 Task: Open Card Product Shipping and Delivery in Board Content Marketing Podcast Strategy and Execution to Workspace Acquisitions and Mergers and add a team member Softage.2@softage.net, a label Orange, a checklist User Testing, an attachment from Trello, a color Orange and finally, add a card description 'Create and send out employee engagement survey on company communication' and a comment 'We should approach this task with a sense of humility and a willingness to seek feedback and guidance from others.'. Add a start date 'Jan 06, 1900' with a due date 'Jan 13, 1900'
Action: Mouse moved to (116, 426)
Screenshot: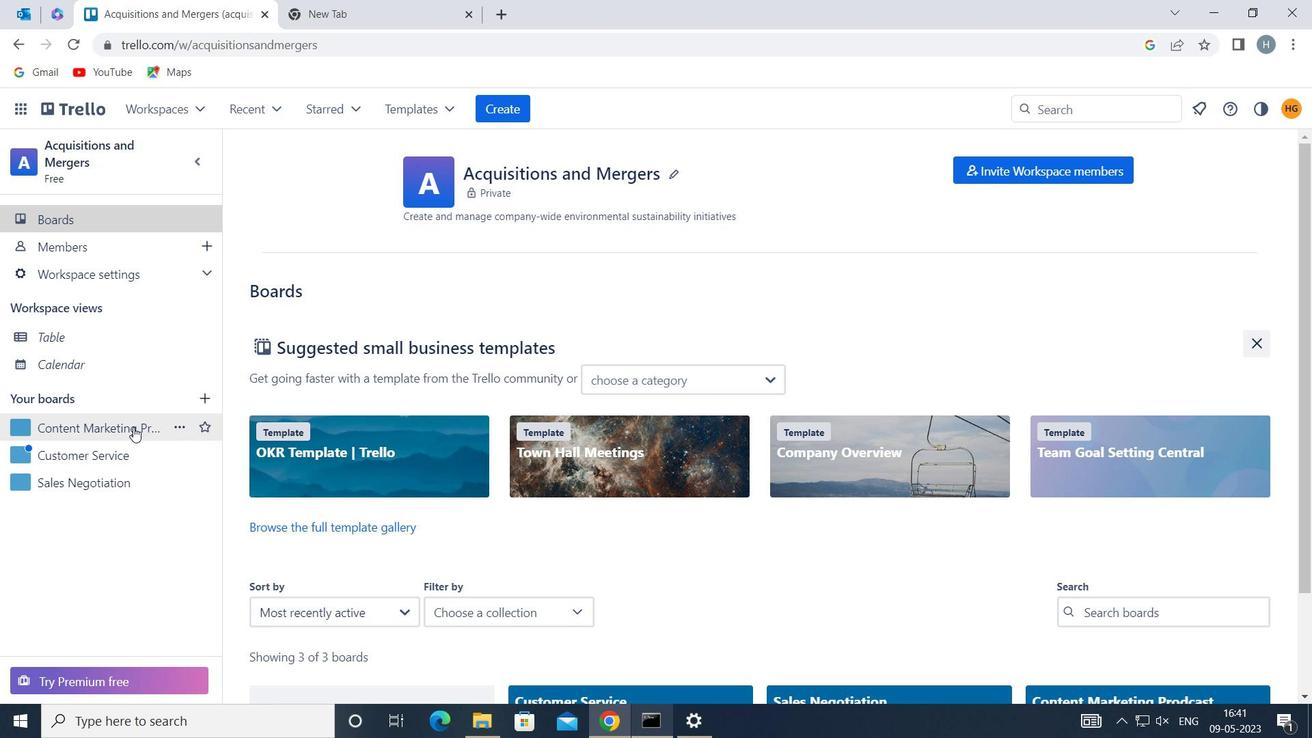 
Action: Mouse pressed left at (116, 426)
Screenshot: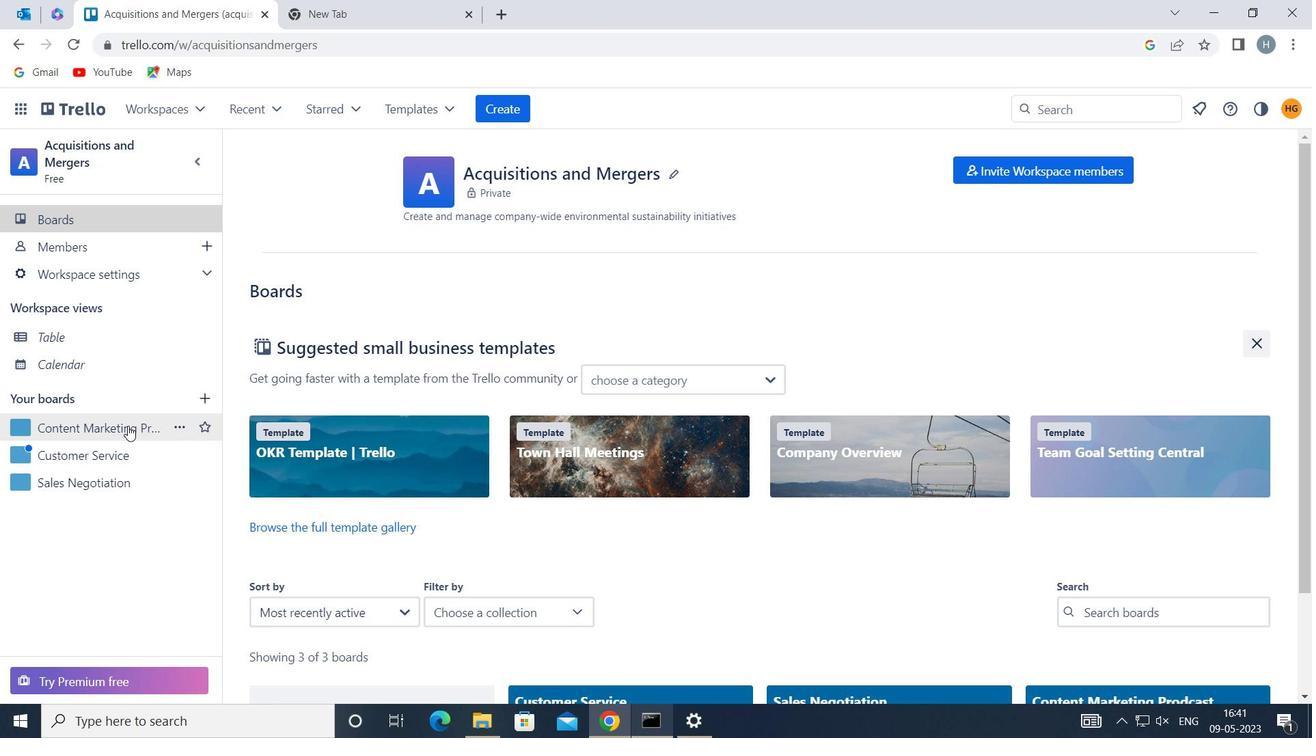 
Action: Mouse moved to (579, 244)
Screenshot: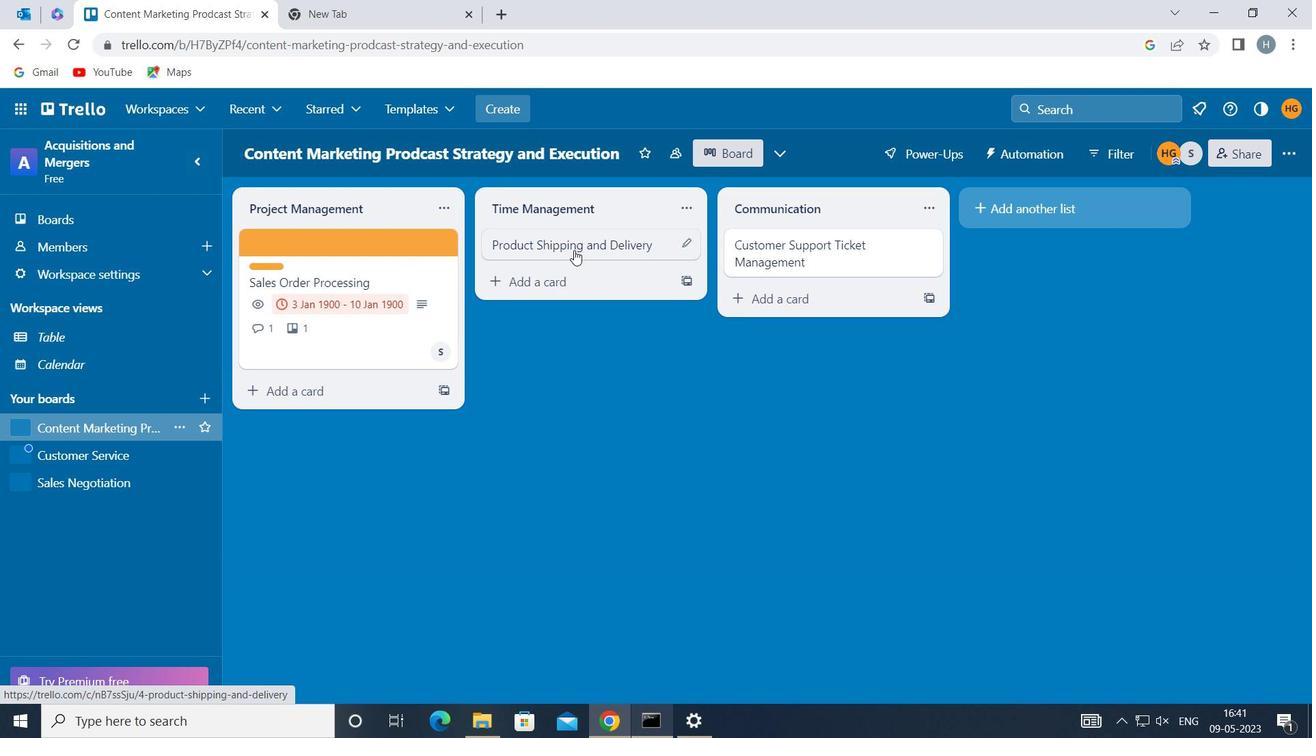 
Action: Mouse pressed left at (579, 244)
Screenshot: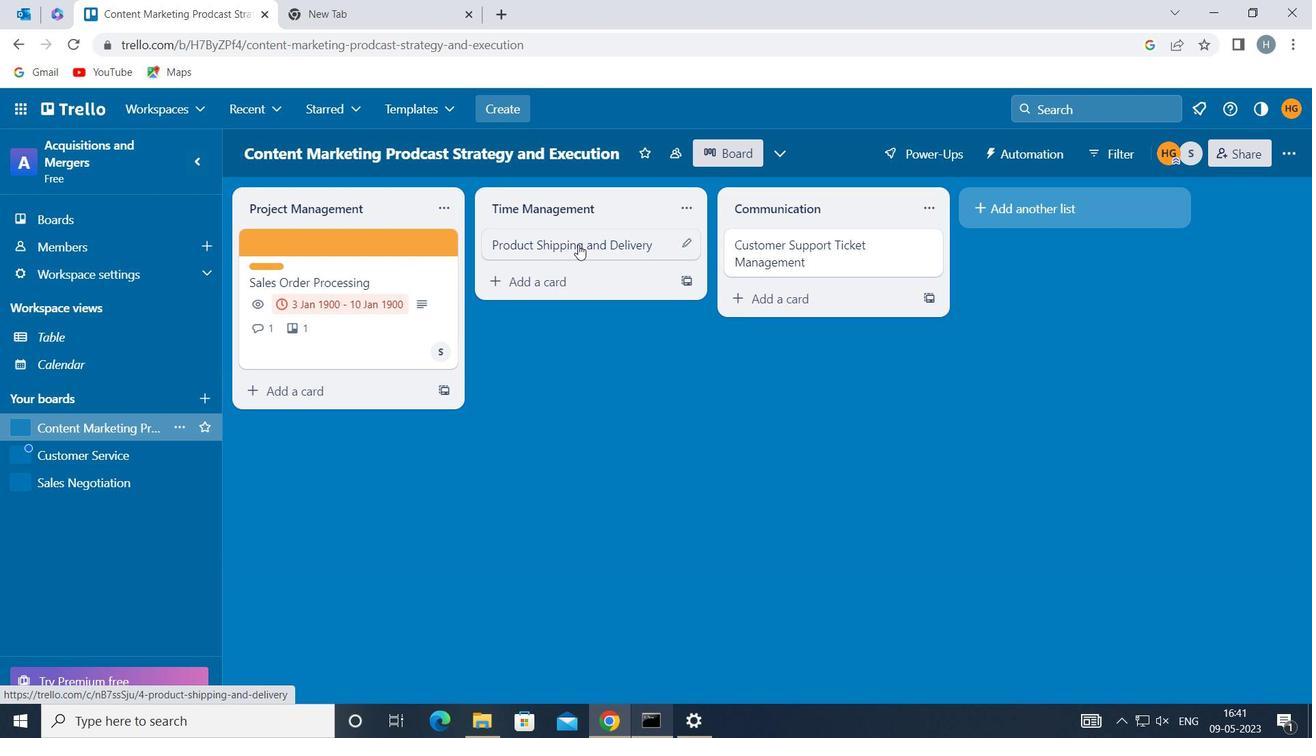 
Action: Mouse moved to (873, 302)
Screenshot: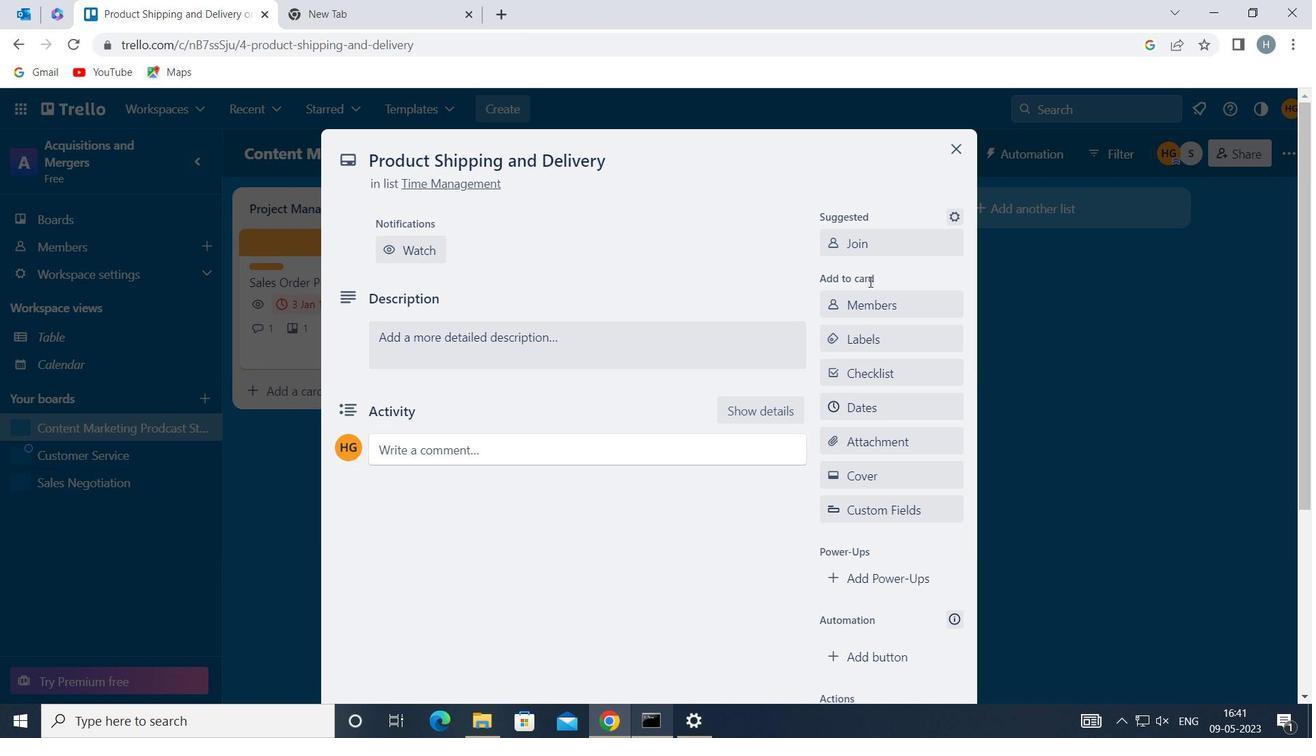 
Action: Mouse pressed left at (873, 302)
Screenshot: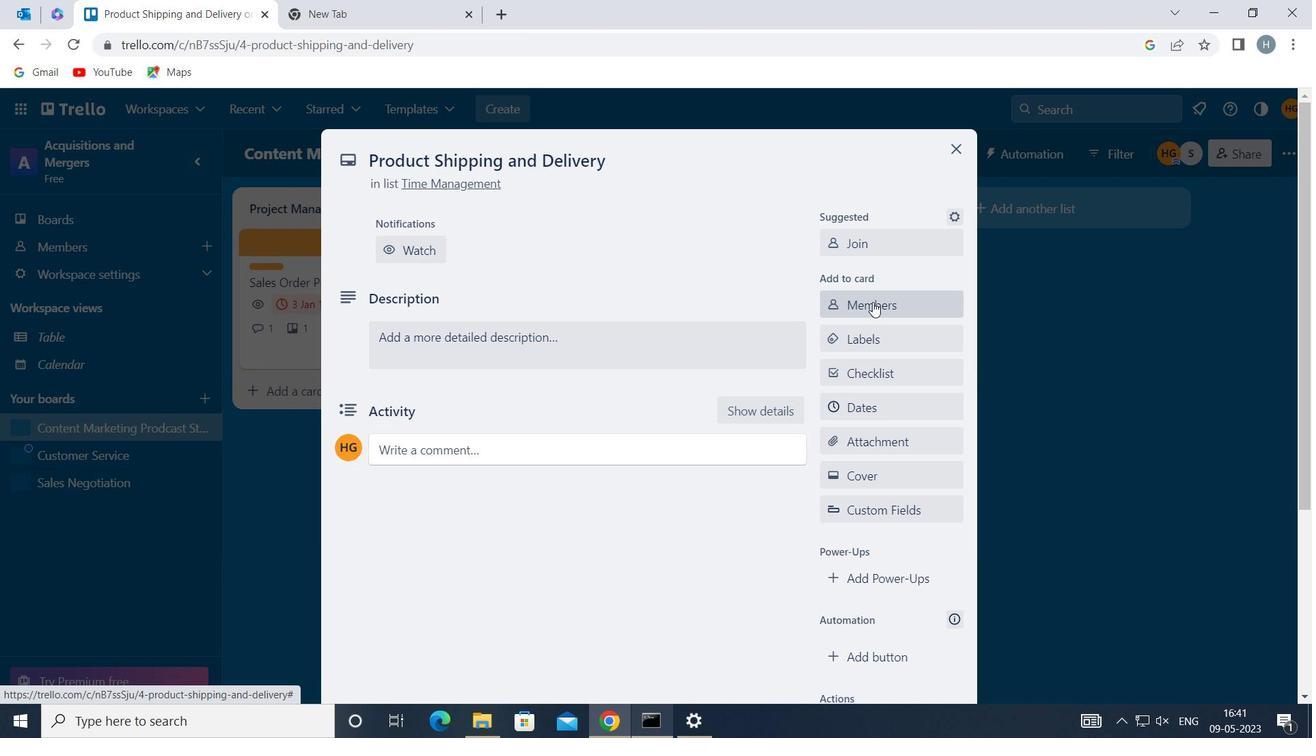 
Action: Key pressed sof
Screenshot: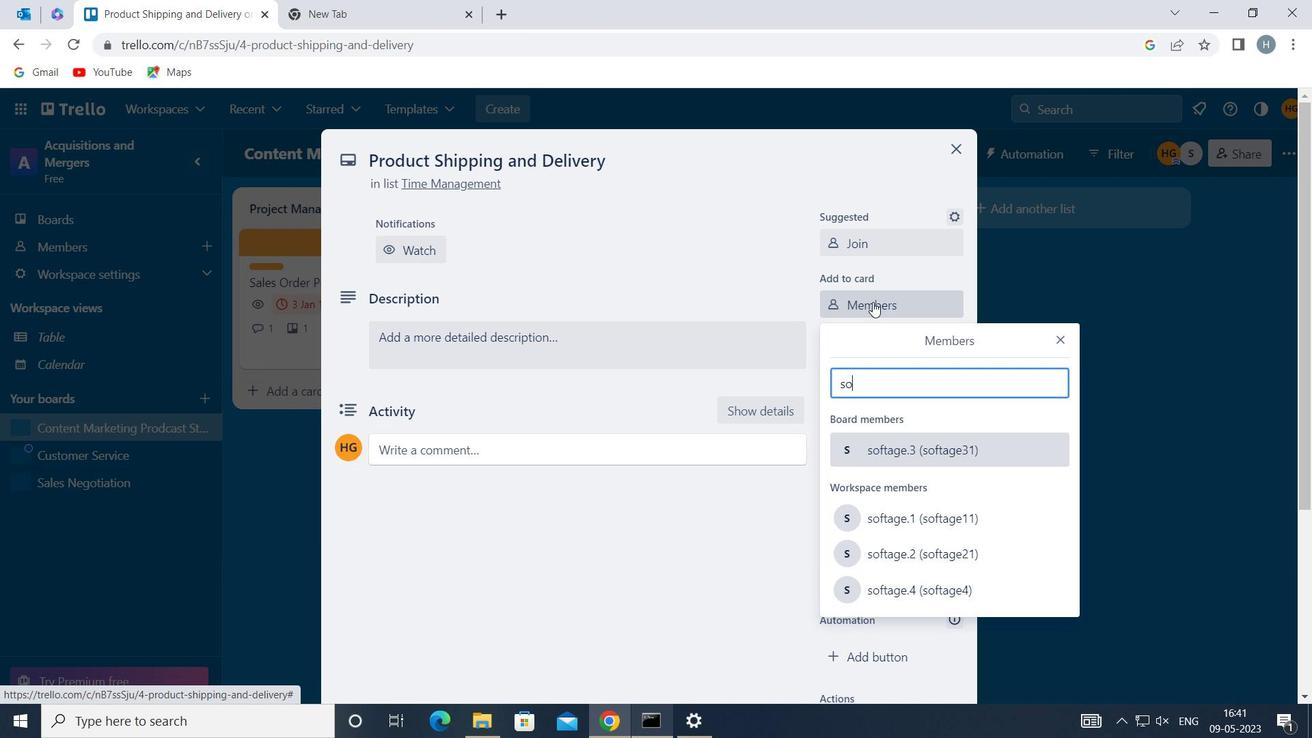 
Action: Mouse moved to (873, 302)
Screenshot: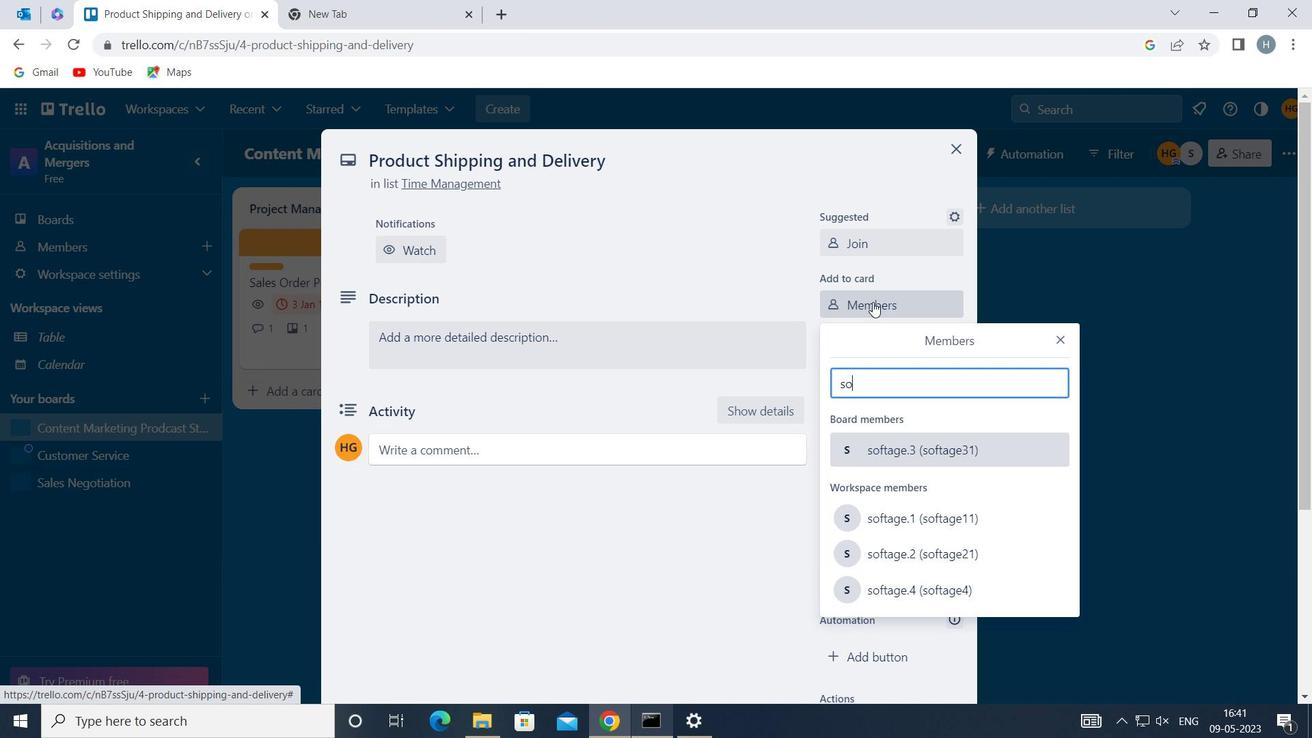 
Action: Key pressed tag
Screenshot: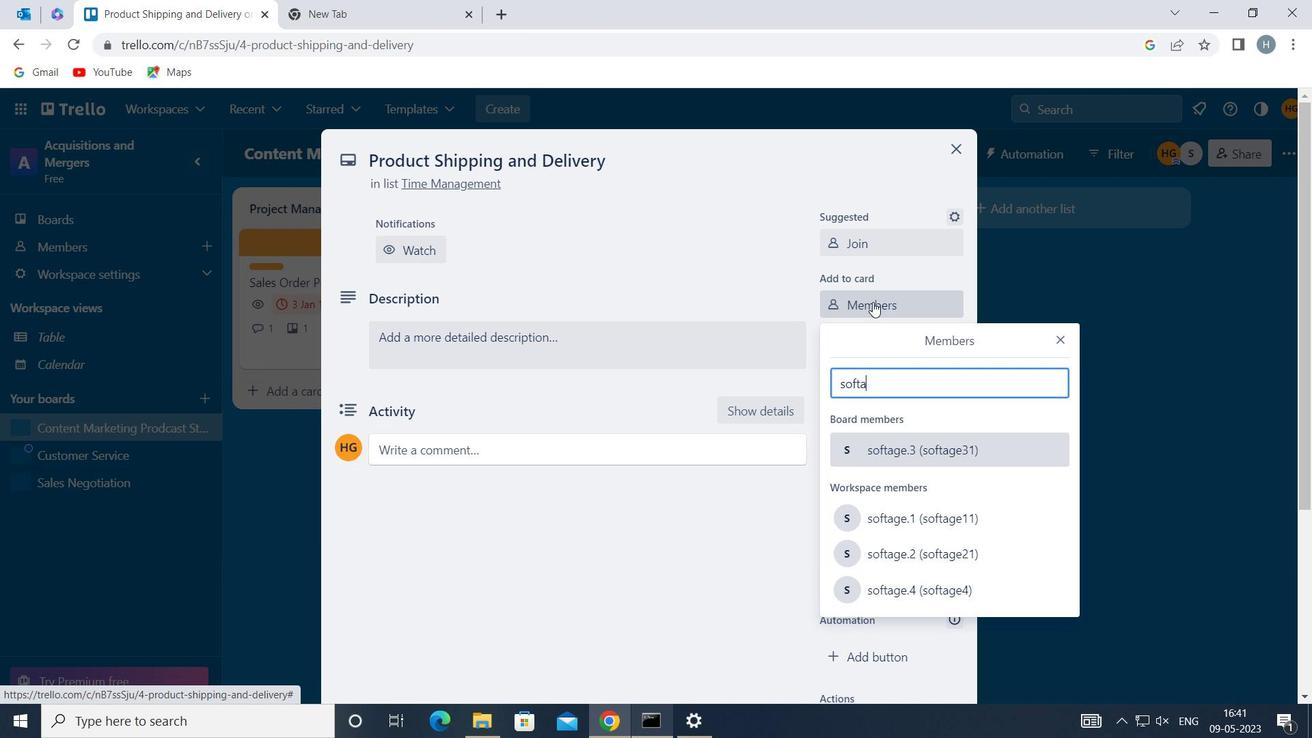 
Action: Mouse moved to (873, 304)
Screenshot: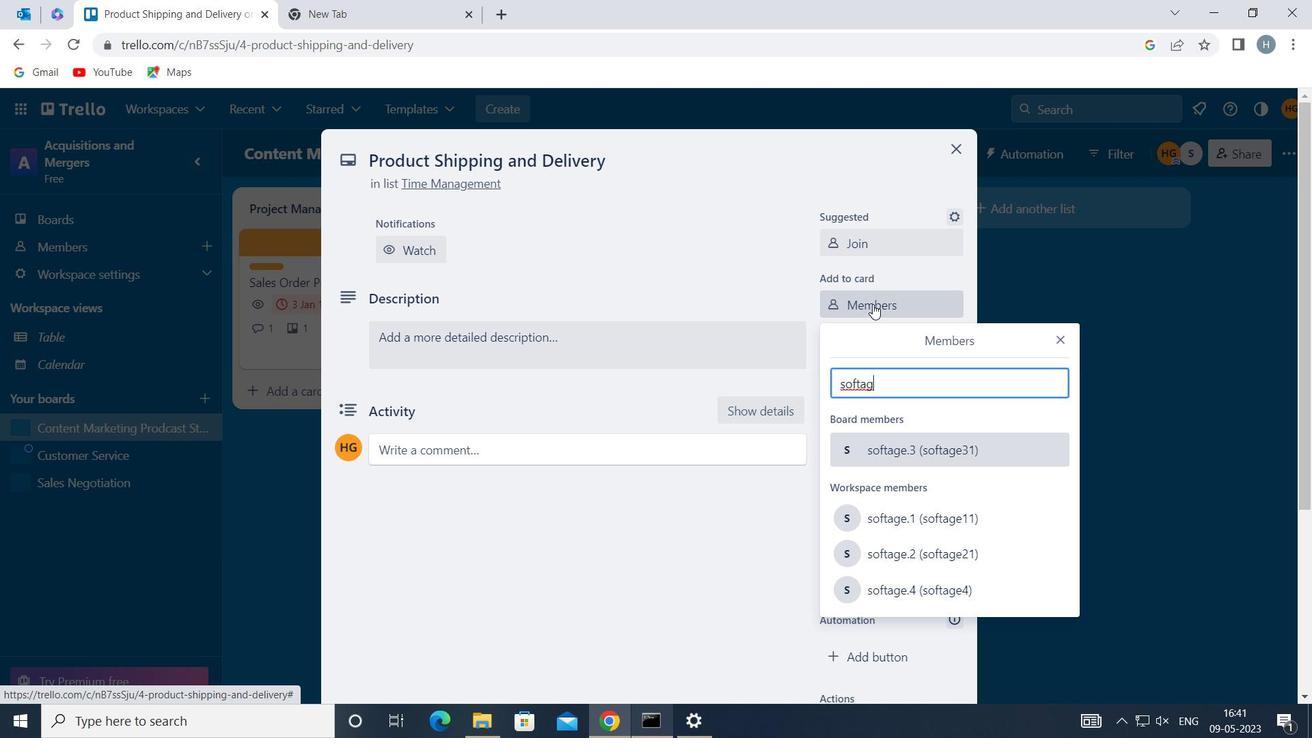 
Action: Key pressed e
Screenshot: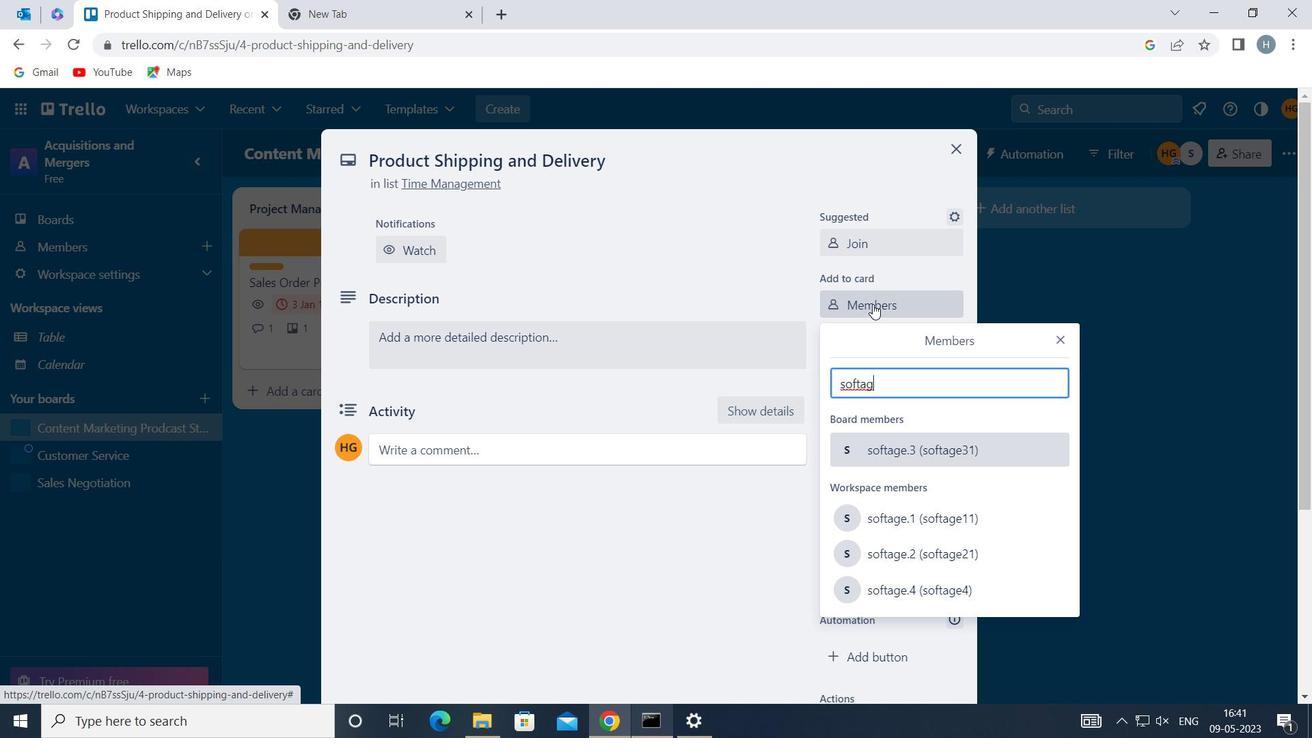 
Action: Mouse moved to (951, 542)
Screenshot: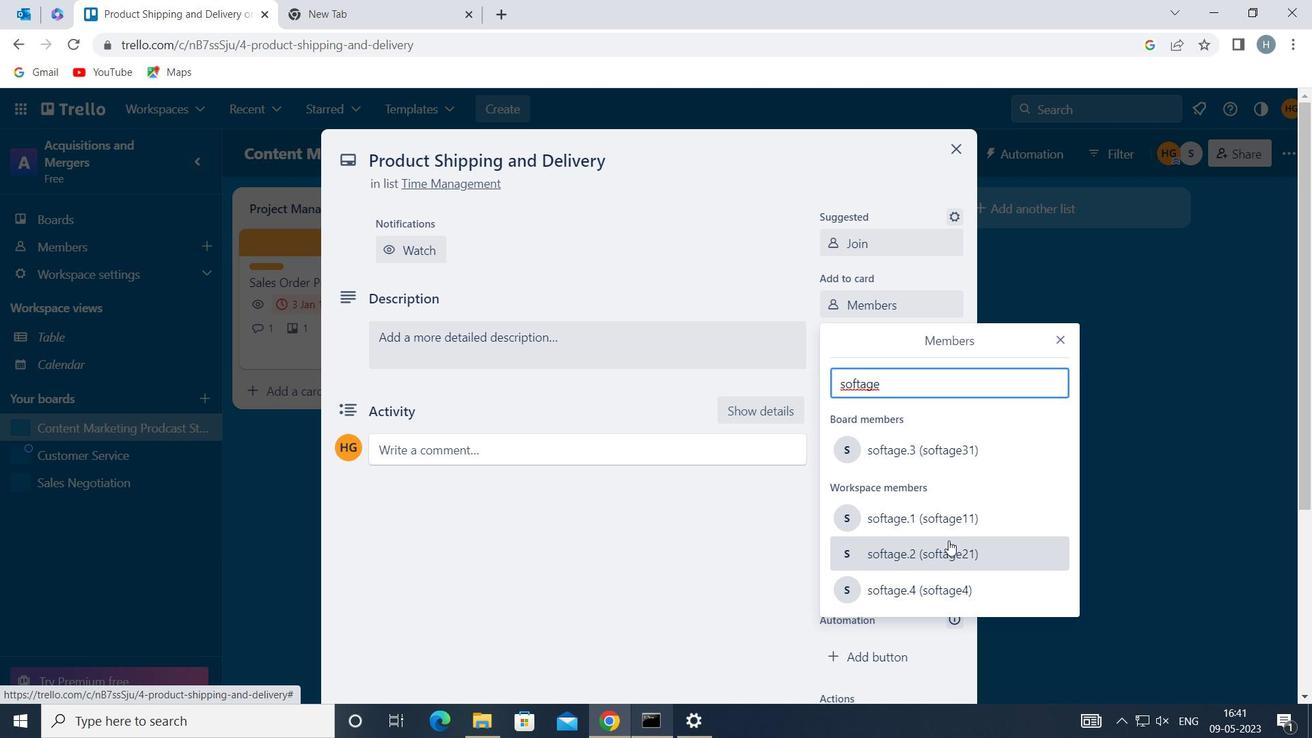 
Action: Mouse pressed left at (951, 542)
Screenshot: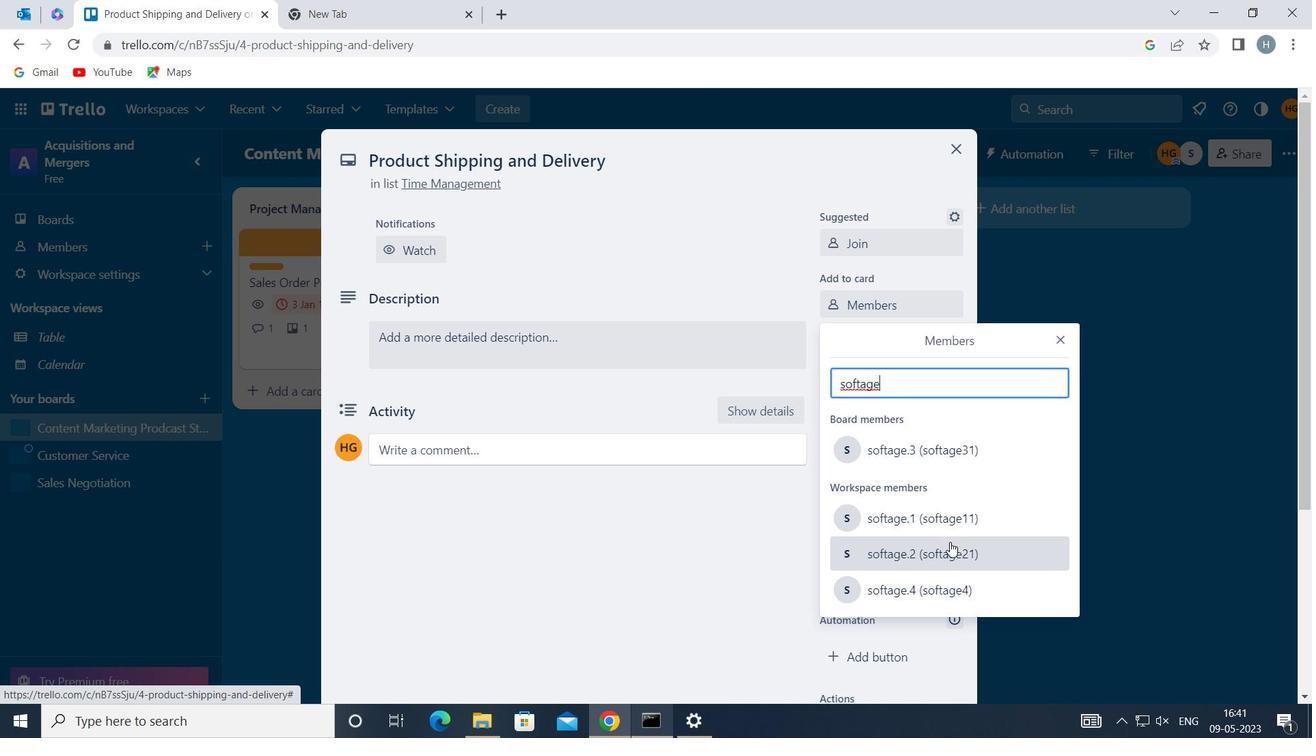 
Action: Mouse moved to (1063, 339)
Screenshot: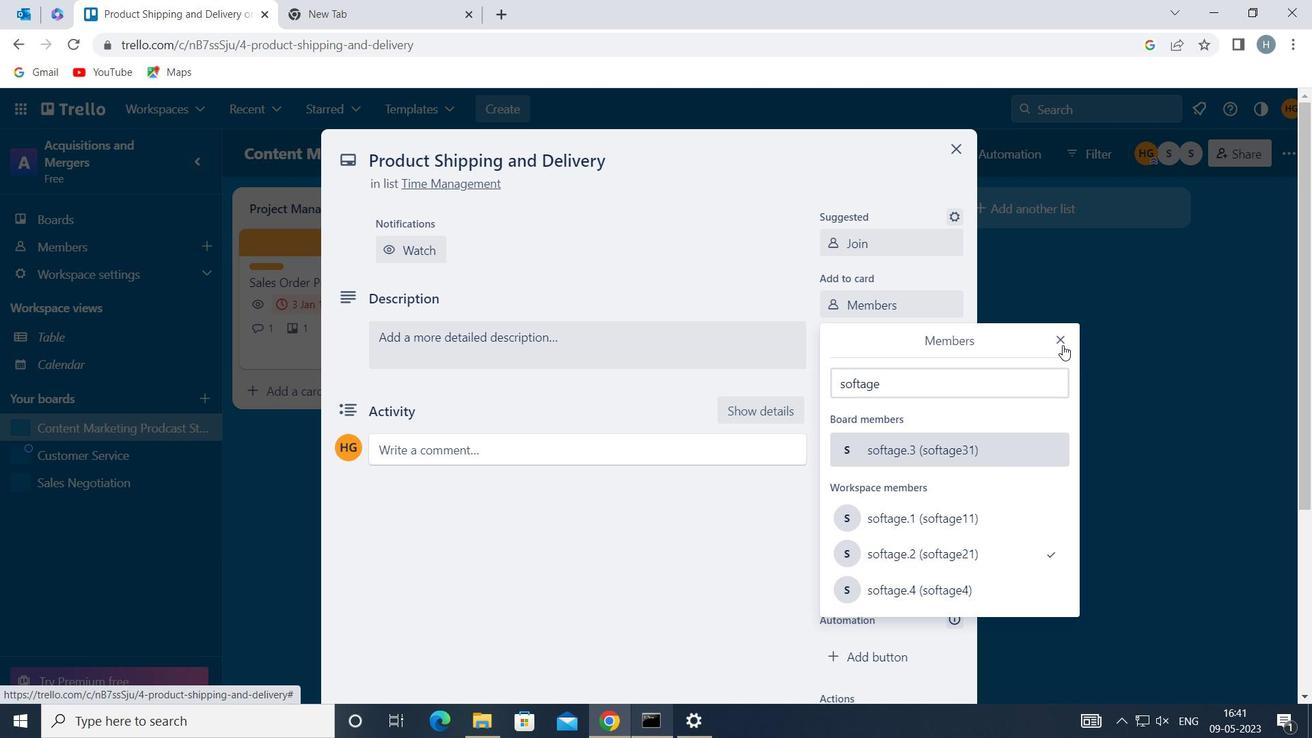 
Action: Mouse pressed left at (1063, 339)
Screenshot: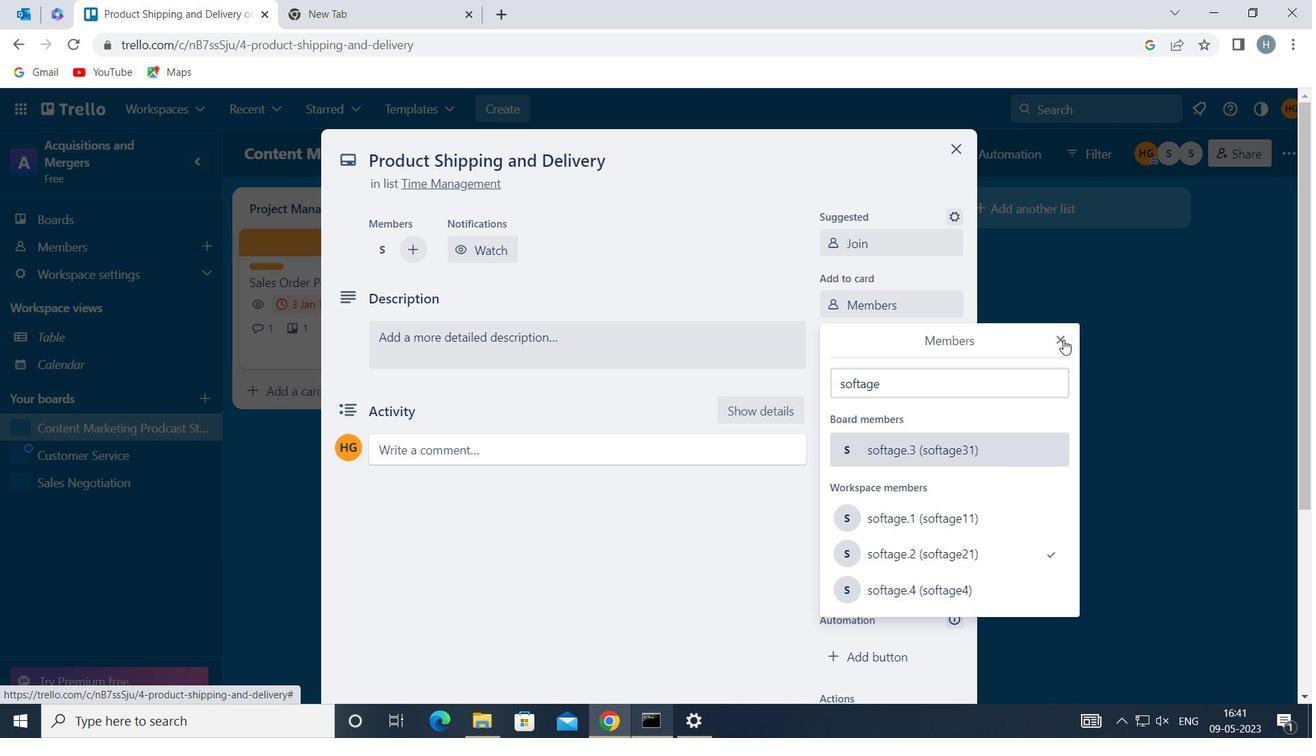 
Action: Mouse moved to (931, 334)
Screenshot: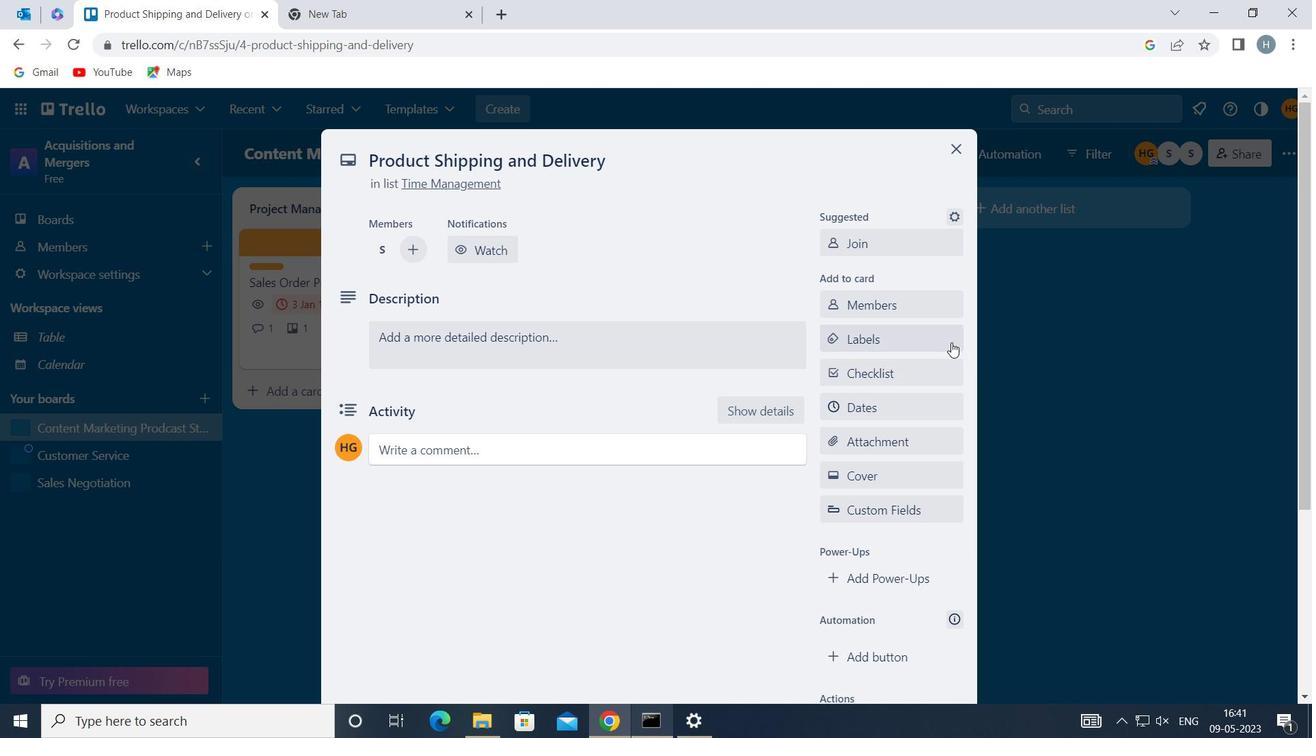 
Action: Mouse pressed left at (931, 334)
Screenshot: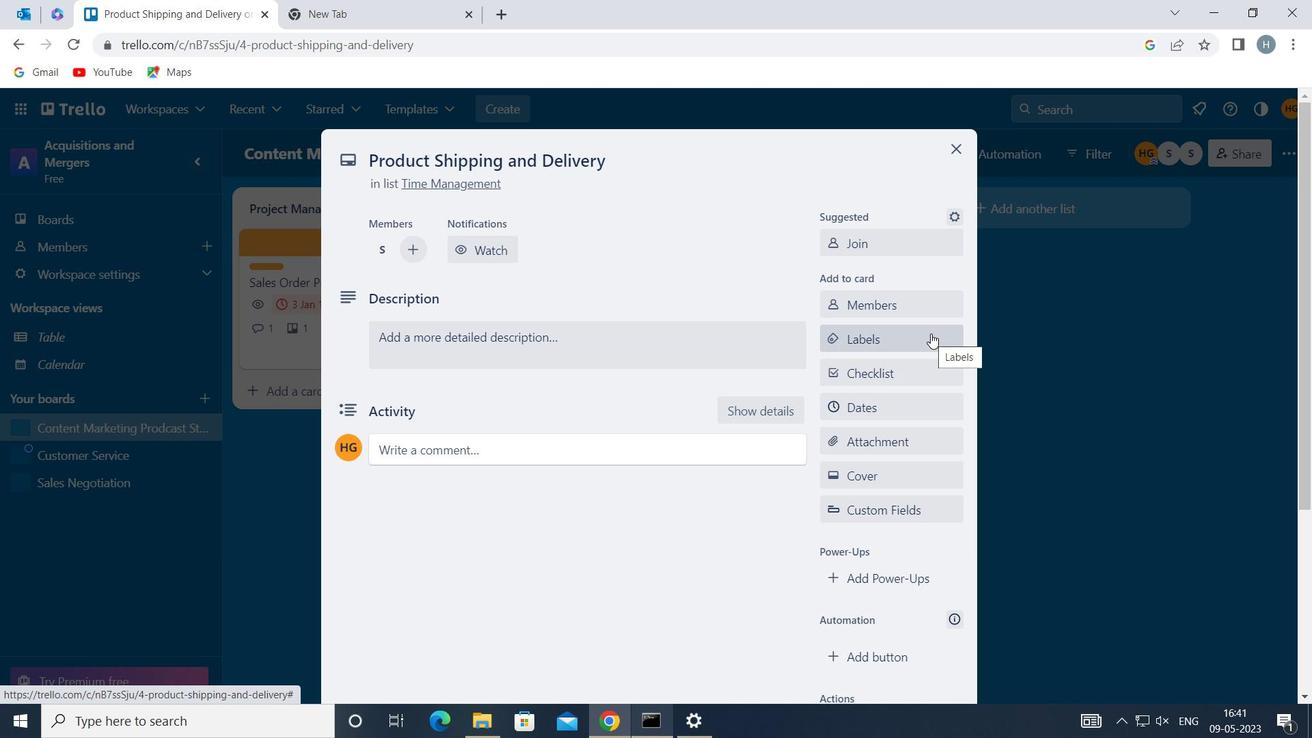 
Action: Mouse moved to (937, 311)
Screenshot: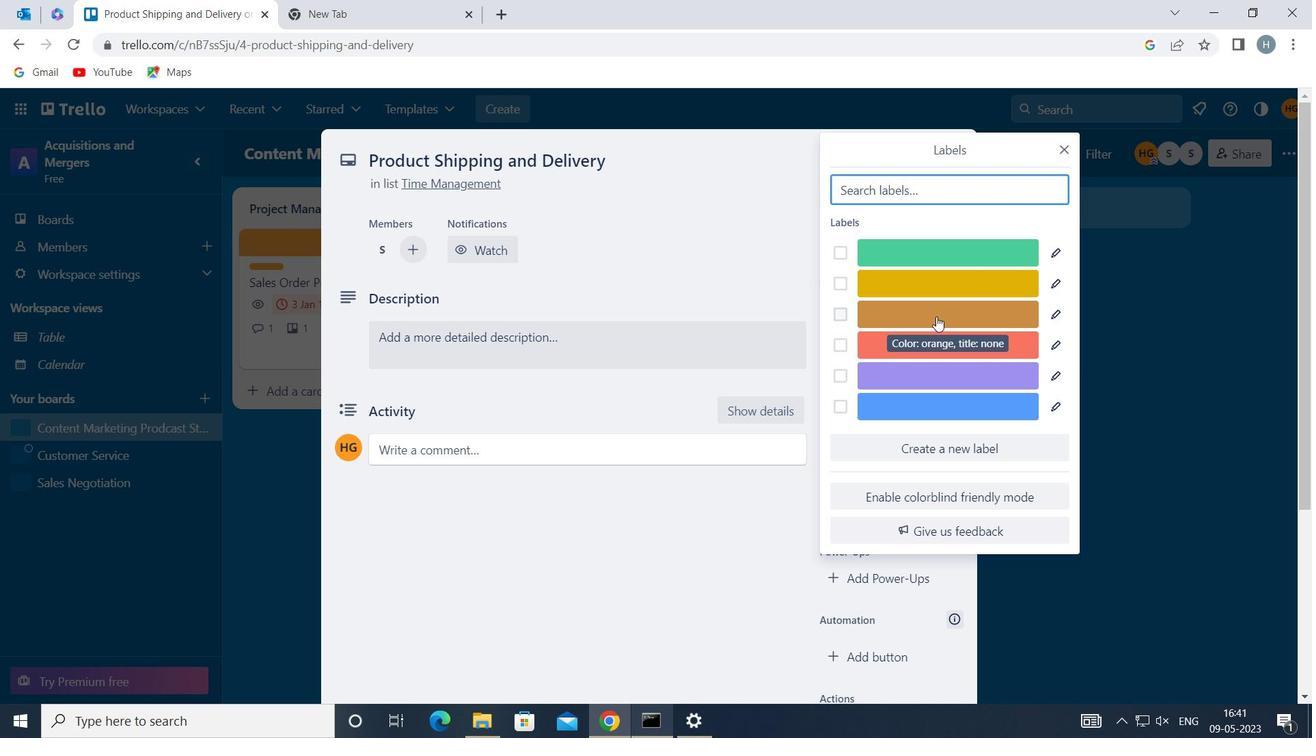 
Action: Mouse pressed left at (937, 311)
Screenshot: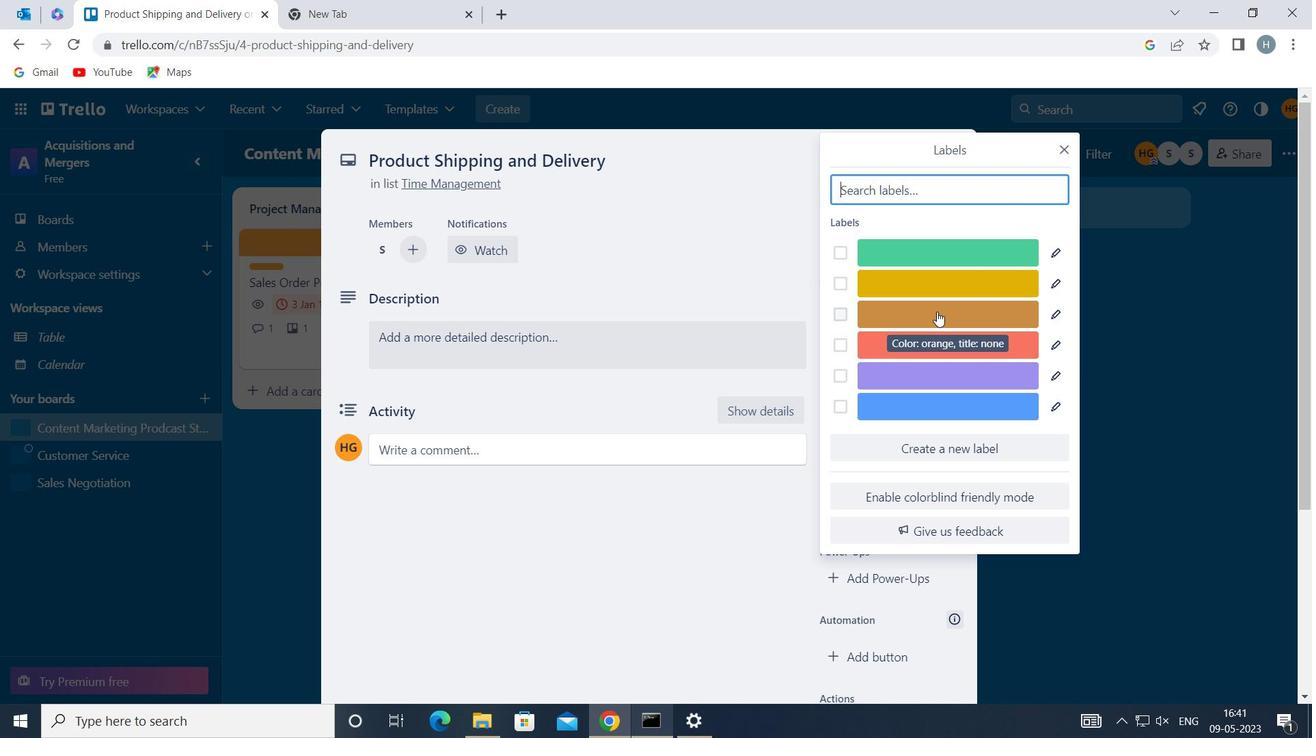 
Action: Mouse moved to (1066, 153)
Screenshot: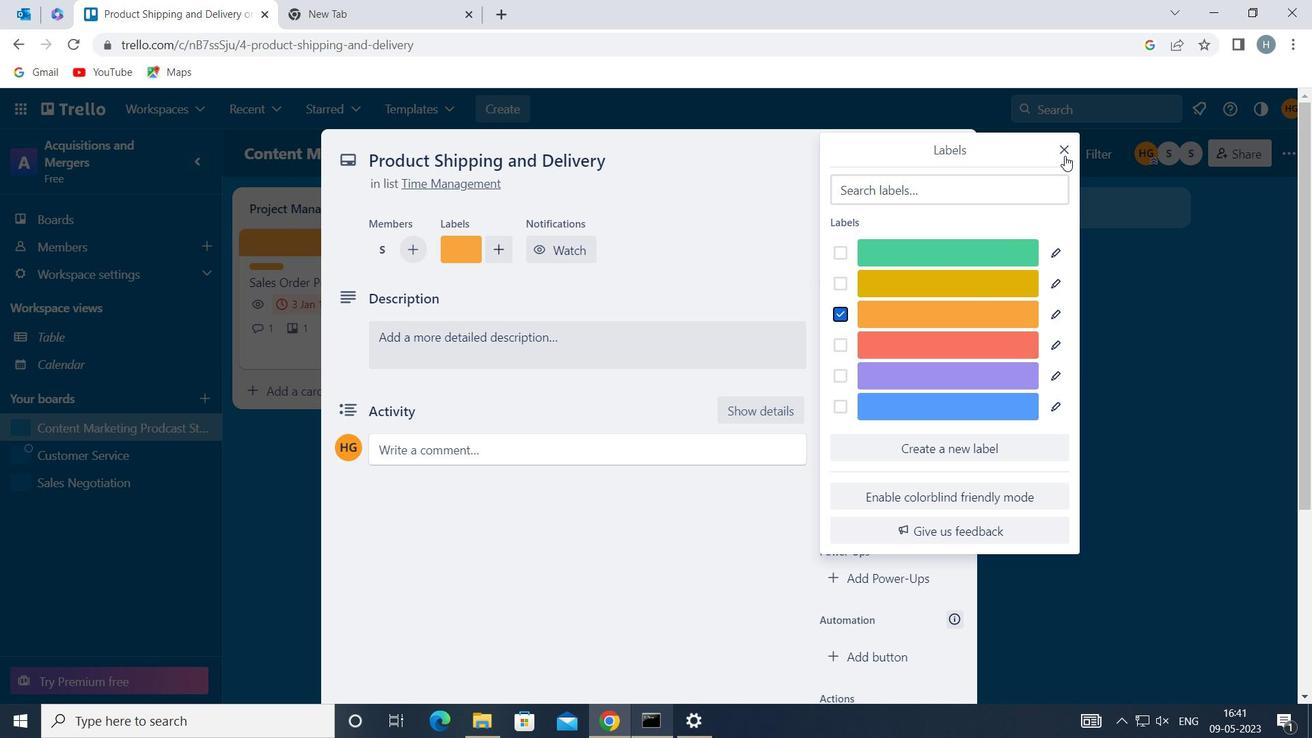 
Action: Mouse pressed left at (1066, 153)
Screenshot: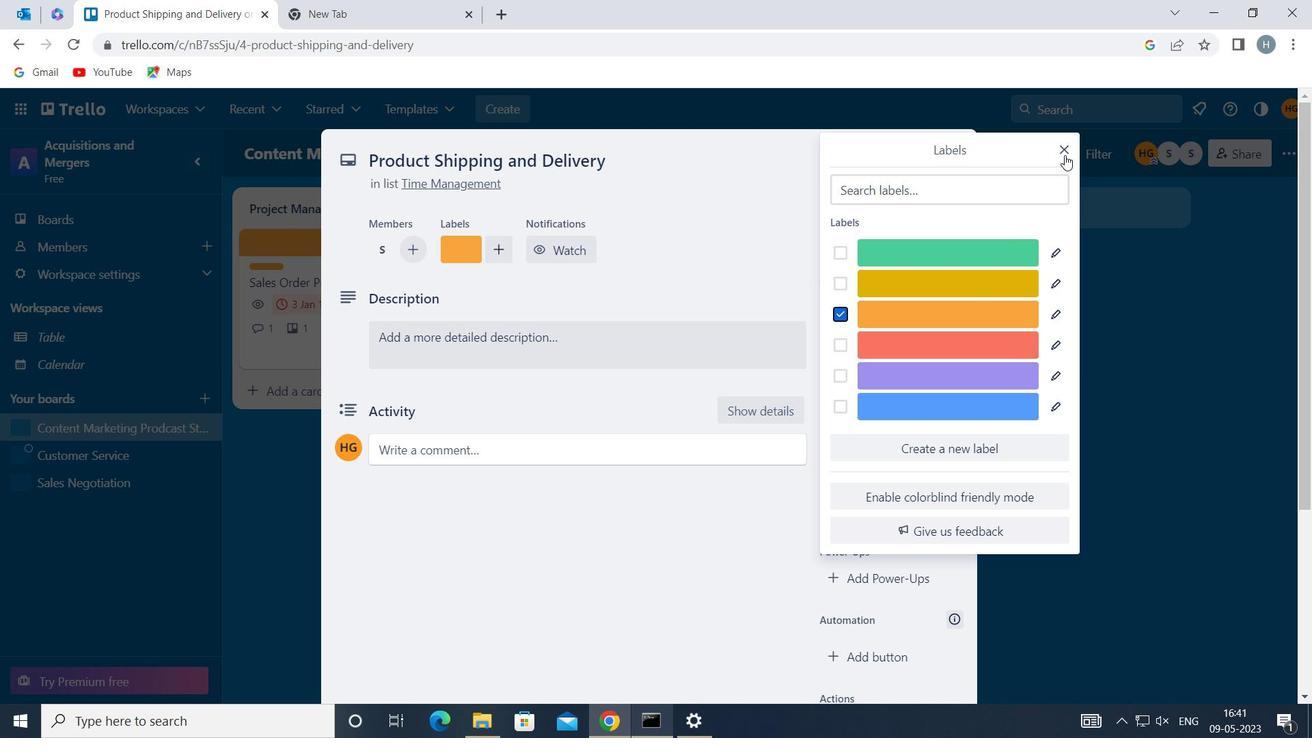 
Action: Mouse moved to (899, 365)
Screenshot: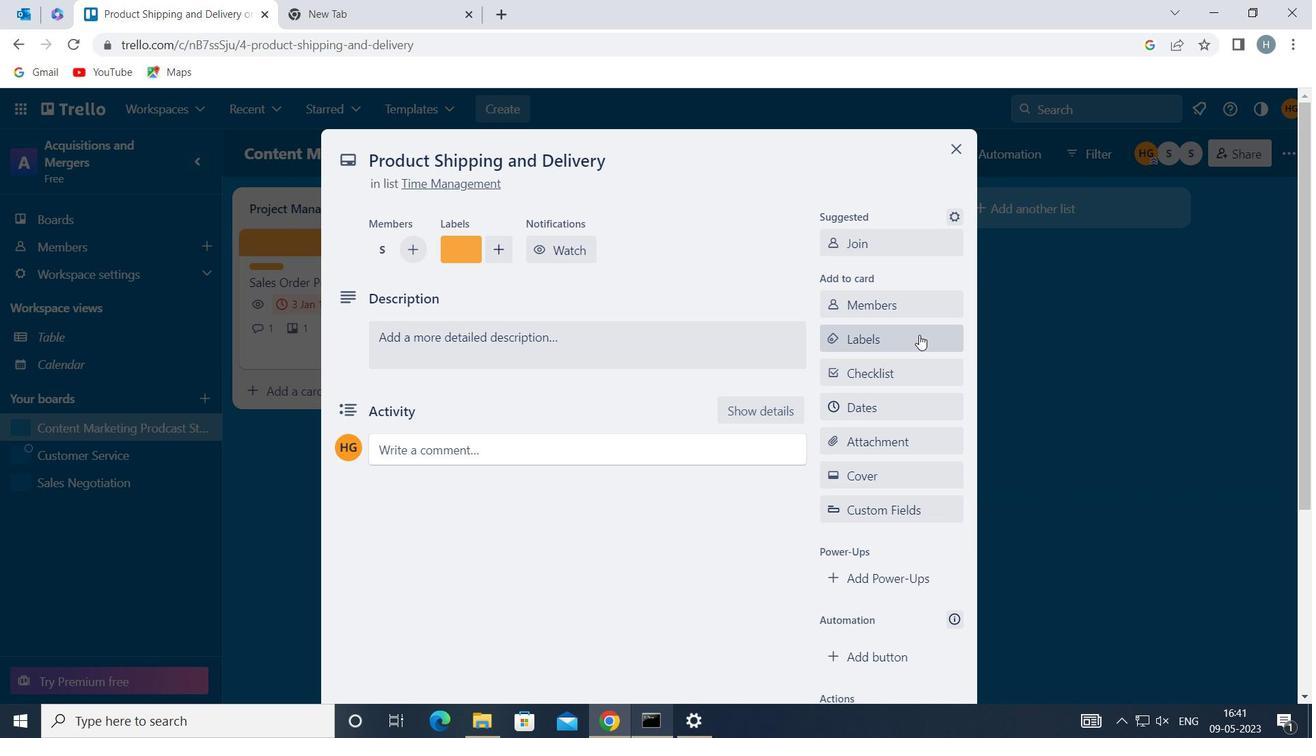 
Action: Mouse pressed left at (899, 365)
Screenshot: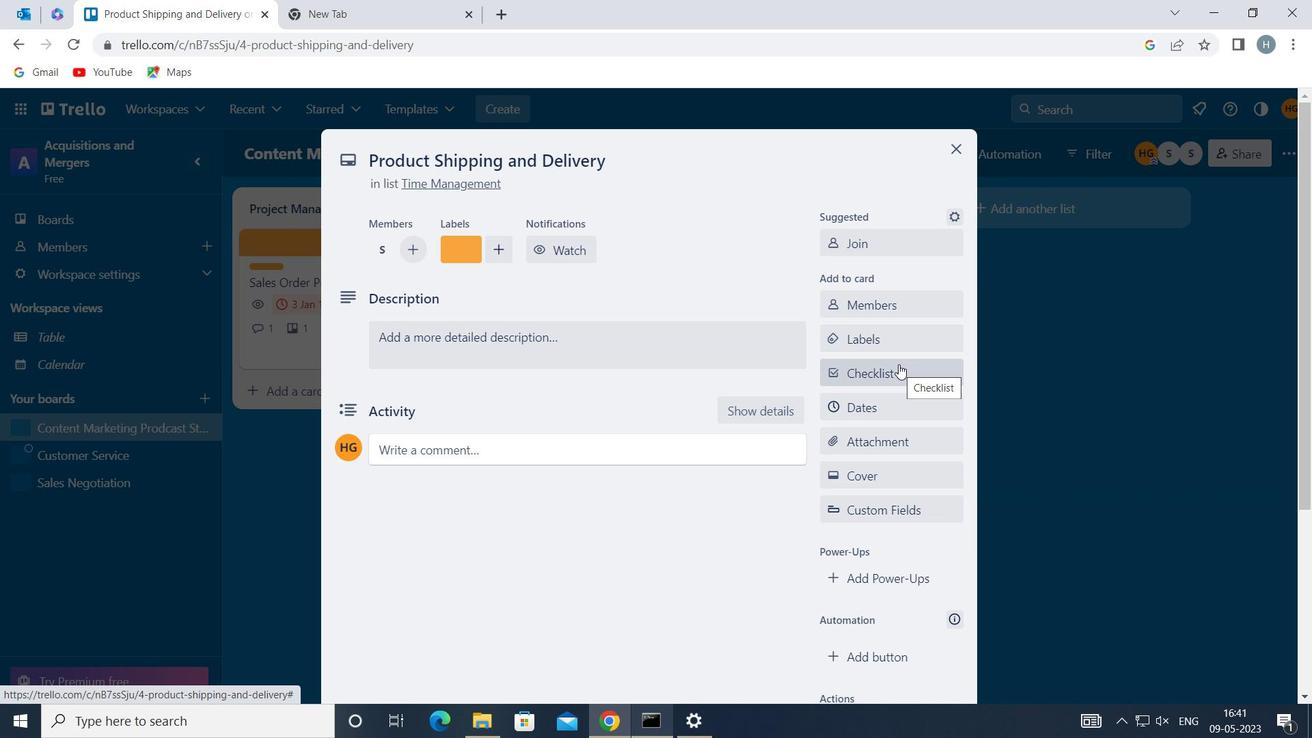 
Action: Mouse moved to (893, 443)
Screenshot: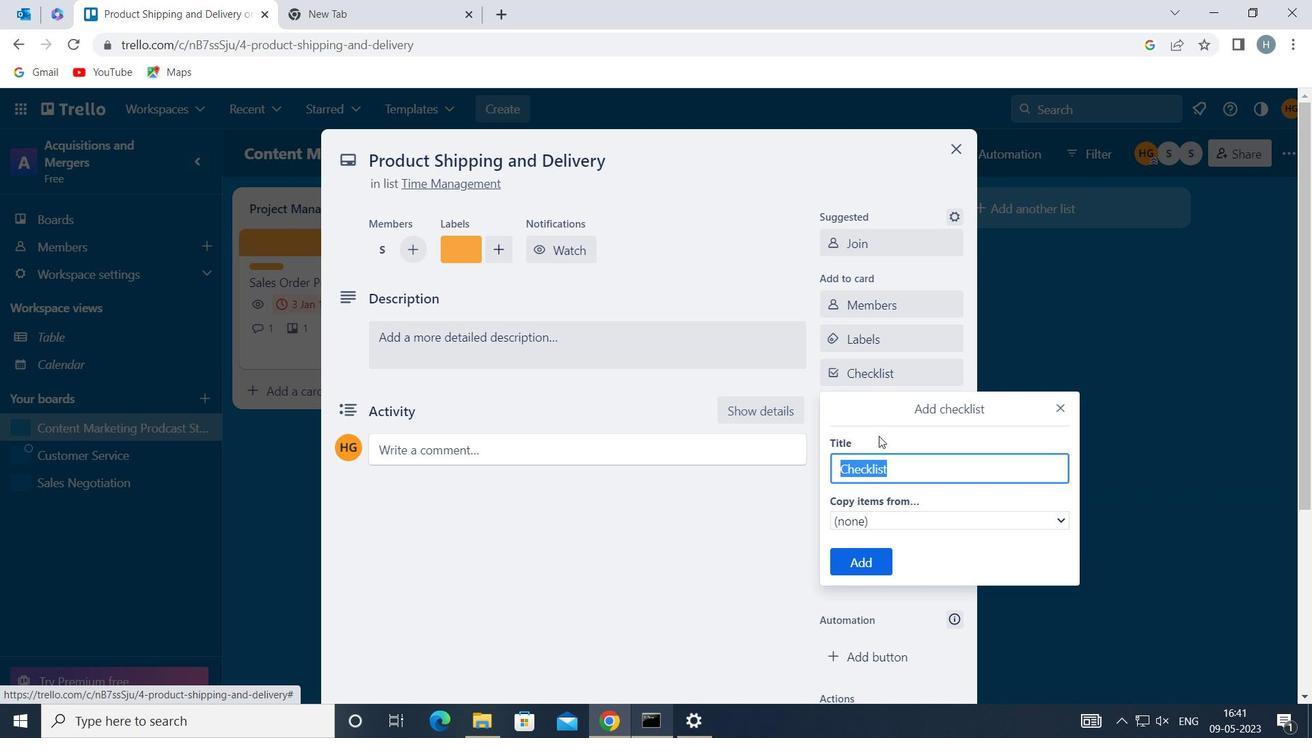 
Action: Key pressed <Key.shift>USER<Key.space><Key.shift>TESTING
Screenshot: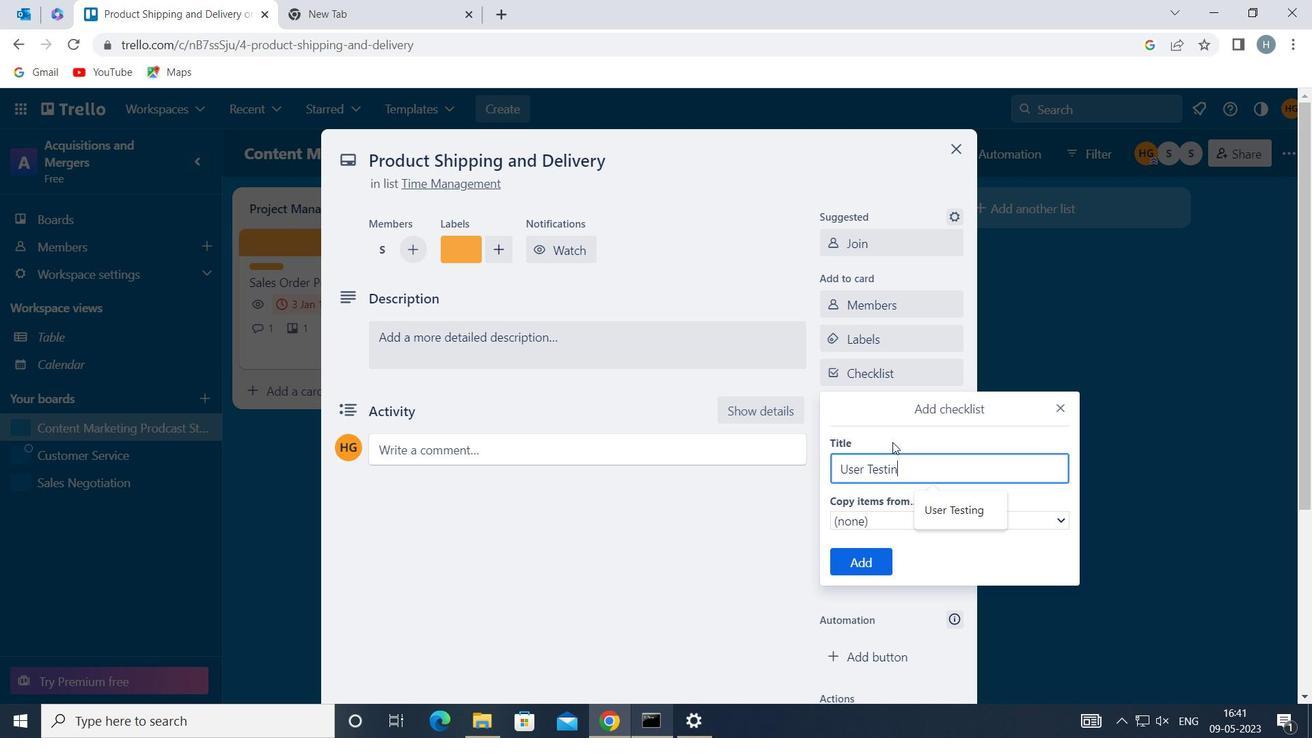 
Action: Mouse moved to (868, 557)
Screenshot: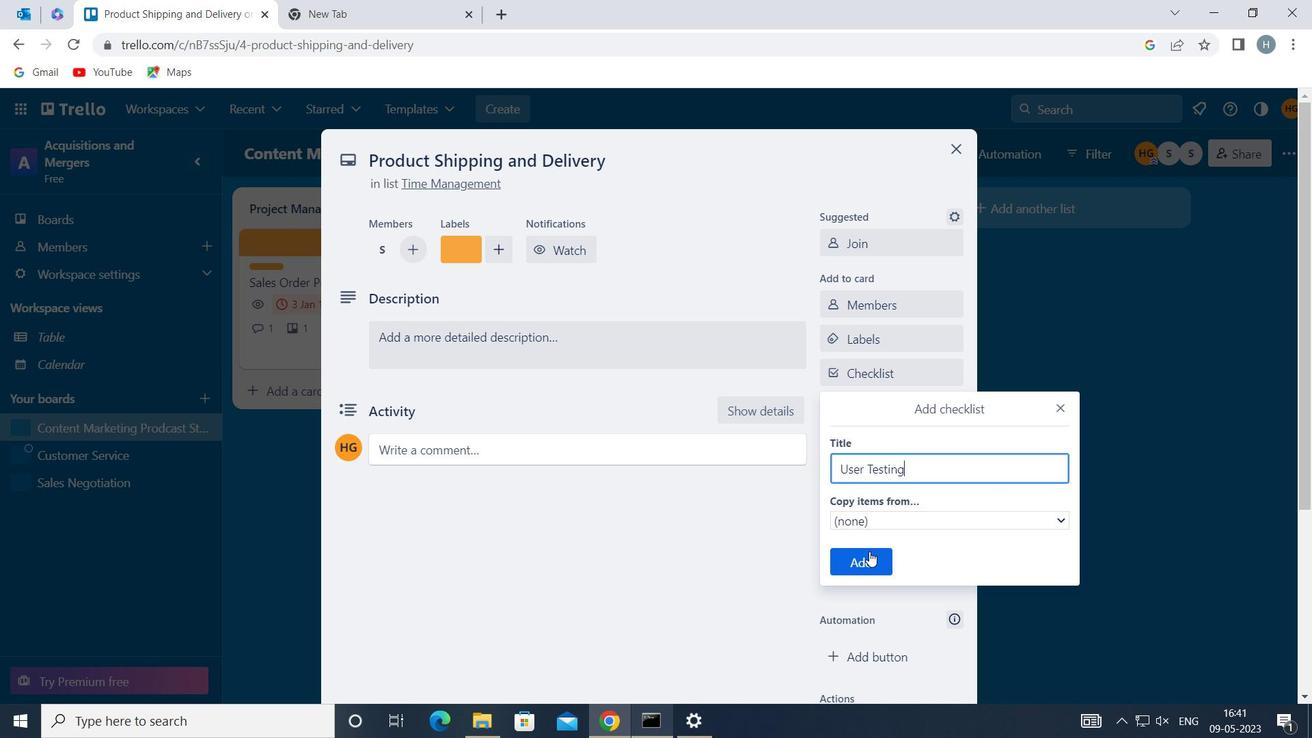 
Action: Mouse pressed left at (868, 557)
Screenshot: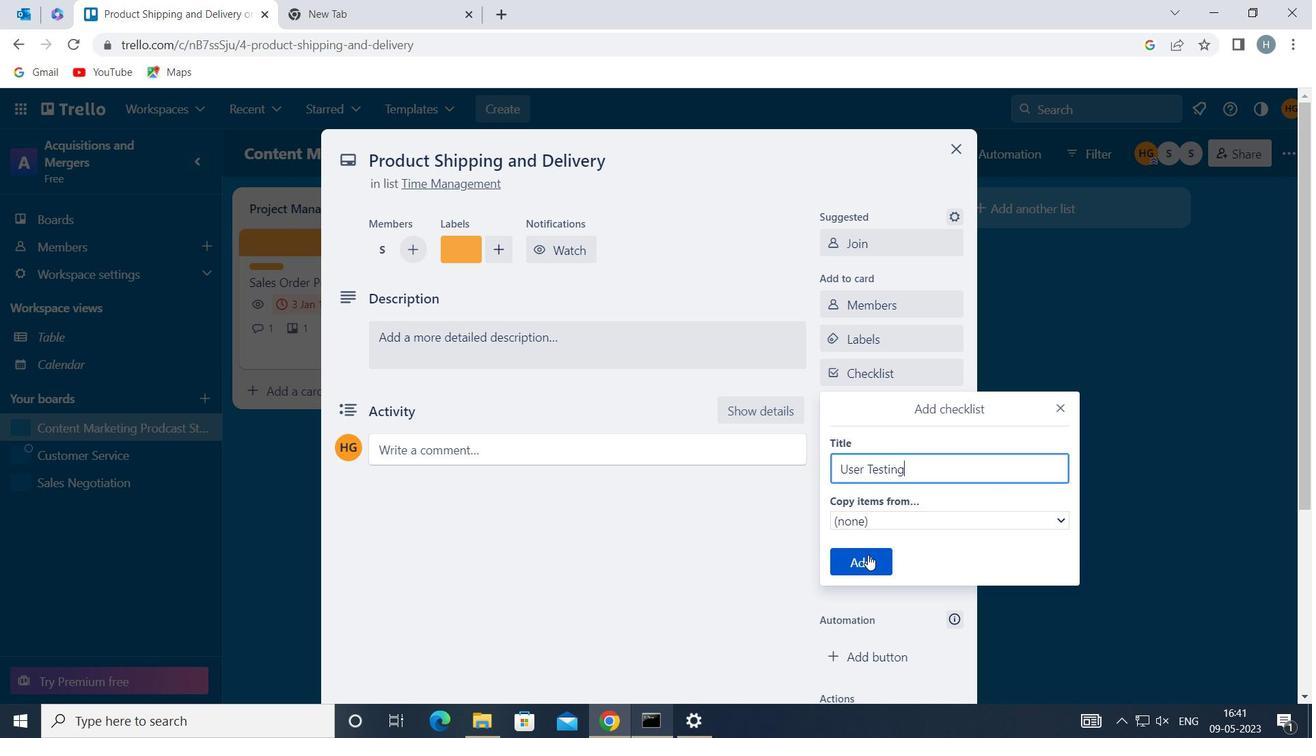 
Action: Mouse moved to (895, 432)
Screenshot: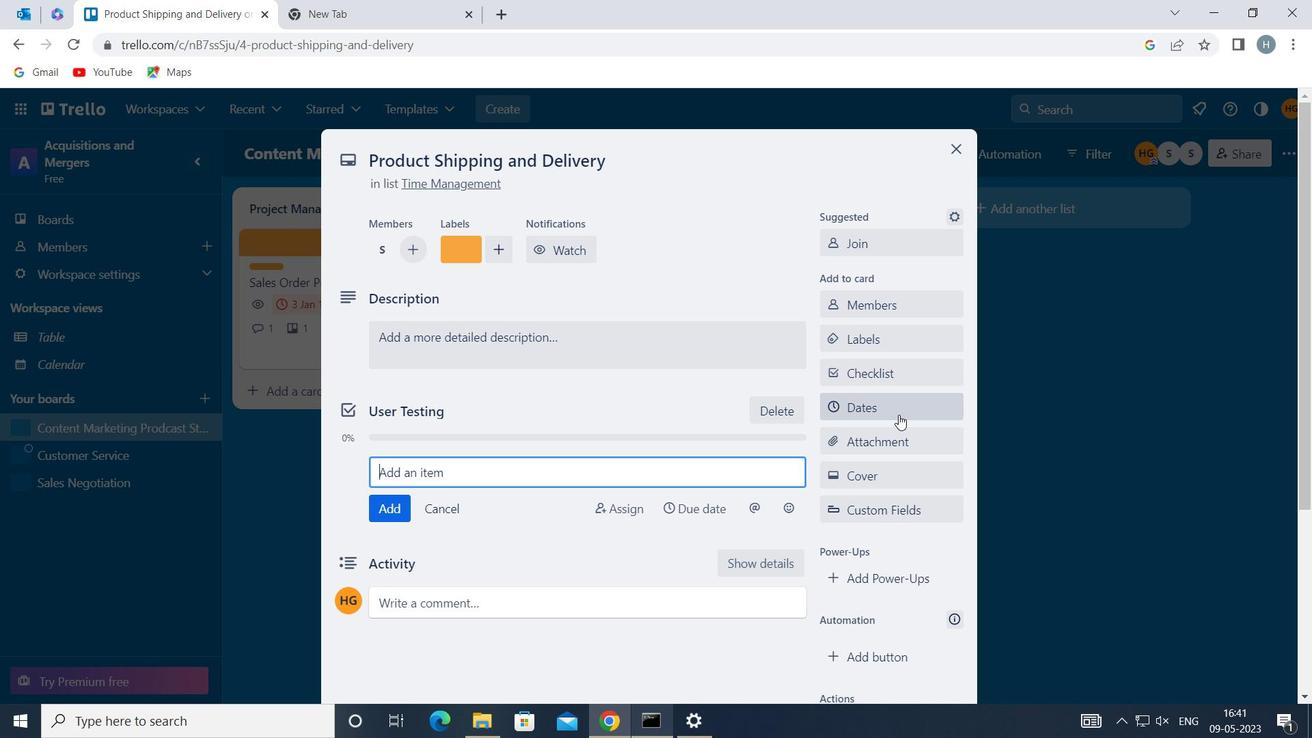 
Action: Mouse pressed left at (895, 432)
Screenshot: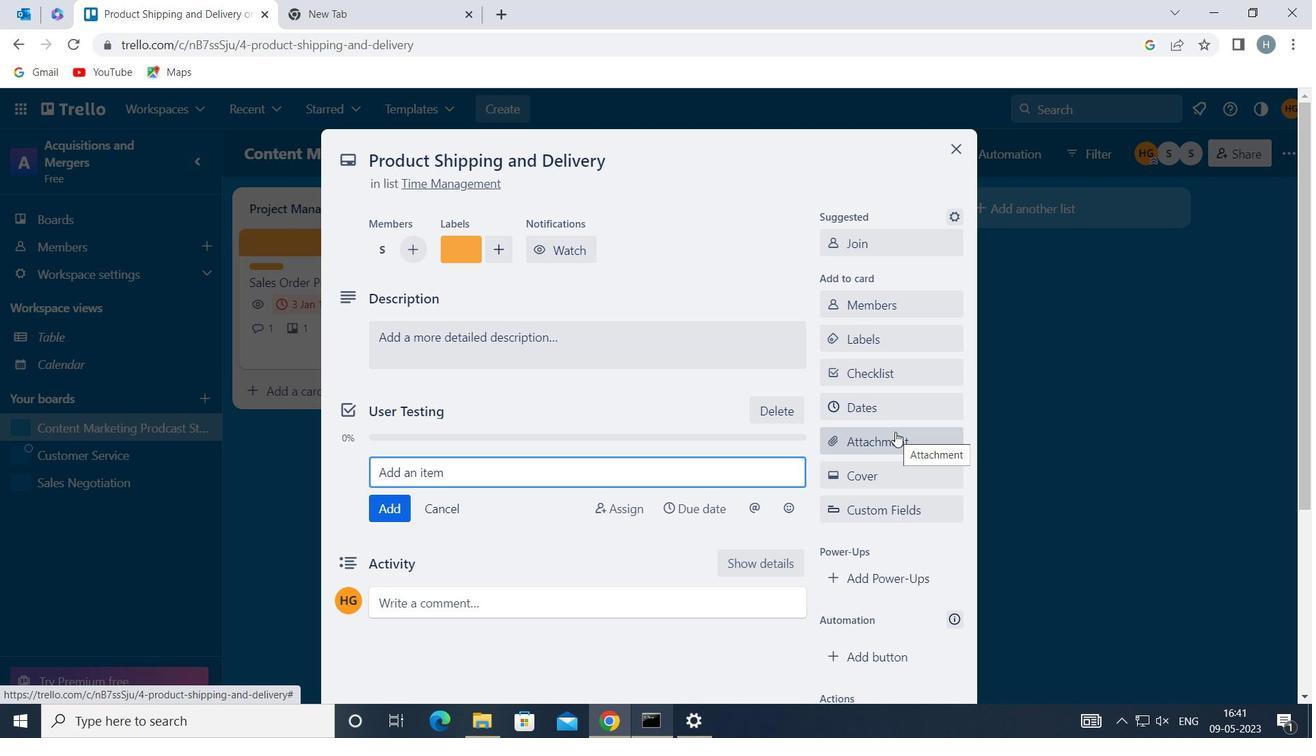 
Action: Mouse moved to (894, 214)
Screenshot: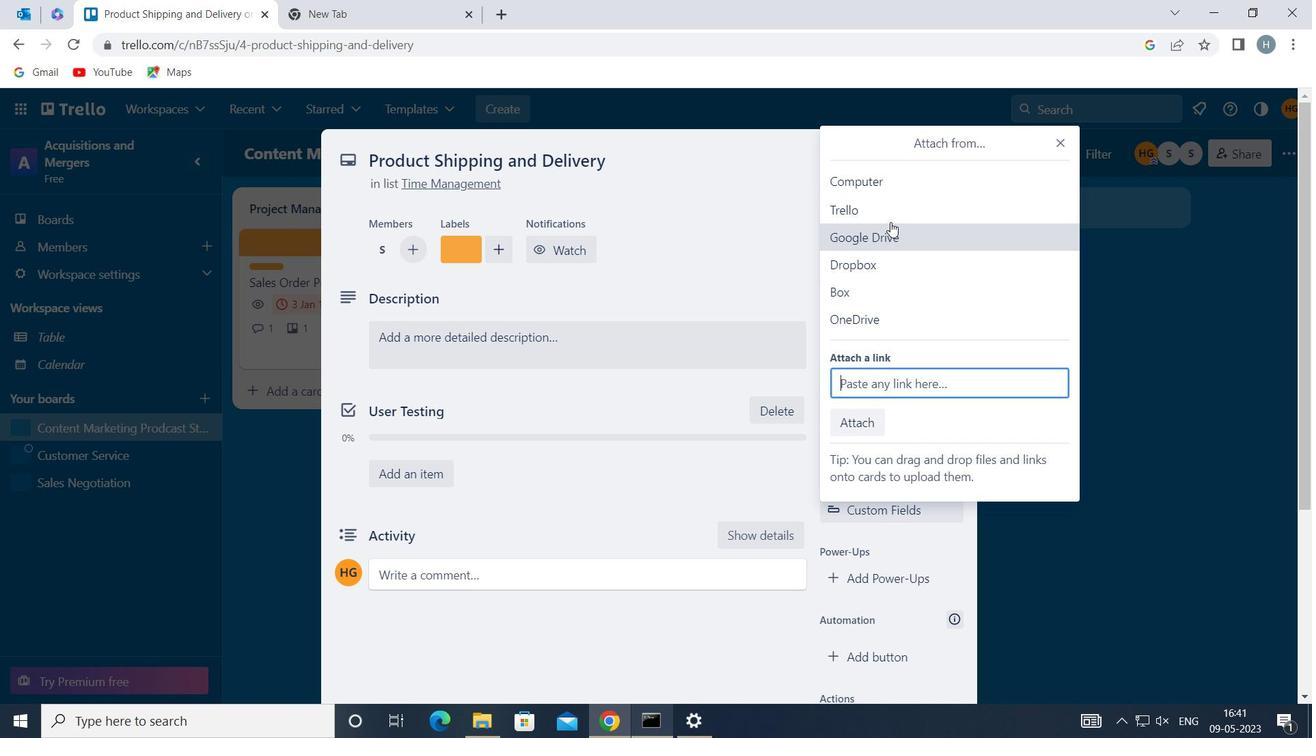 
Action: Mouse pressed left at (894, 214)
Screenshot: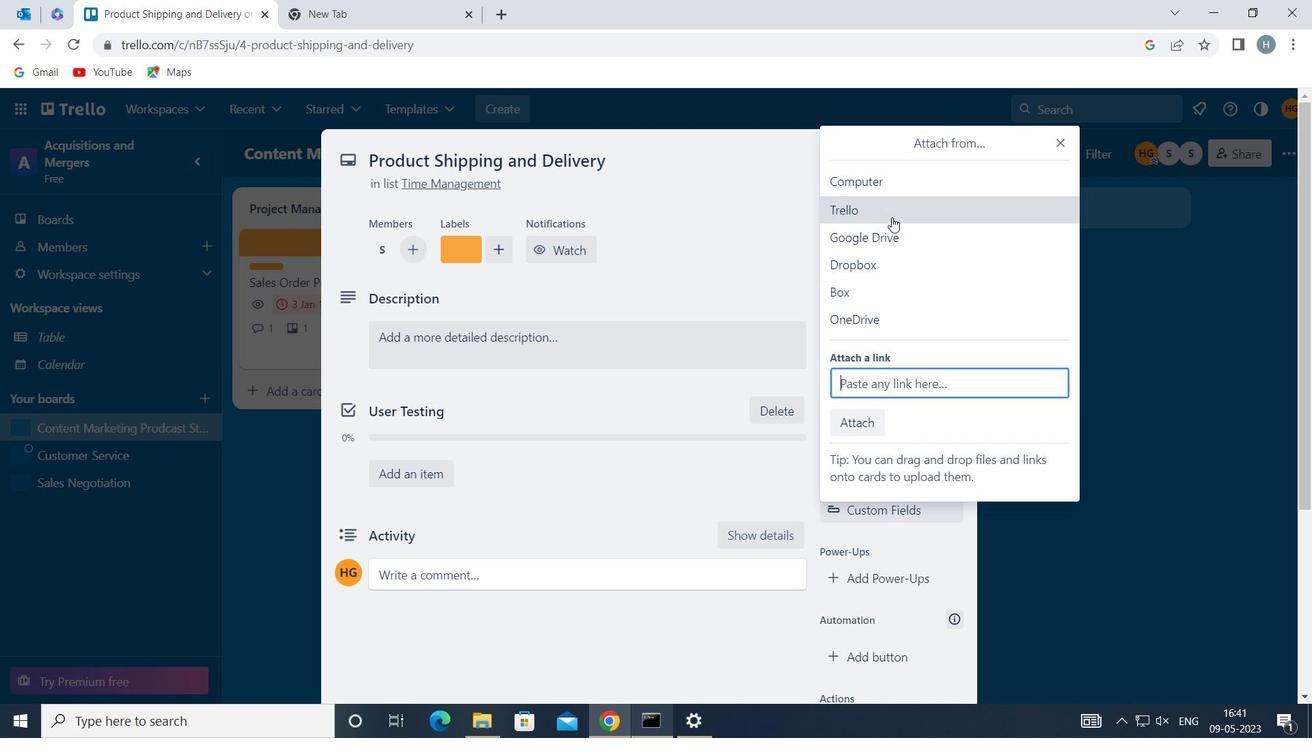 
Action: Mouse moved to (913, 309)
Screenshot: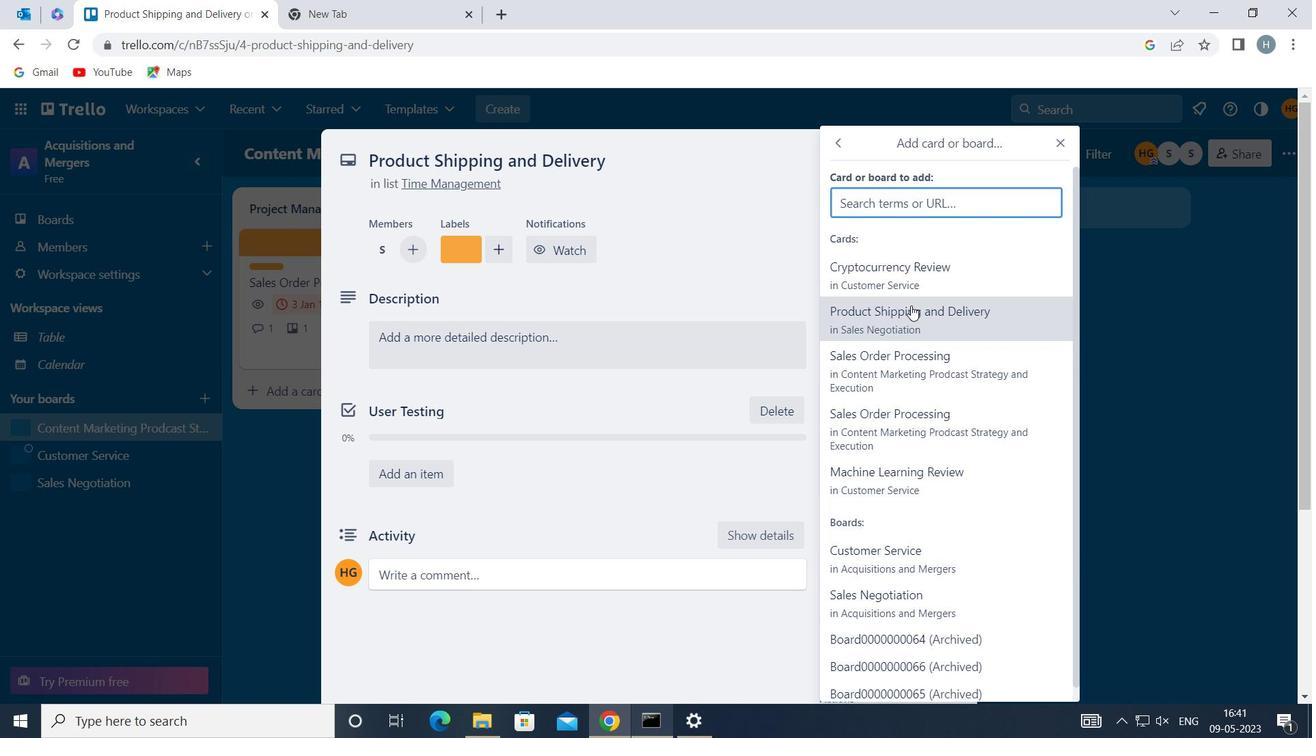 
Action: Mouse pressed left at (913, 309)
Screenshot: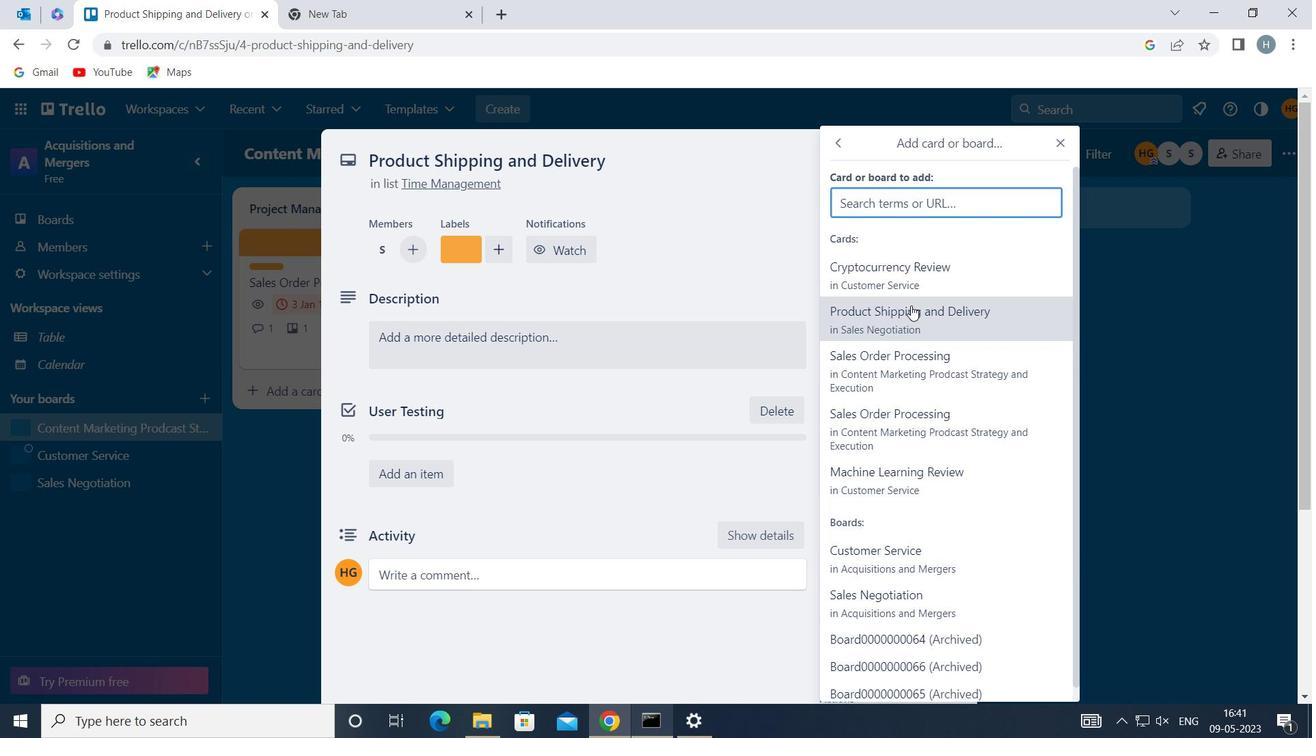 
Action: Mouse moved to (908, 335)
Screenshot: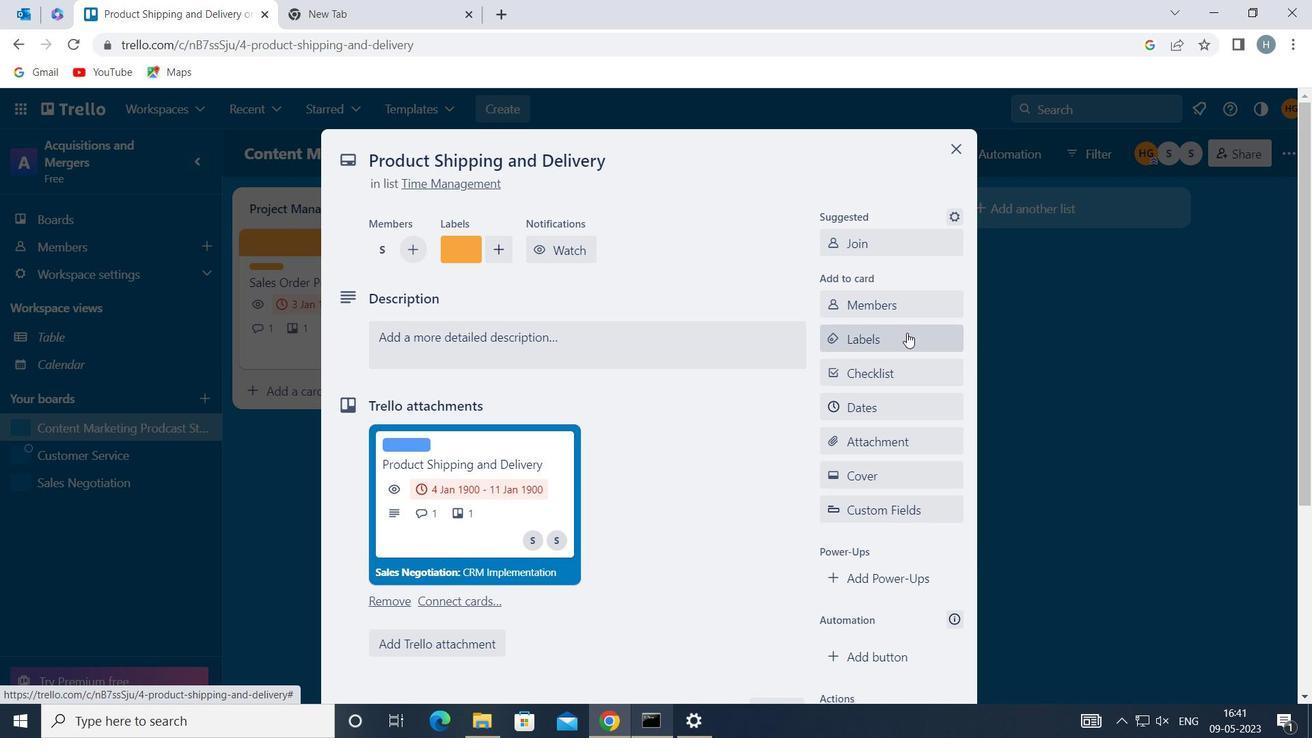 
Action: Mouse scrolled (908, 335) with delta (0, 0)
Screenshot: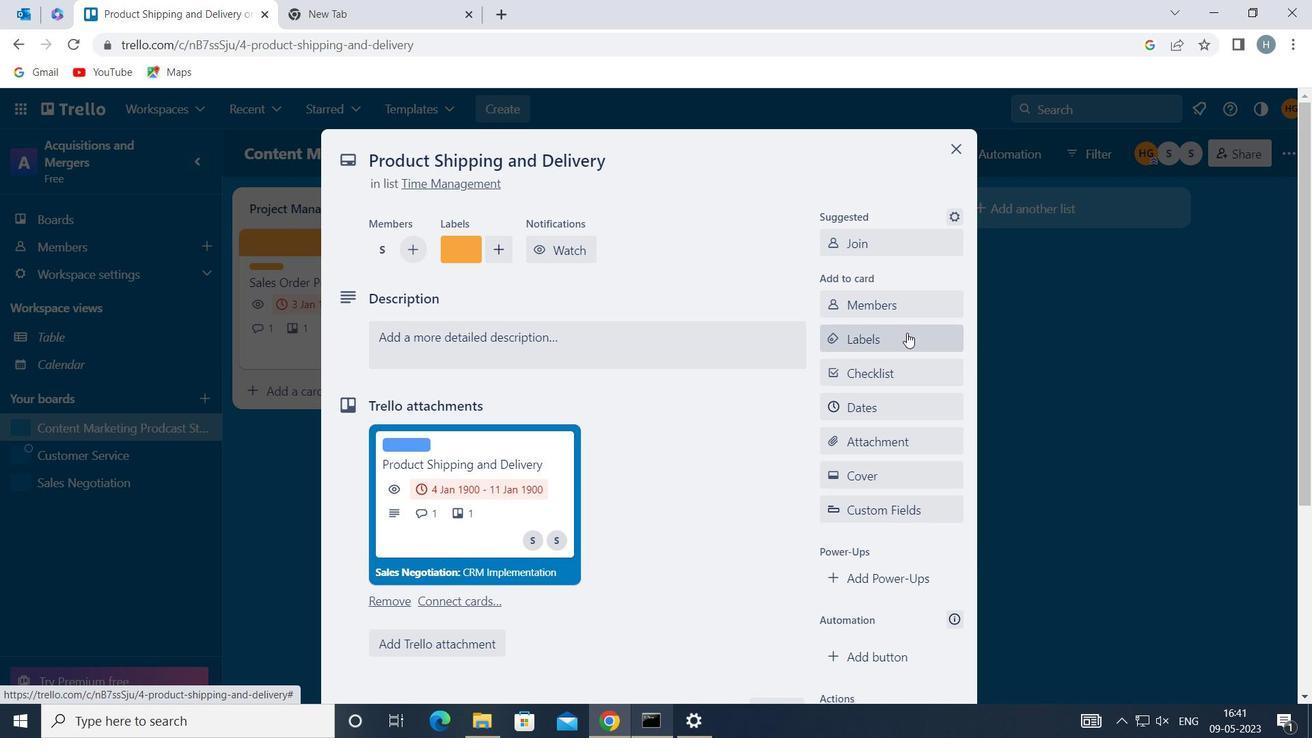 
Action: Mouse moved to (910, 378)
Screenshot: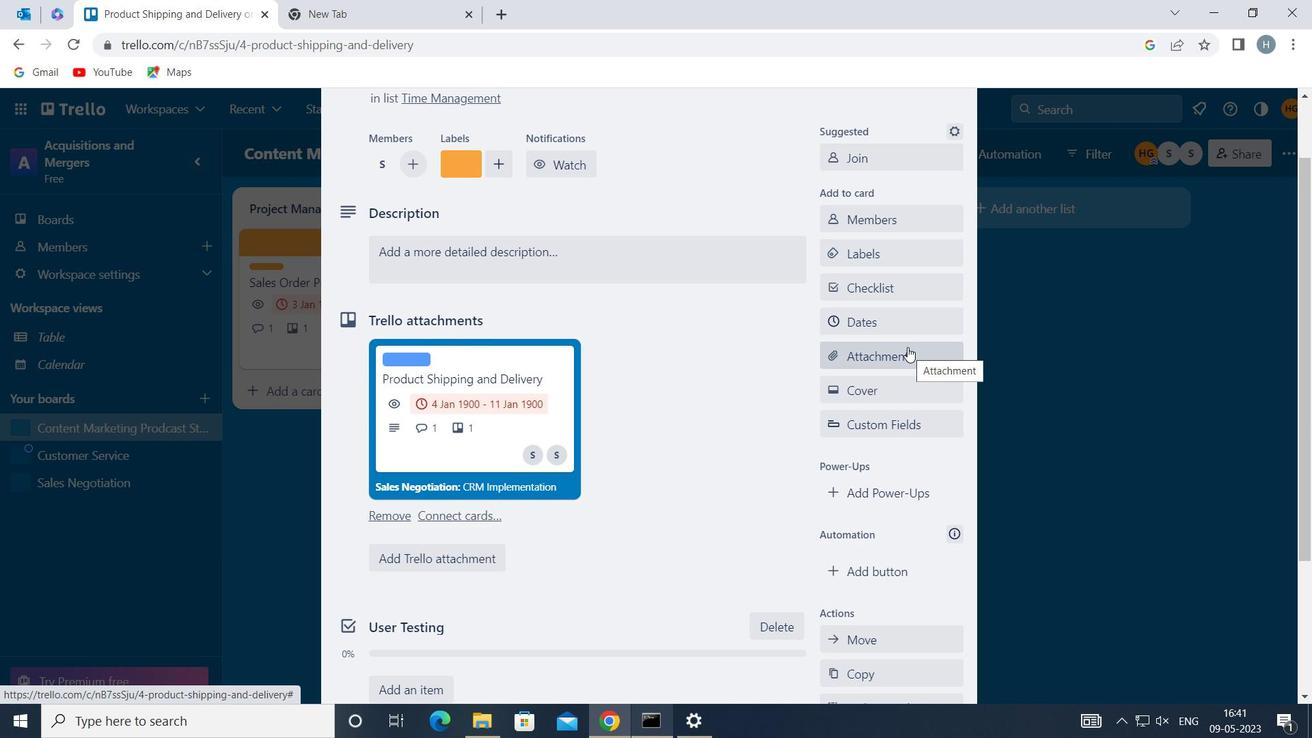 
Action: Mouse pressed left at (910, 378)
Screenshot: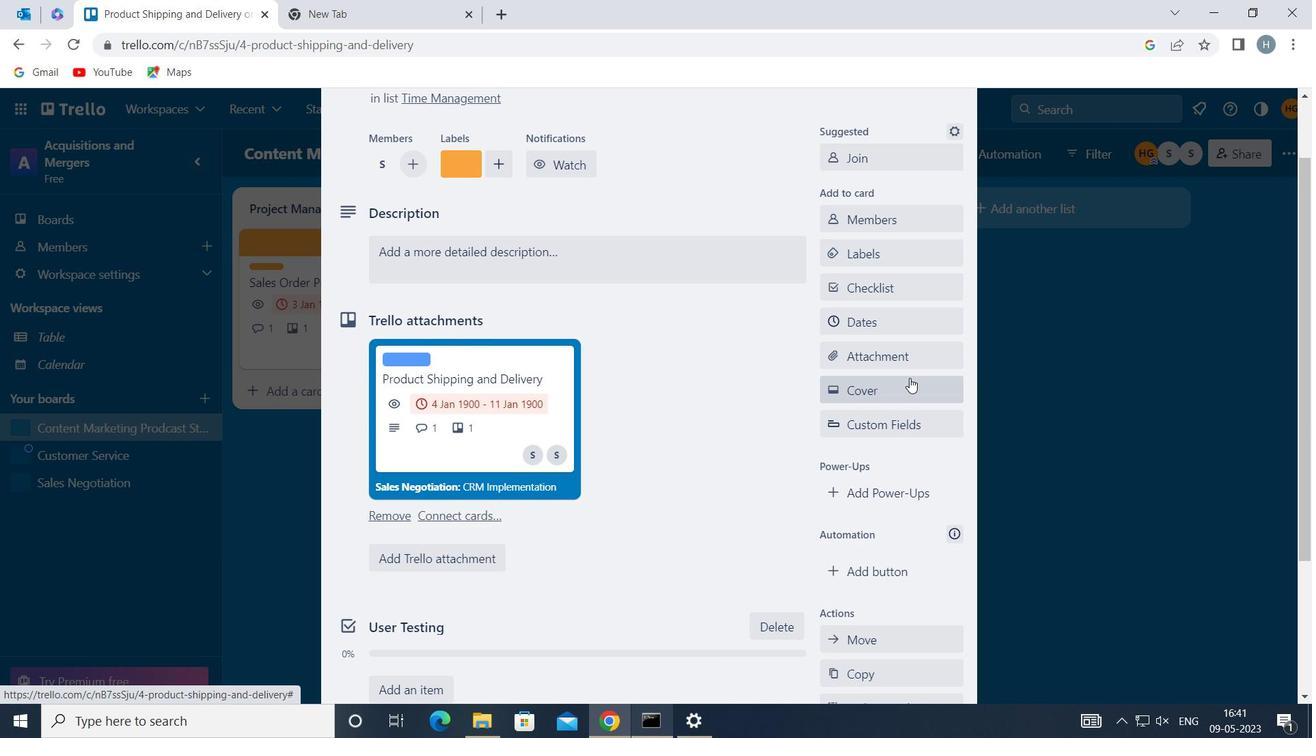 
Action: Mouse moved to (957, 358)
Screenshot: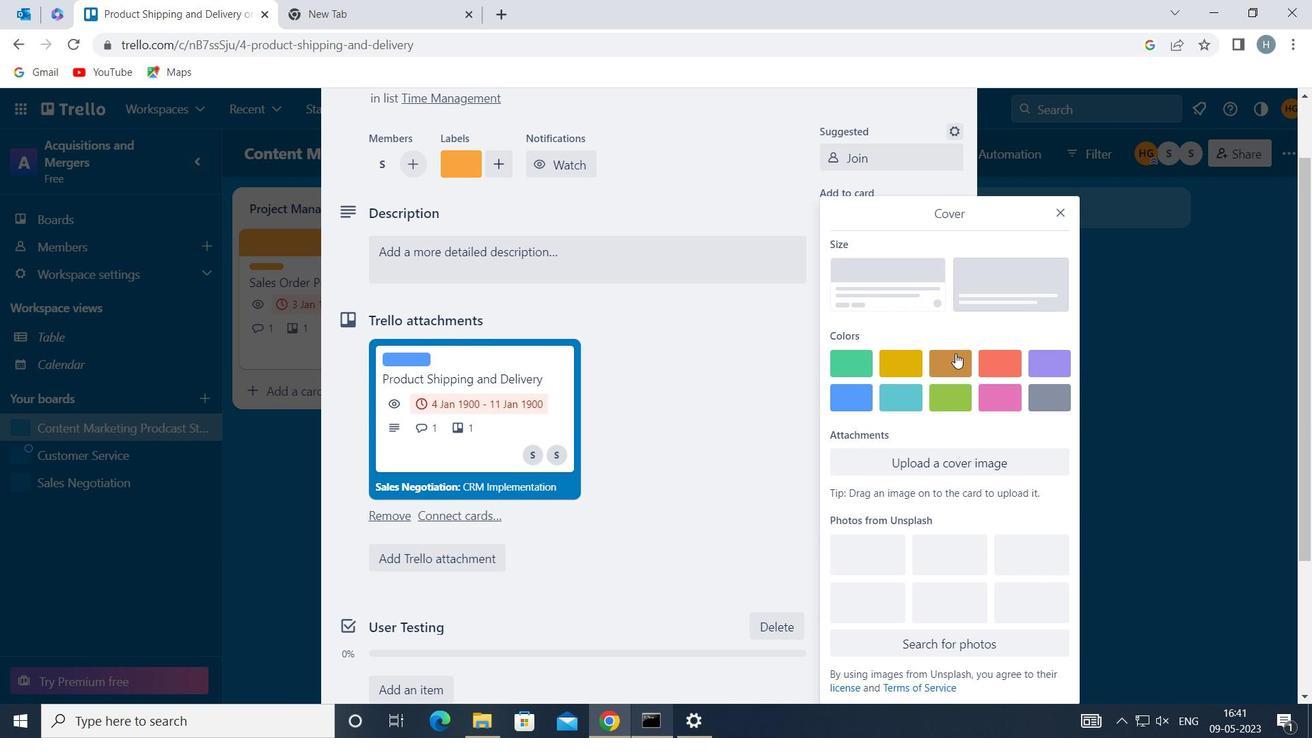 
Action: Mouse pressed left at (957, 358)
Screenshot: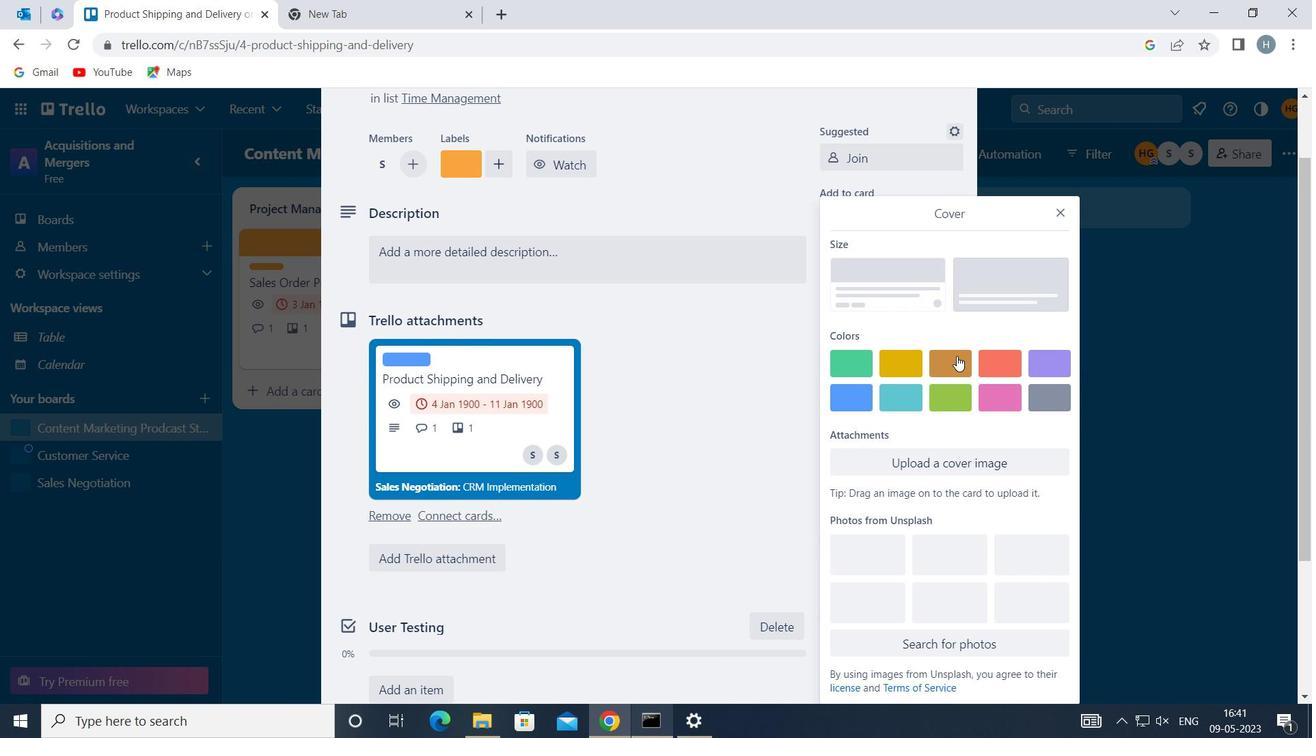 
Action: Mouse moved to (1059, 180)
Screenshot: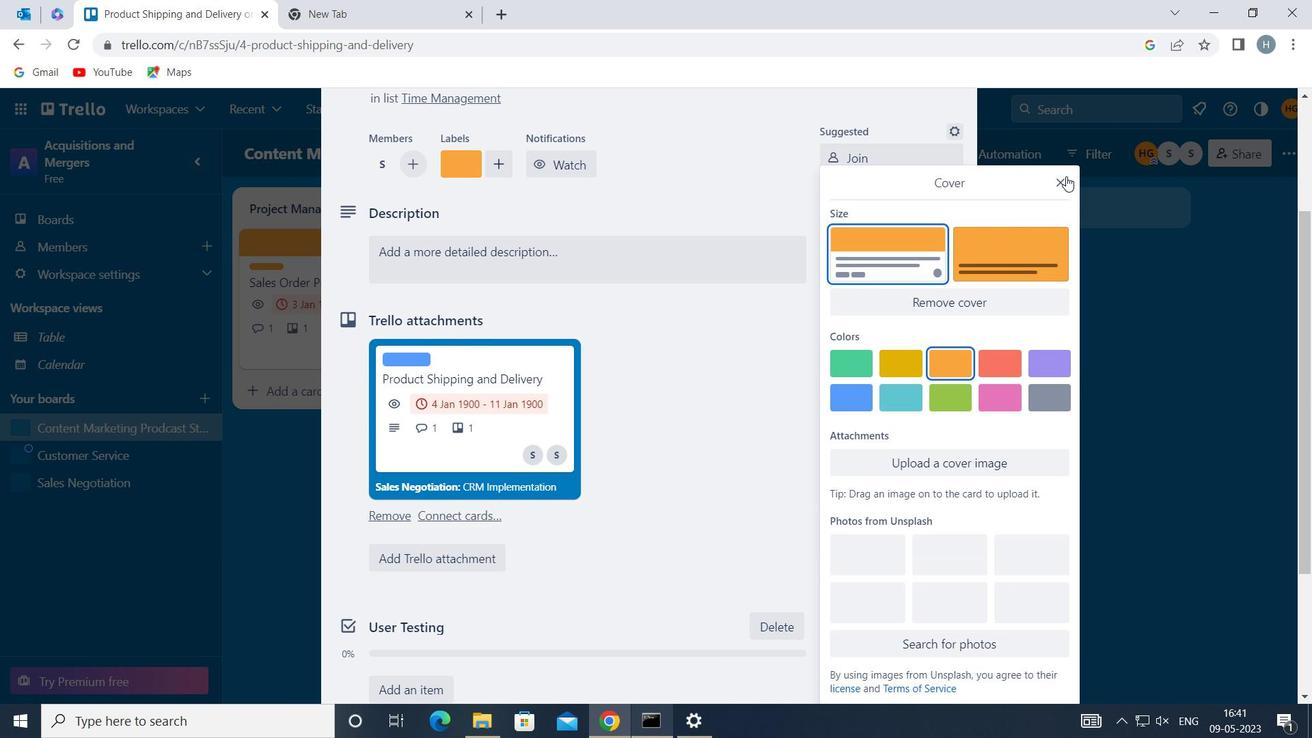 
Action: Mouse pressed left at (1059, 180)
Screenshot: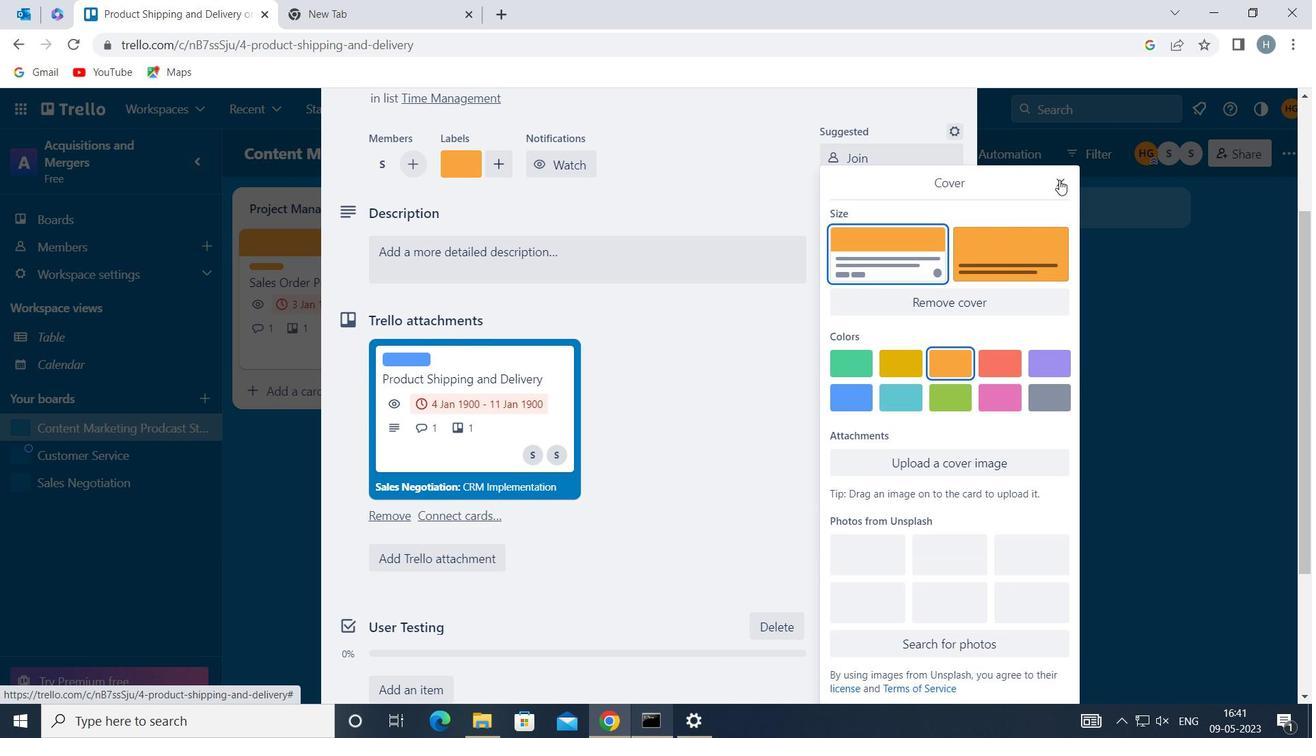 
Action: Mouse moved to (733, 258)
Screenshot: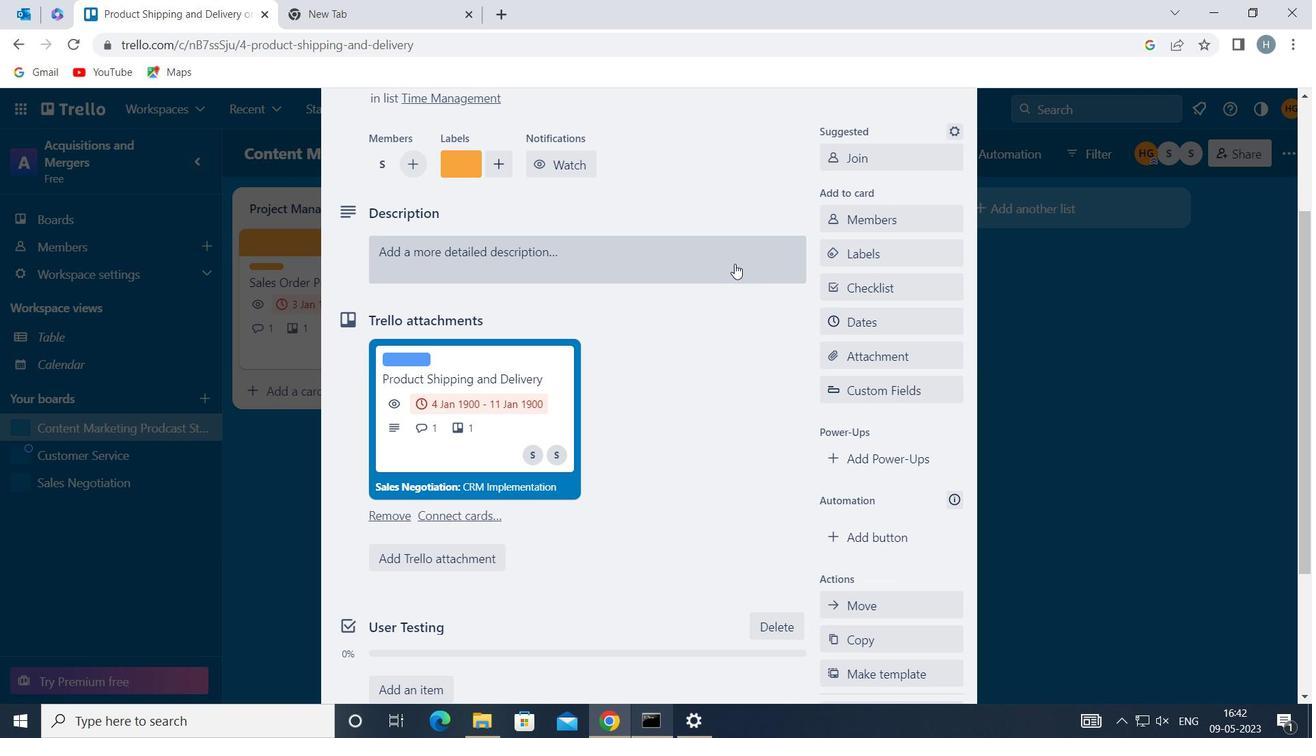 
Action: Mouse pressed left at (733, 258)
Screenshot: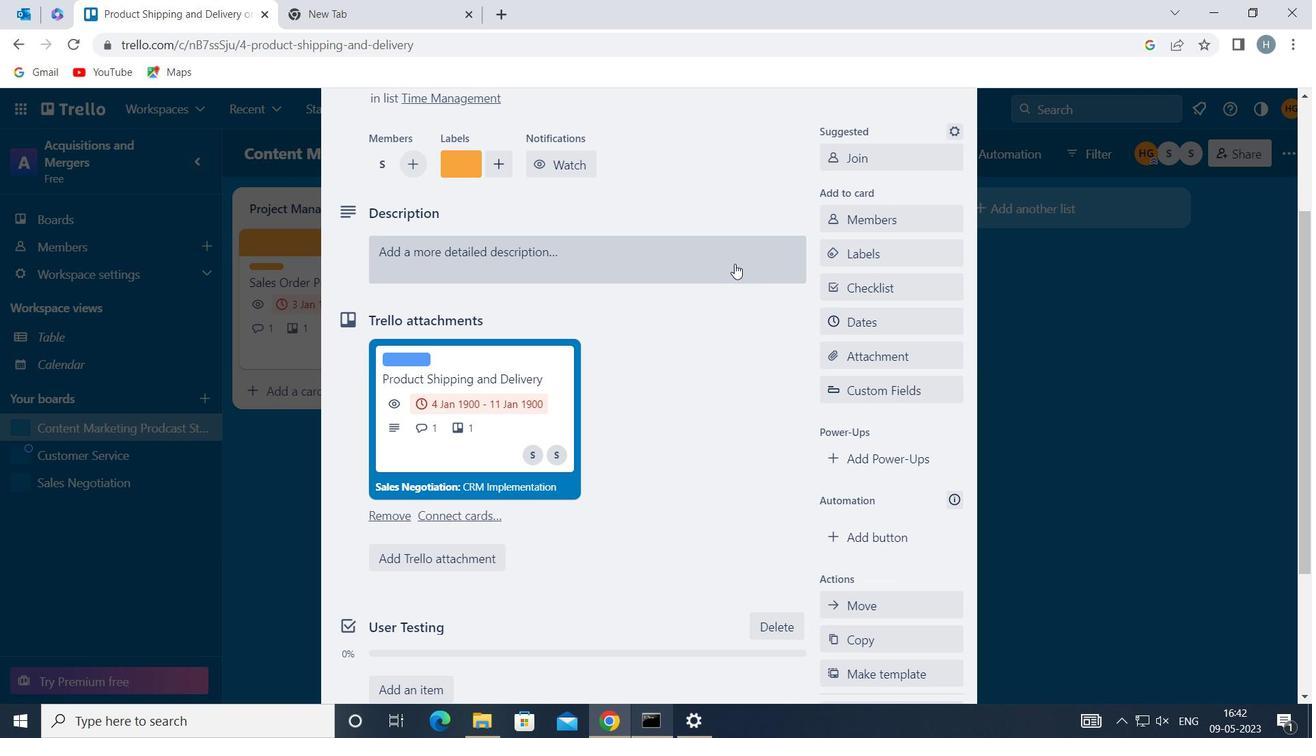 
Action: Mouse moved to (652, 317)
Screenshot: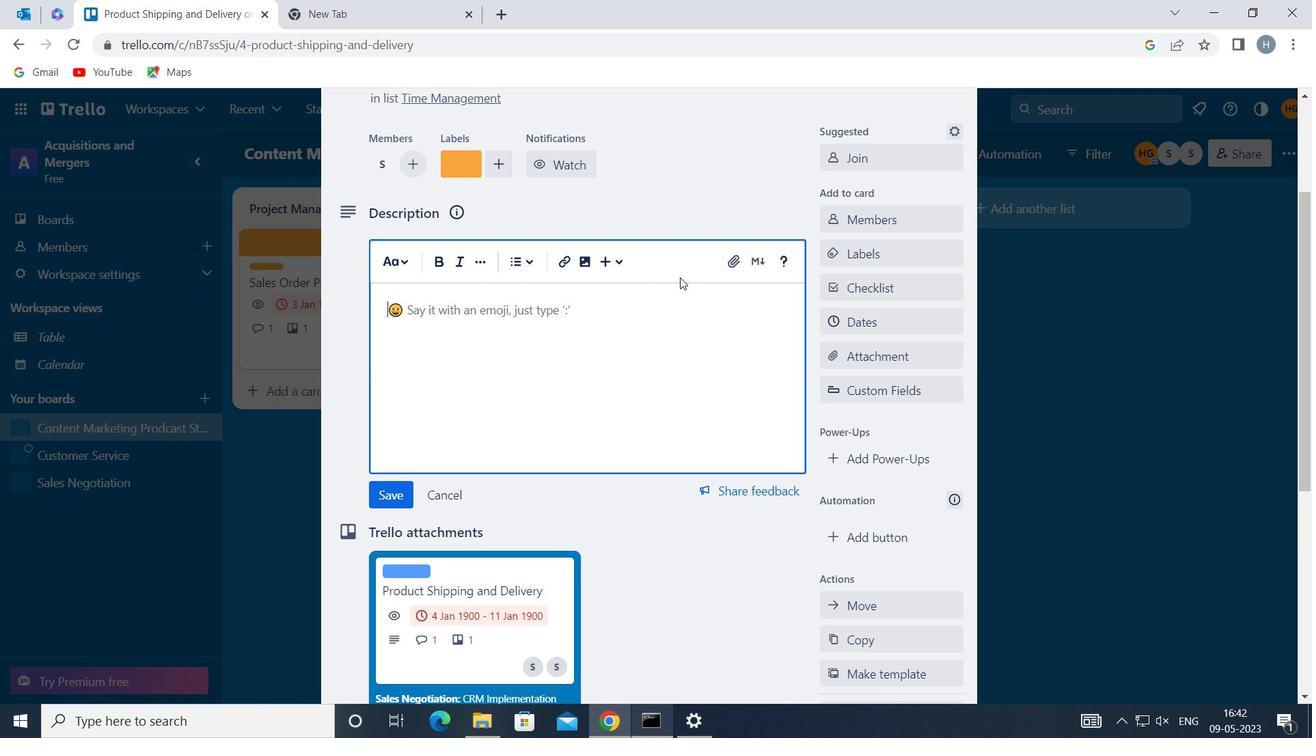 
Action: Mouse pressed left at (652, 317)
Screenshot: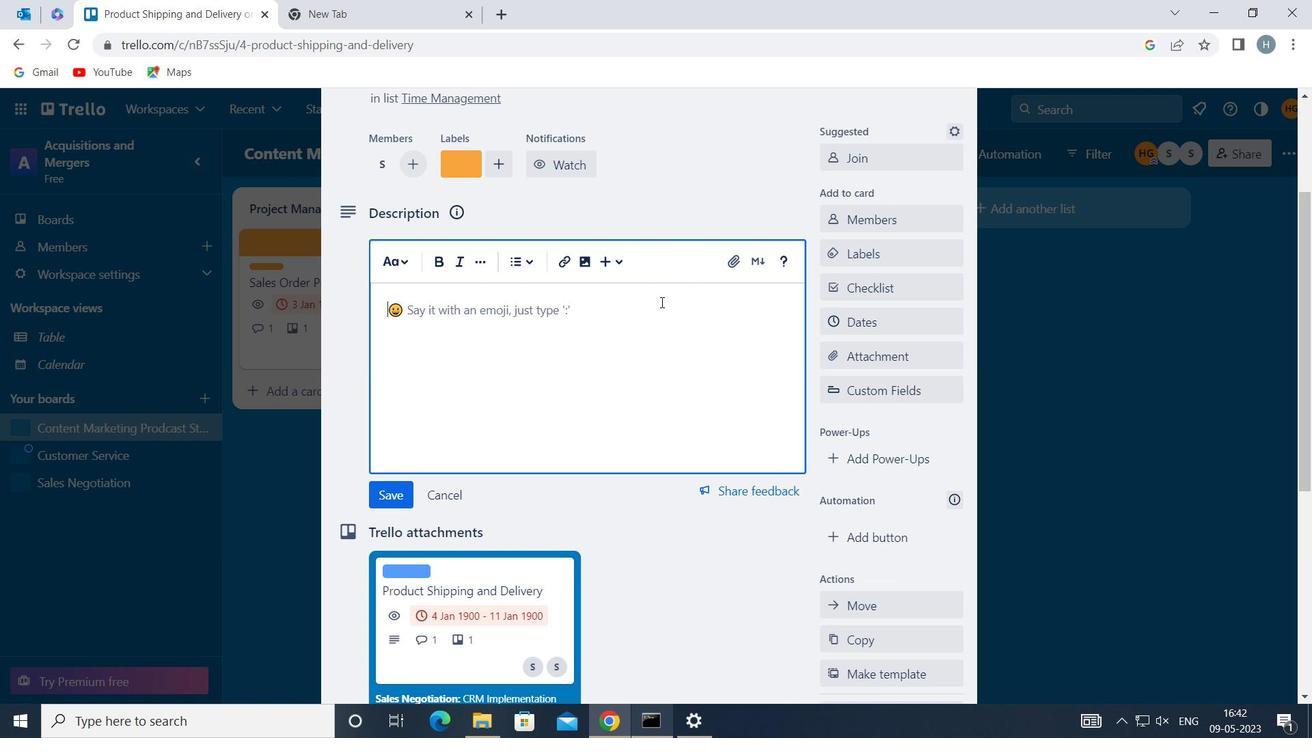 
Action: Mouse moved to (693, 305)
Screenshot: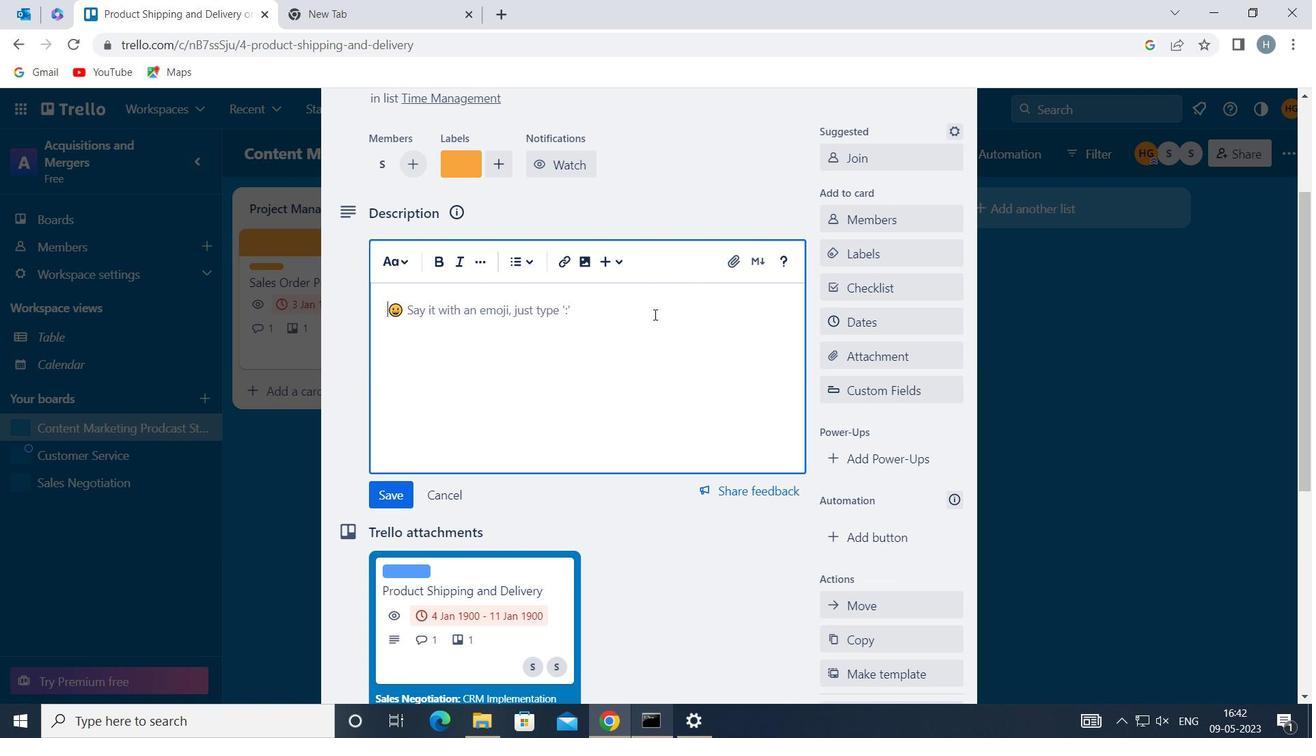 
Action: Key pressed <Key.shift>CREATE<Key.space>AND<Key.space>SEND<Key.space>OUT<Key.space>EMPLOYEE<Key.space>ENGAGEMENT<Key.space>SURVEY<Key.space>ON<Key.space>COMPANY<Key.space>COMMUNICATION
Screenshot: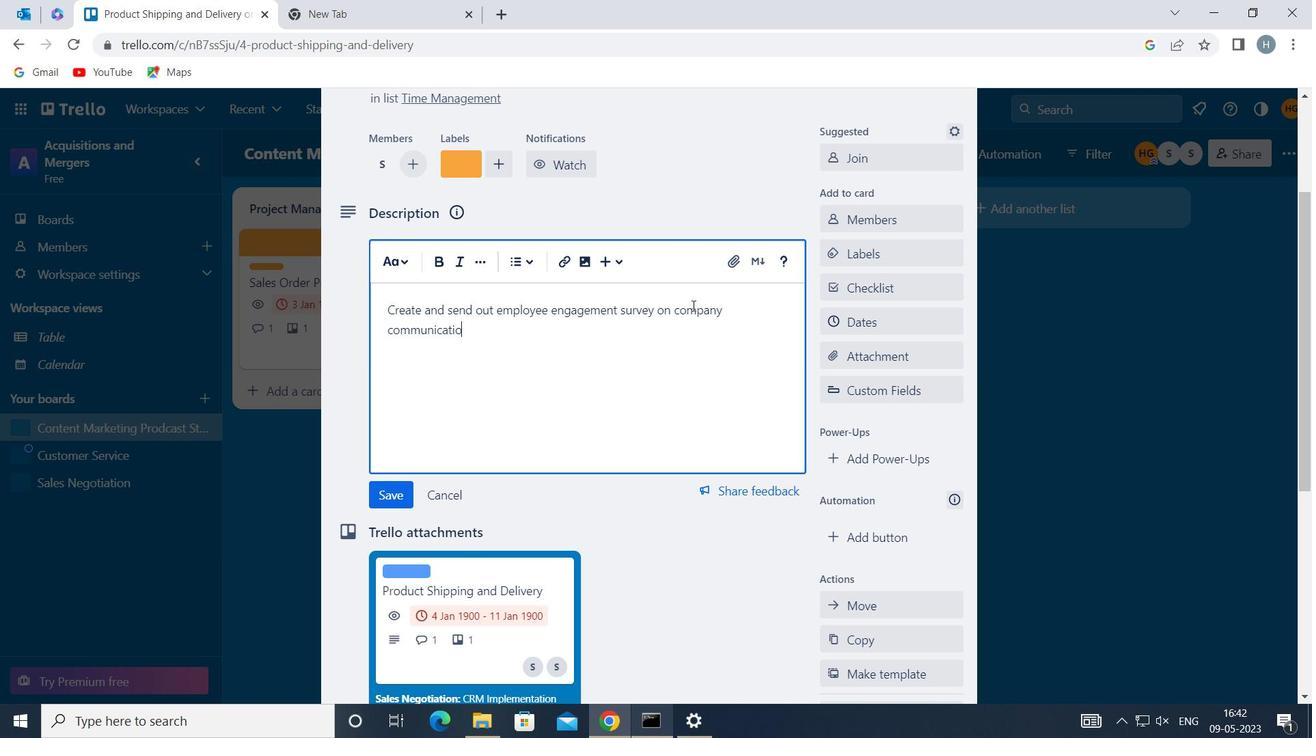 
Action: Mouse moved to (395, 495)
Screenshot: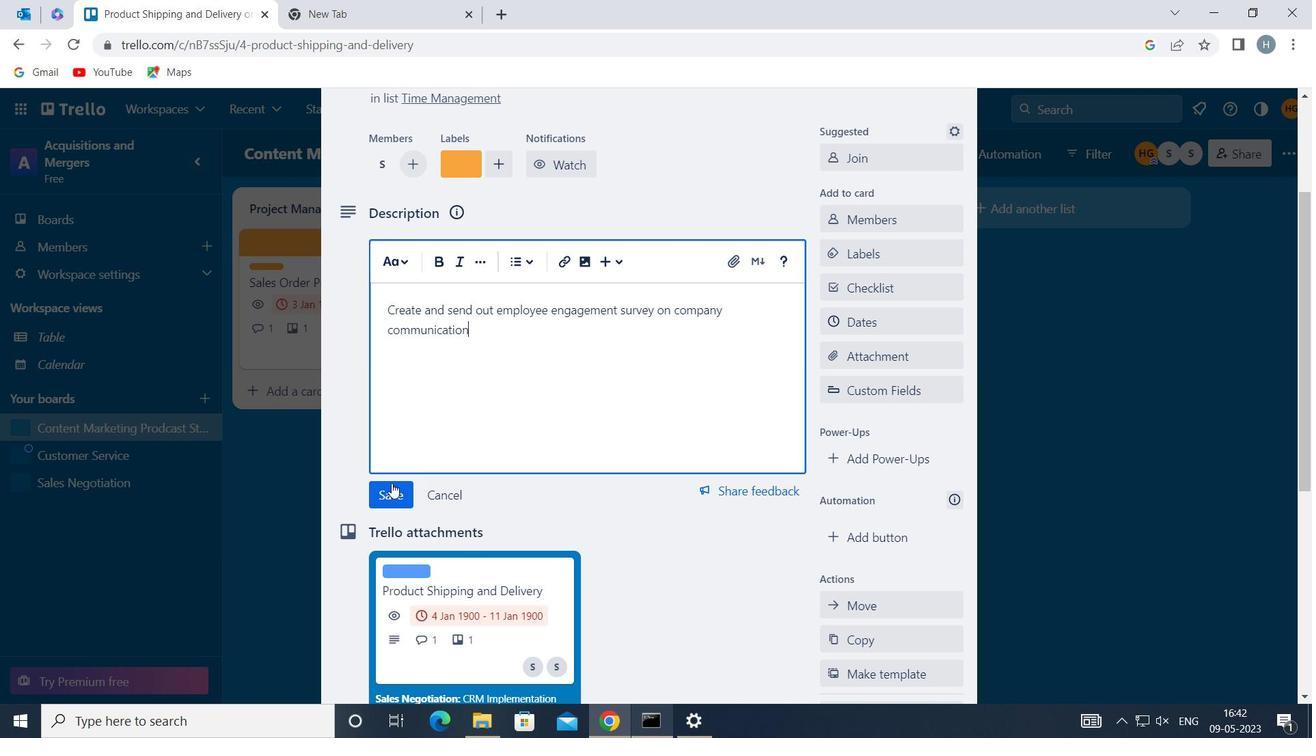 
Action: Mouse pressed left at (395, 495)
Screenshot: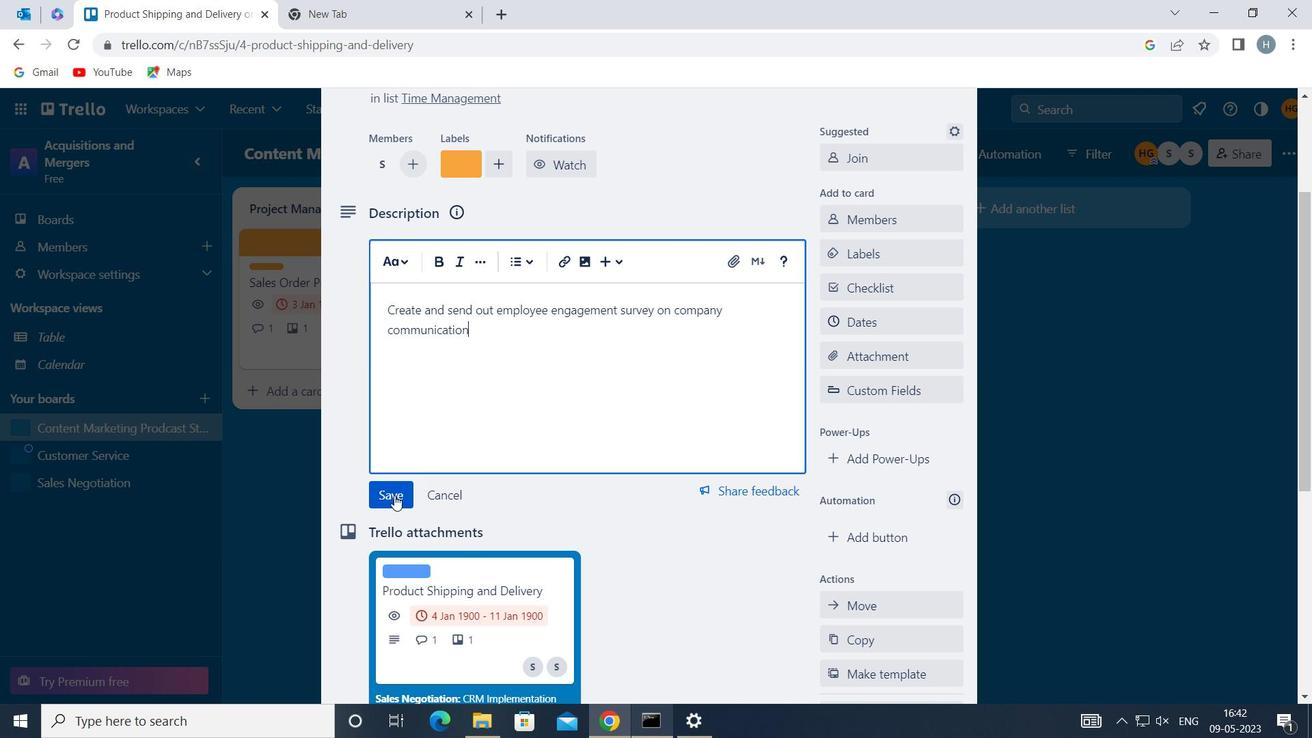 
Action: Mouse moved to (579, 458)
Screenshot: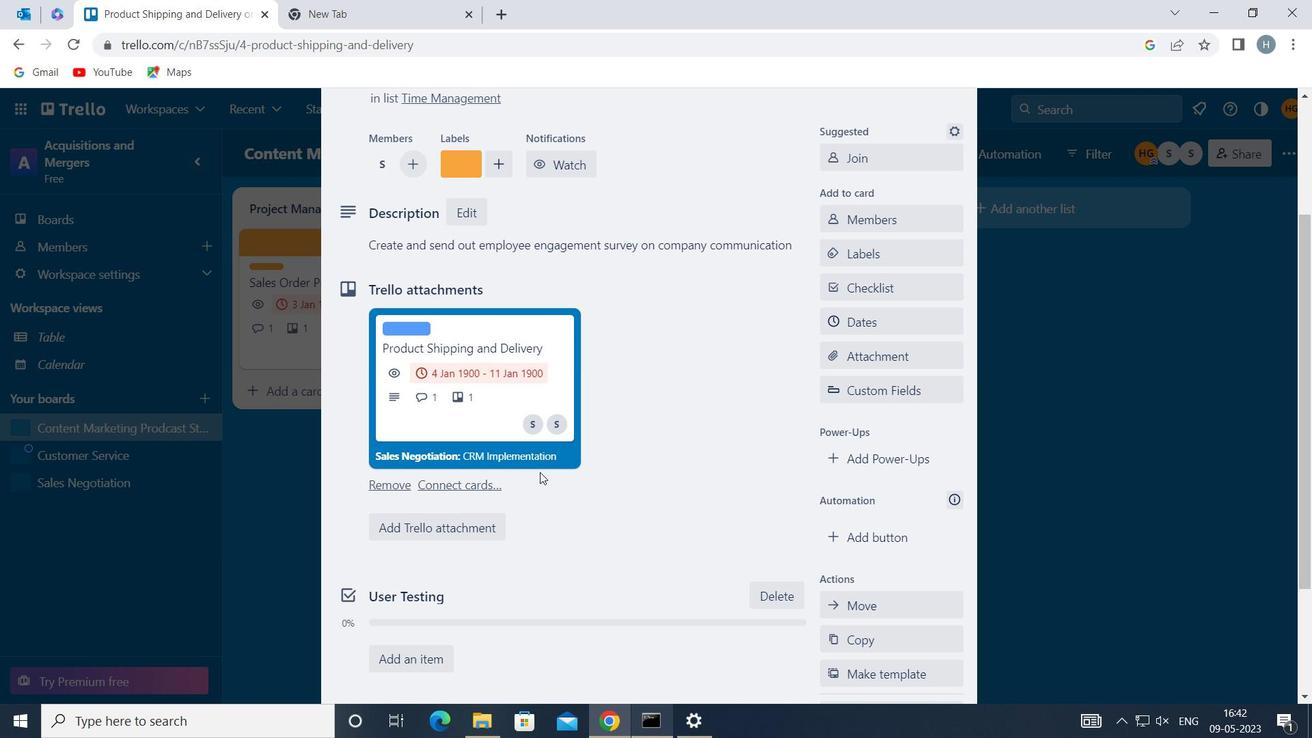
Action: Mouse scrolled (579, 458) with delta (0, 0)
Screenshot: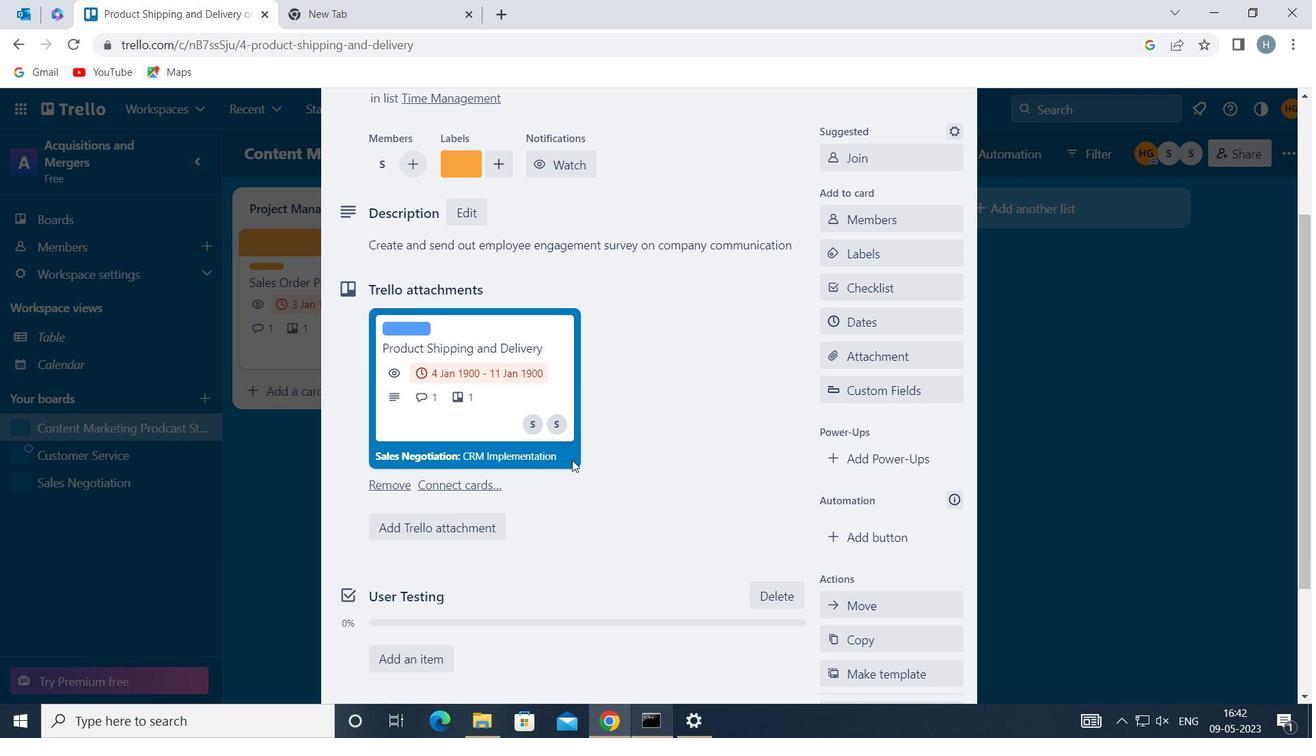 
Action: Mouse moved to (581, 458)
Screenshot: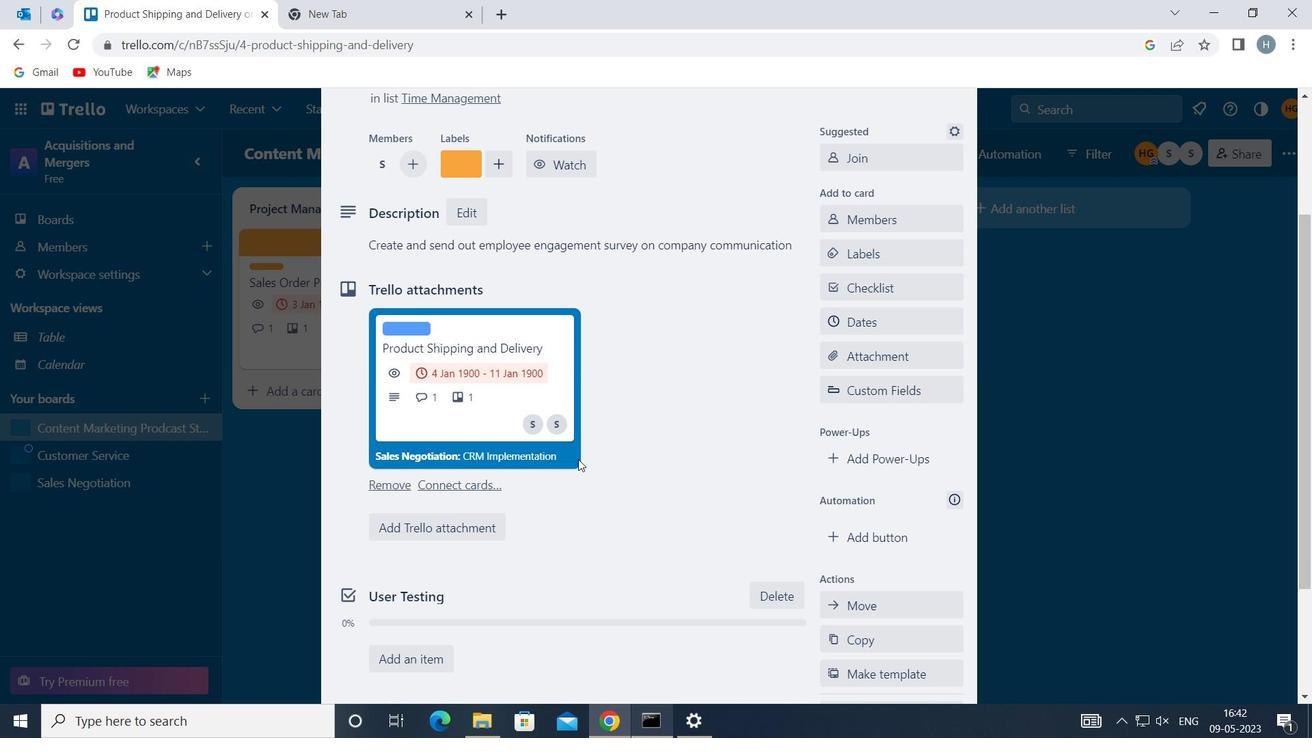 
Action: Mouse scrolled (581, 458) with delta (0, 0)
Screenshot: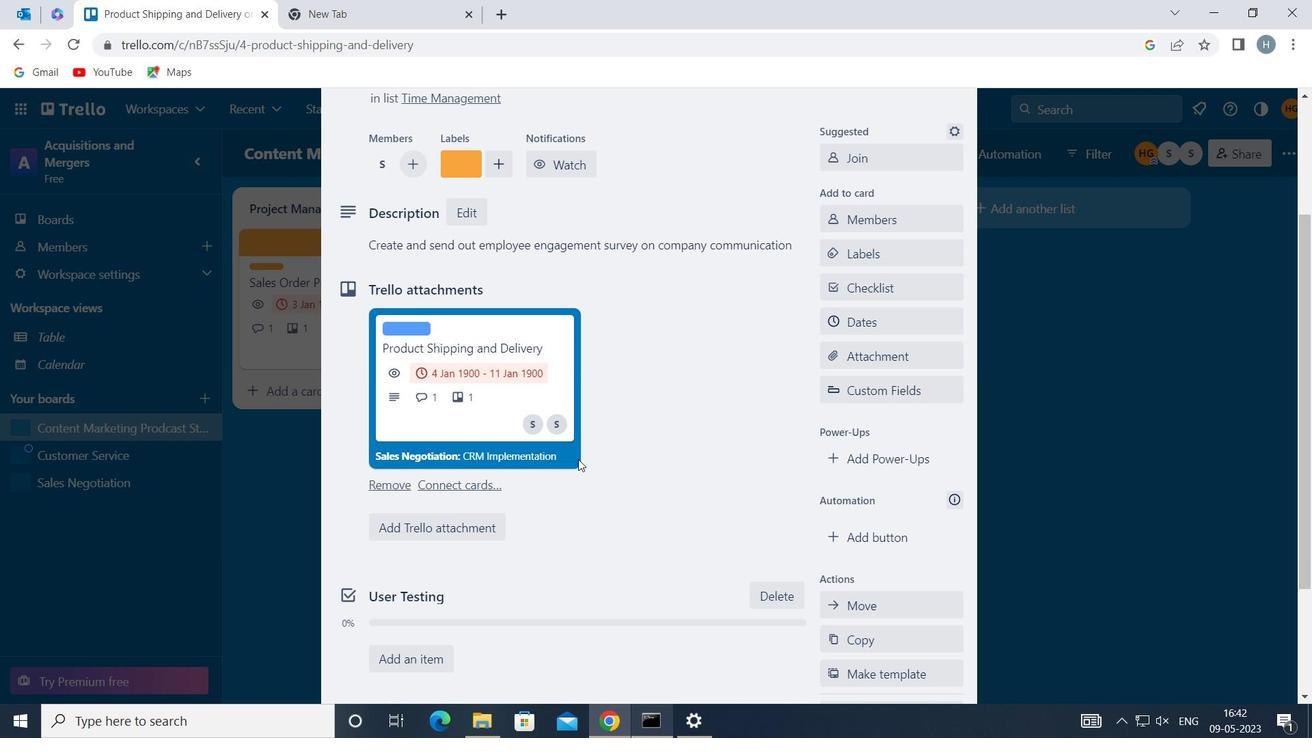 
Action: Mouse moved to (590, 455)
Screenshot: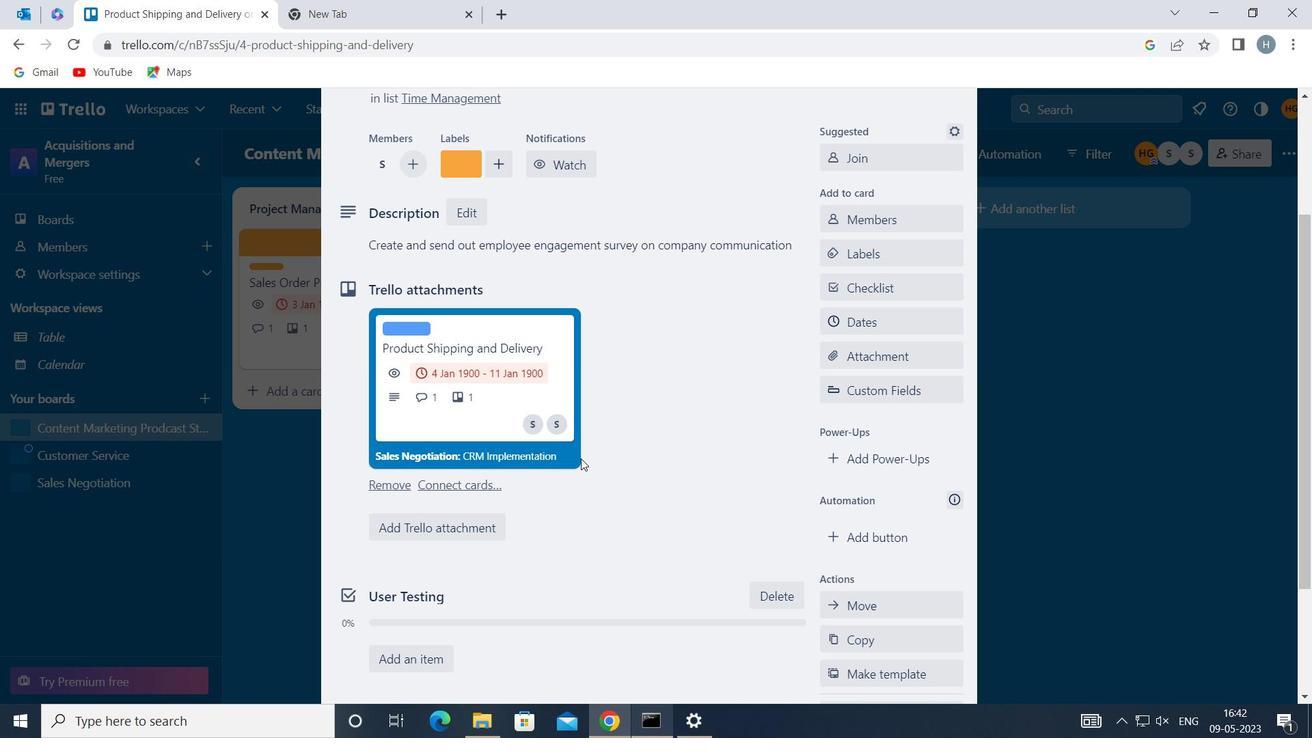 
Action: Mouse scrolled (590, 454) with delta (0, 0)
Screenshot: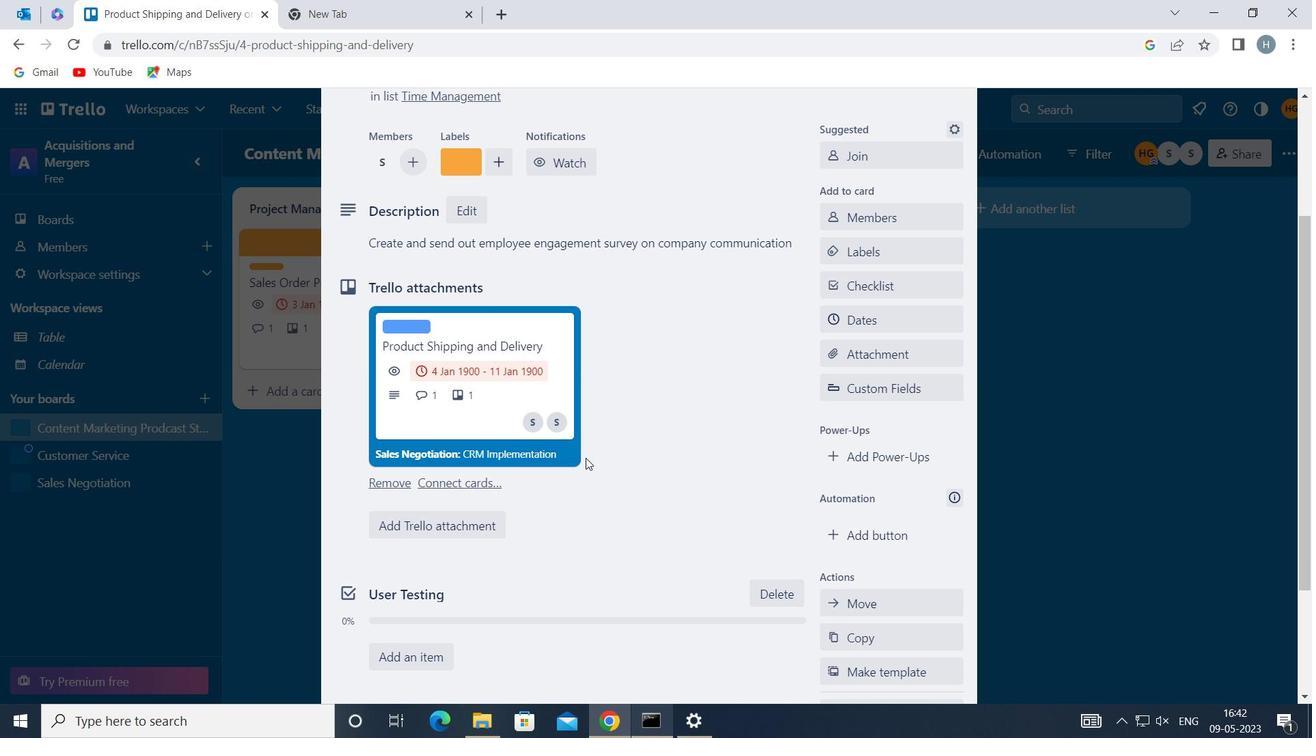 
Action: Mouse scrolled (590, 454) with delta (0, 0)
Screenshot: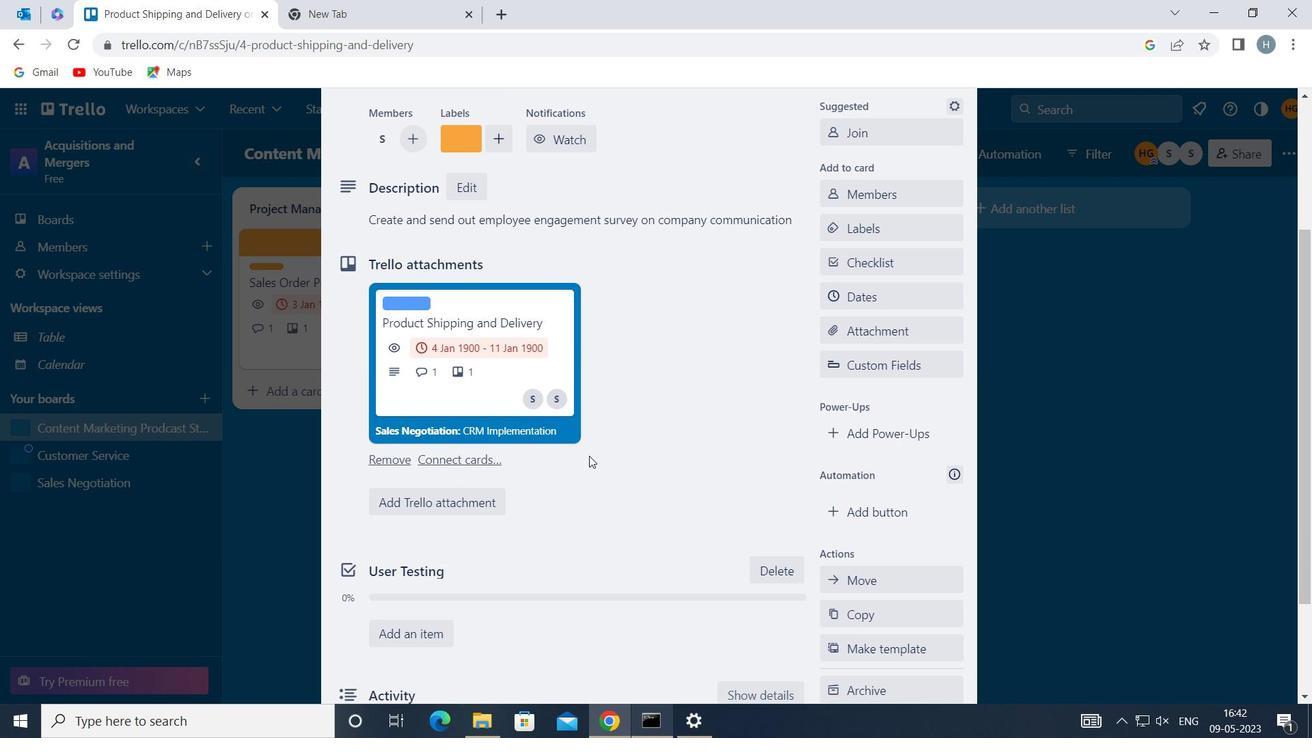 
Action: Mouse scrolled (590, 454) with delta (0, 0)
Screenshot: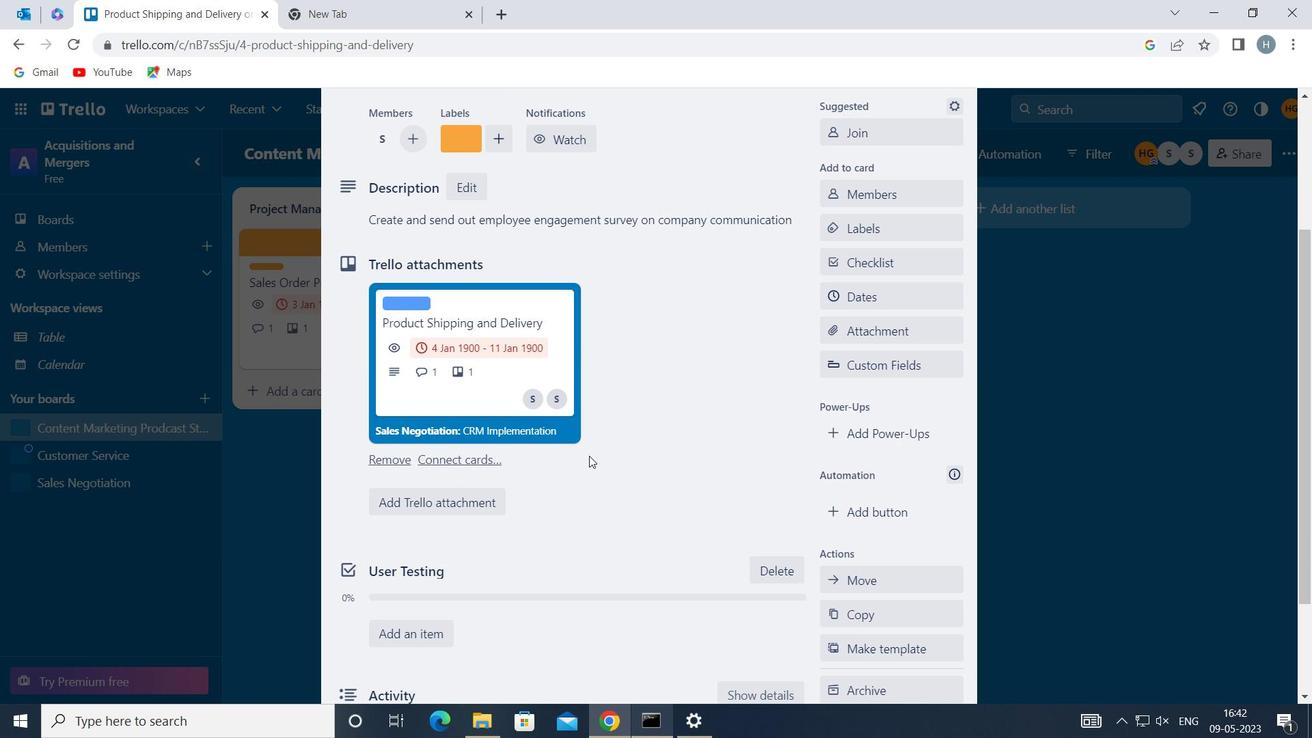 
Action: Mouse moved to (591, 456)
Screenshot: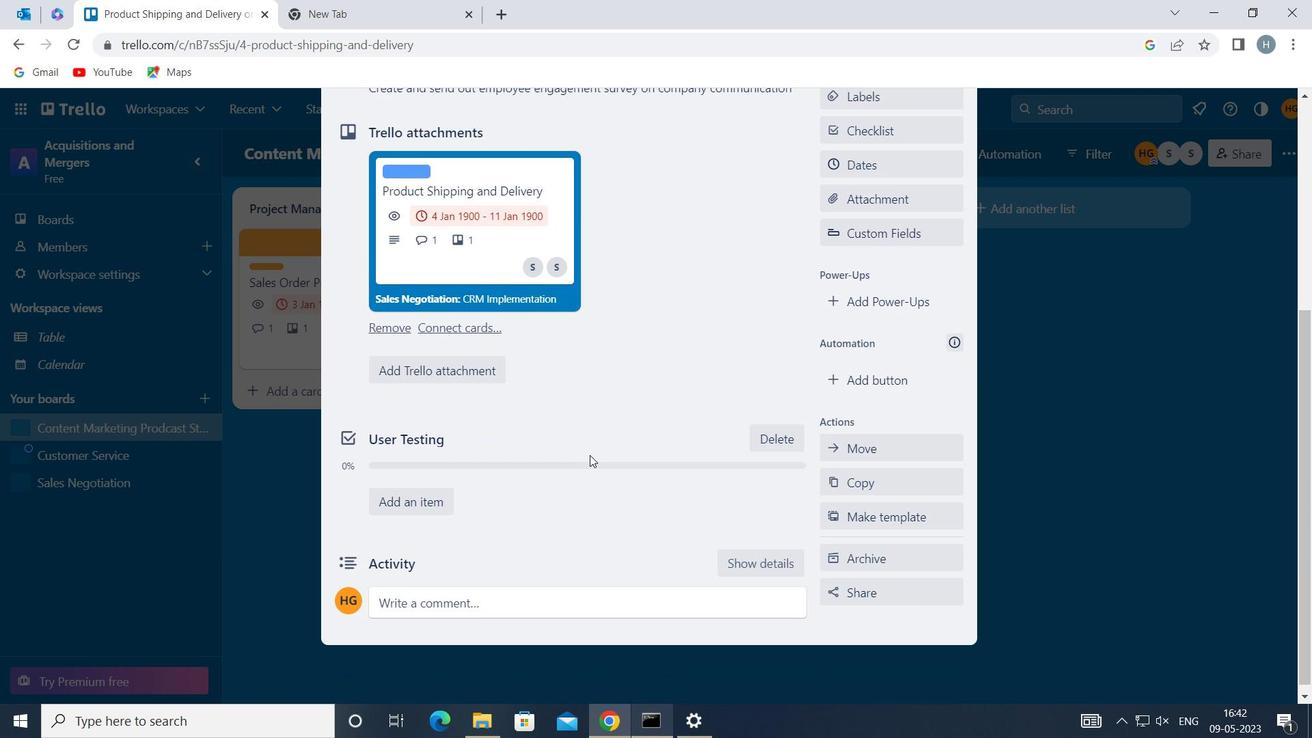 
Action: Mouse scrolled (591, 456) with delta (0, 0)
Screenshot: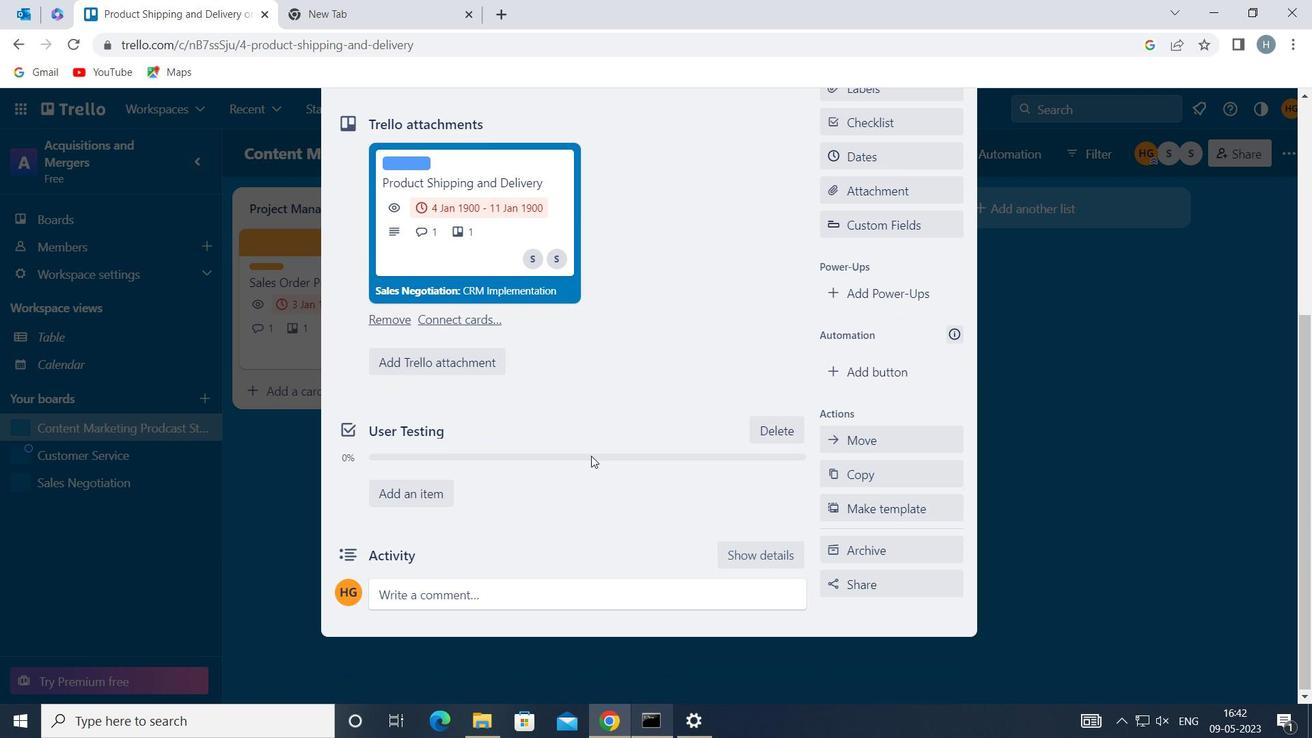 
Action: Mouse moved to (591, 458)
Screenshot: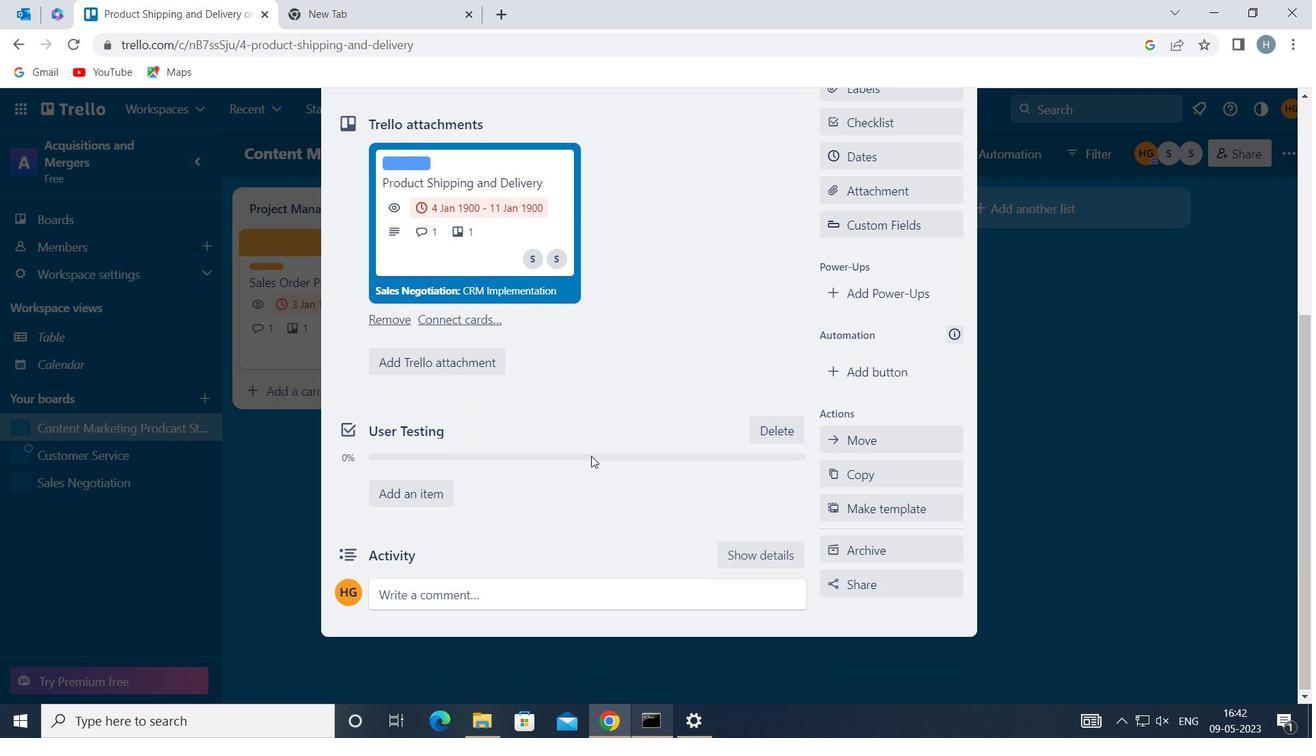 
Action: Mouse scrolled (591, 457) with delta (0, 0)
Screenshot: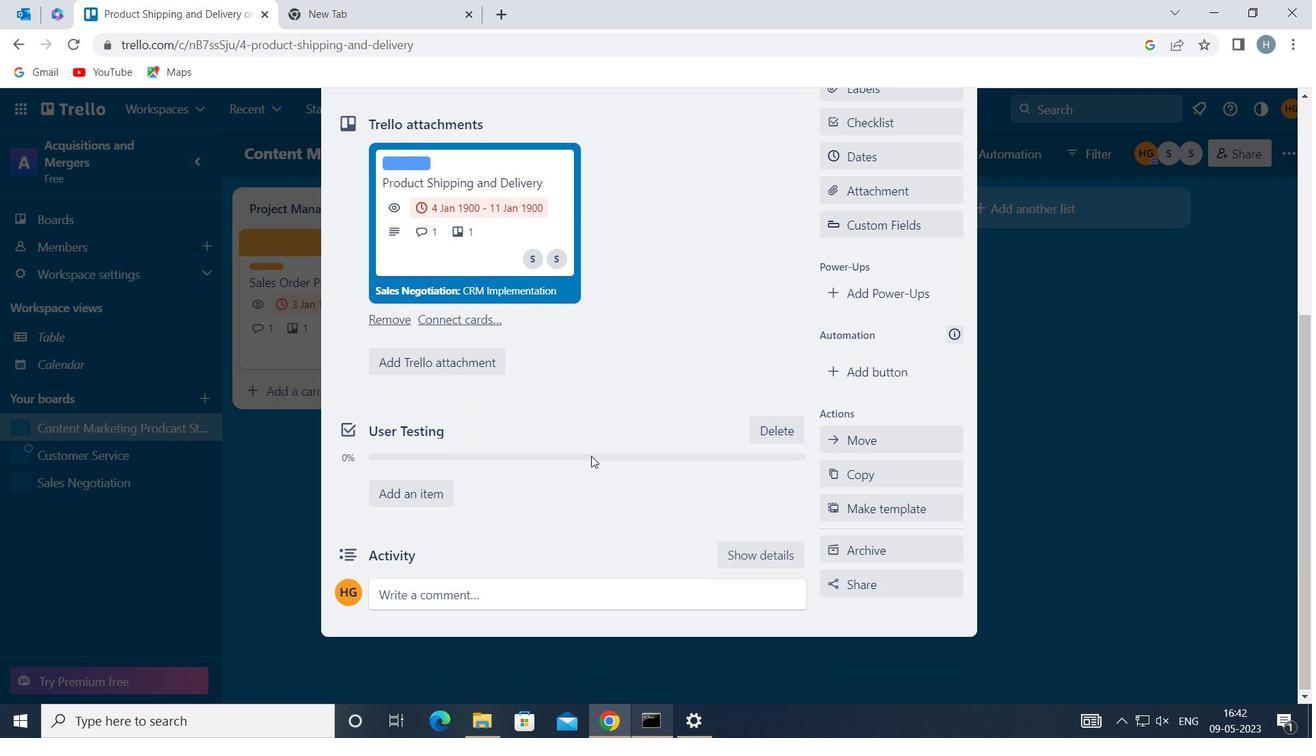 
Action: Mouse moved to (560, 594)
Screenshot: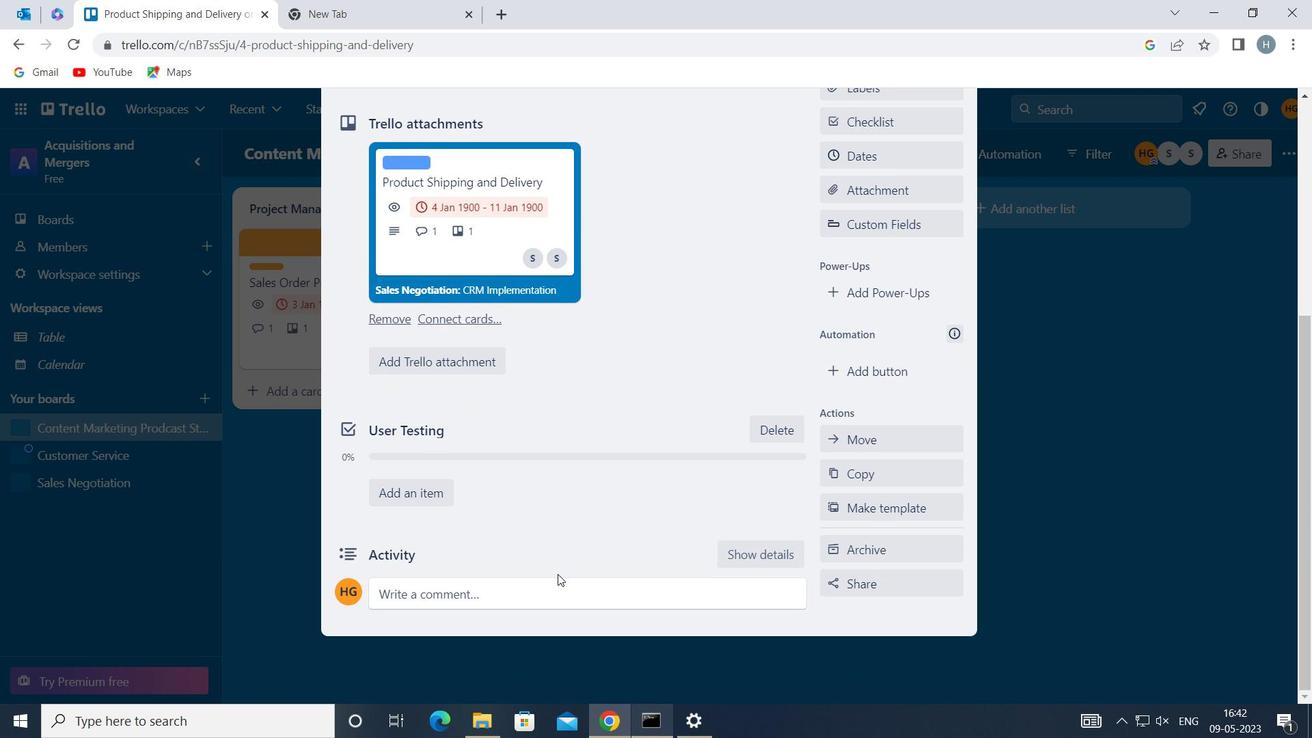
Action: Mouse pressed left at (560, 594)
Screenshot: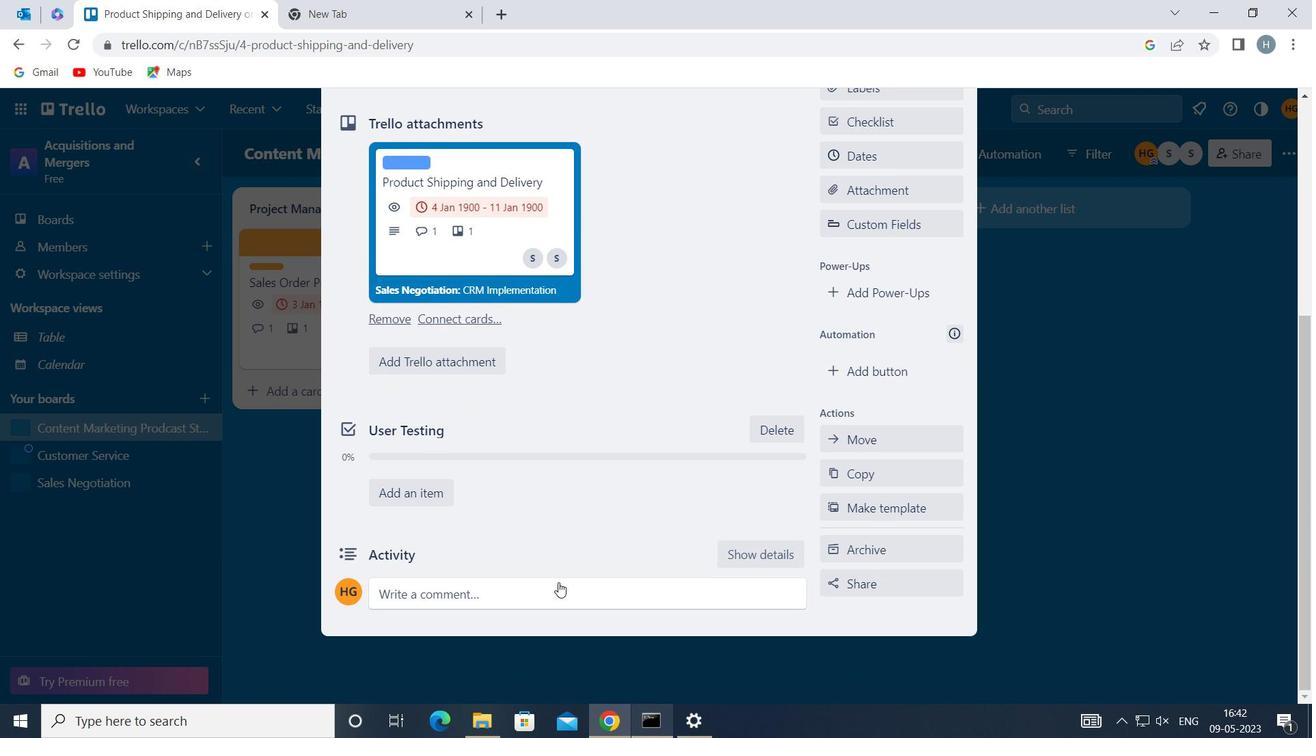 
Action: Mouse moved to (547, 637)
Screenshot: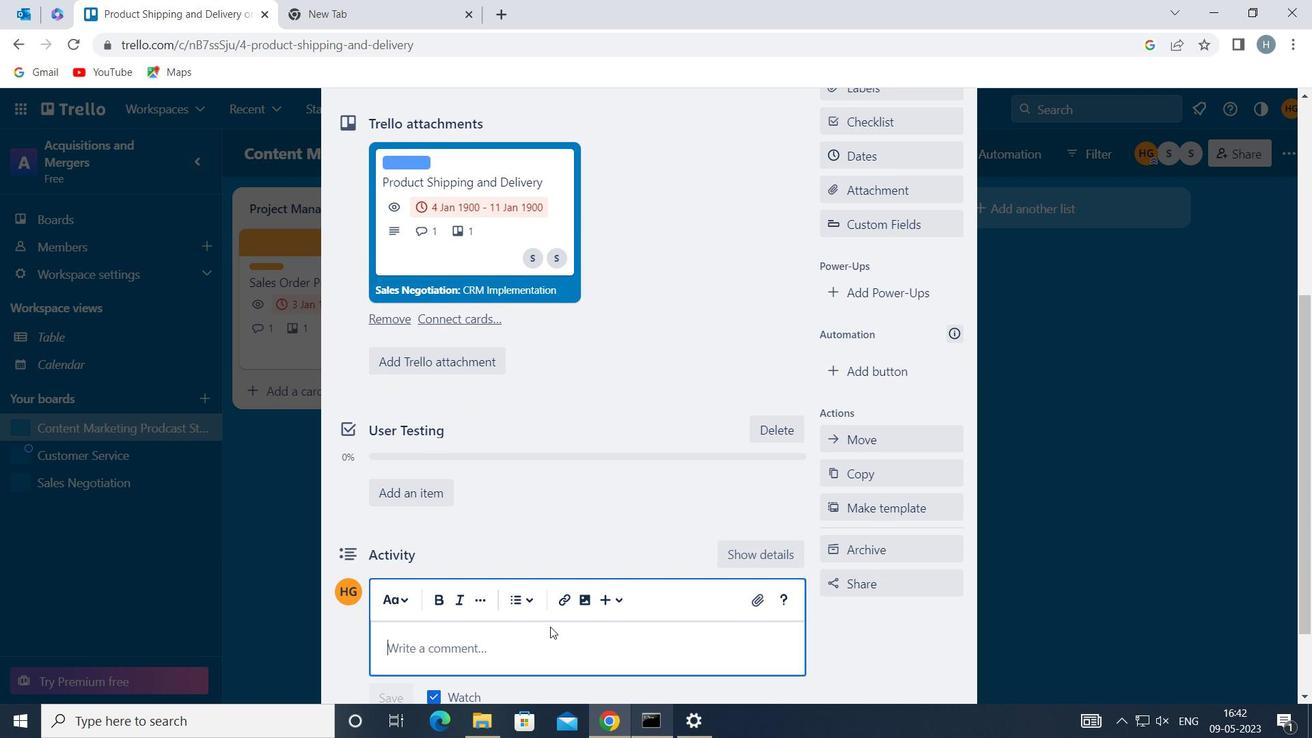 
Action: Mouse pressed left at (547, 637)
Screenshot: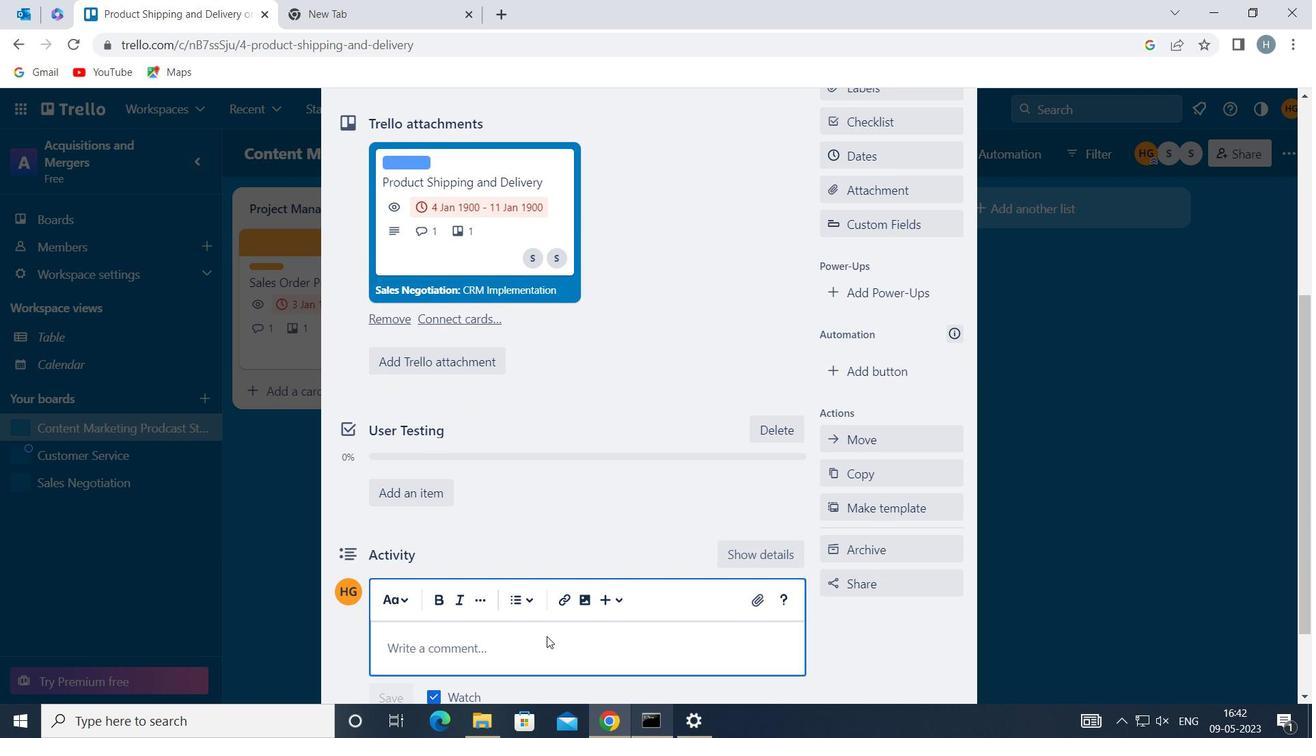 
Action: Mouse moved to (551, 634)
Screenshot: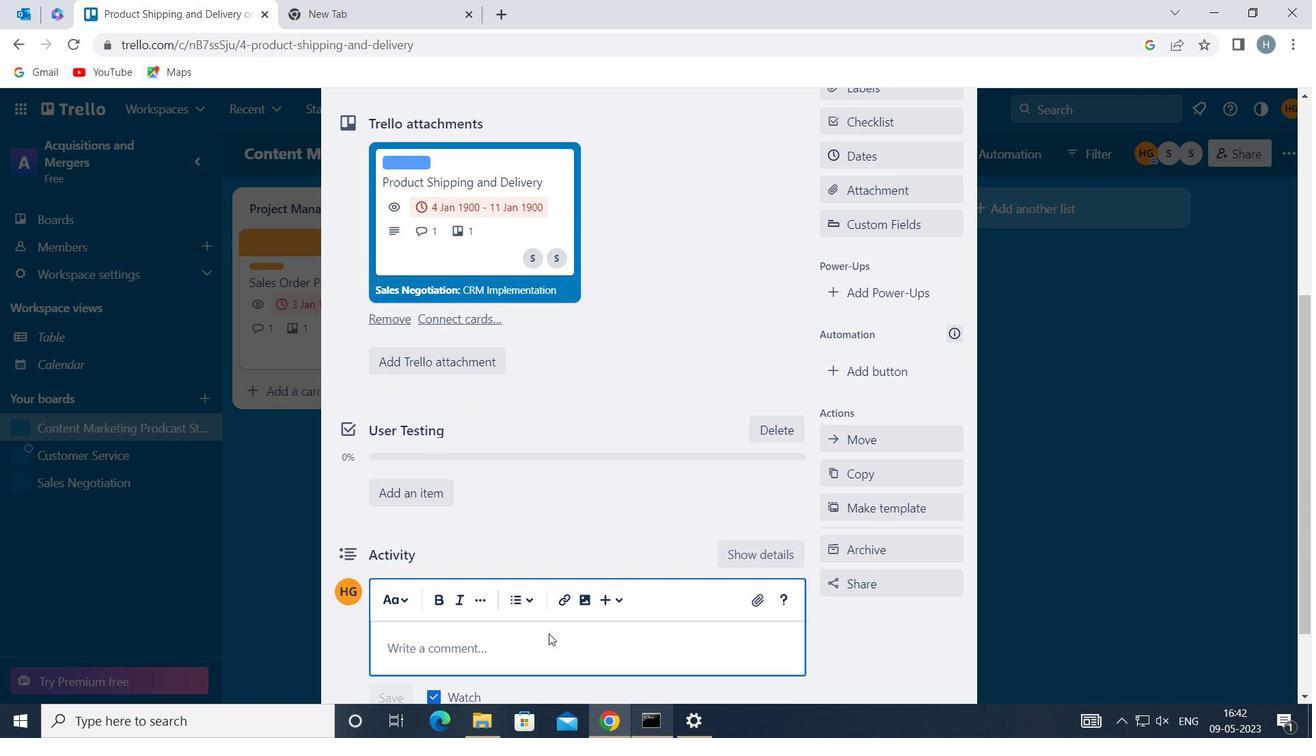 
Action: Key pressed <Key.shift>WE<Key.space>SHOLD<Key.space>APPROACH<Key.space>THIS<Key.space>TASK<Key.space>WITH<Key.space>A<Key.space>SE<Key.backspace><Key.backspace><Key.backspace><Key.backspace><Key.backspace><Key.backspace><Key.backspace><Key.backspace><Key.backspace><Key.backspace><Key.backspace><Key.backspace><Key.backspace><Key.backspace><Key.backspace><Key.backspace><Key.backspace><Key.backspace><Key.backspace><Key.backspace><Key.backspace><Key.backspace><Key.backspace><Key.backspace><Key.backspace><Key.backspace><Key.backspace><Key.backspace><Key.backspace><Key.backspace><Key.backspace><Key.backspace><Key.backspace><Key.backspace><Key.backspace><Key.backspace><Key.backspace><Key.backspace><Key.backspace><Key.backspace><Key.backspace><Key.backspace><Key.backspace><Key.shift>WE<Key.space>SHOULD<Key.space>APPROACH<Key.space>THIS<Key.space>TASK<Key.space>WITH<Key.space>A<Key.space>SENSE<Key.space>OF<Key.space>HUMILITY<Key.space>AND<Key.space>A<Key.space>WILLINGNESS<Key.space>TO<Key.space>SEEK<Key.space>FEEDBACK<Key.space>AND<Key.space>GUIDANCE<Key.space>FROM<Key.space>OTHERS
Screenshot: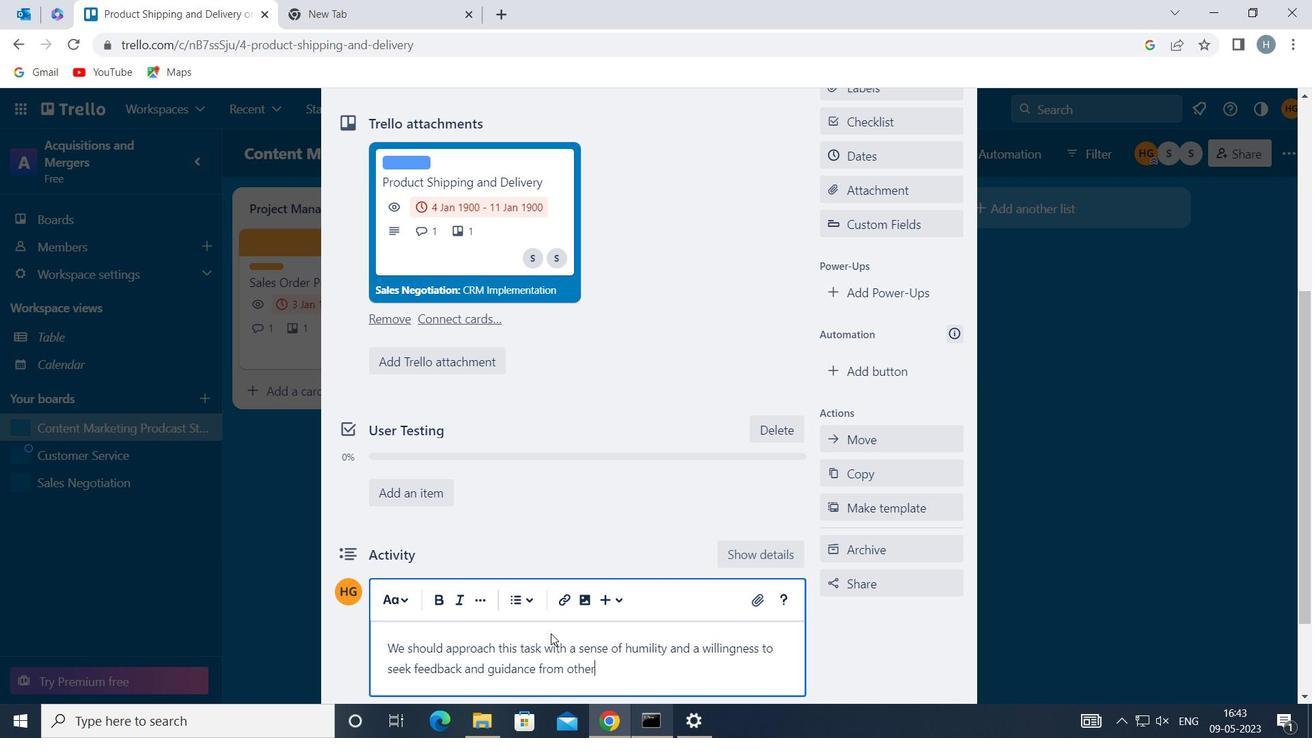 
Action: Mouse moved to (527, 672)
Screenshot: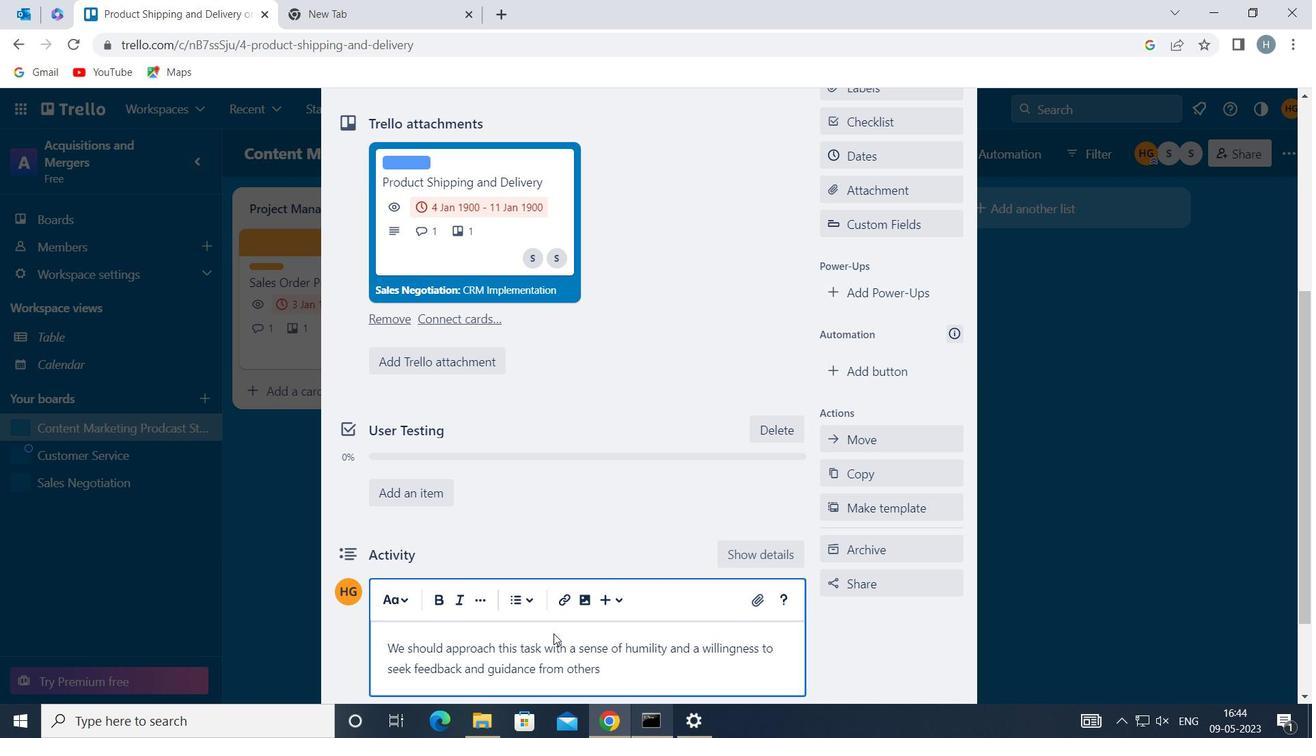 
Action: Mouse scrolled (527, 672) with delta (0, 0)
Screenshot: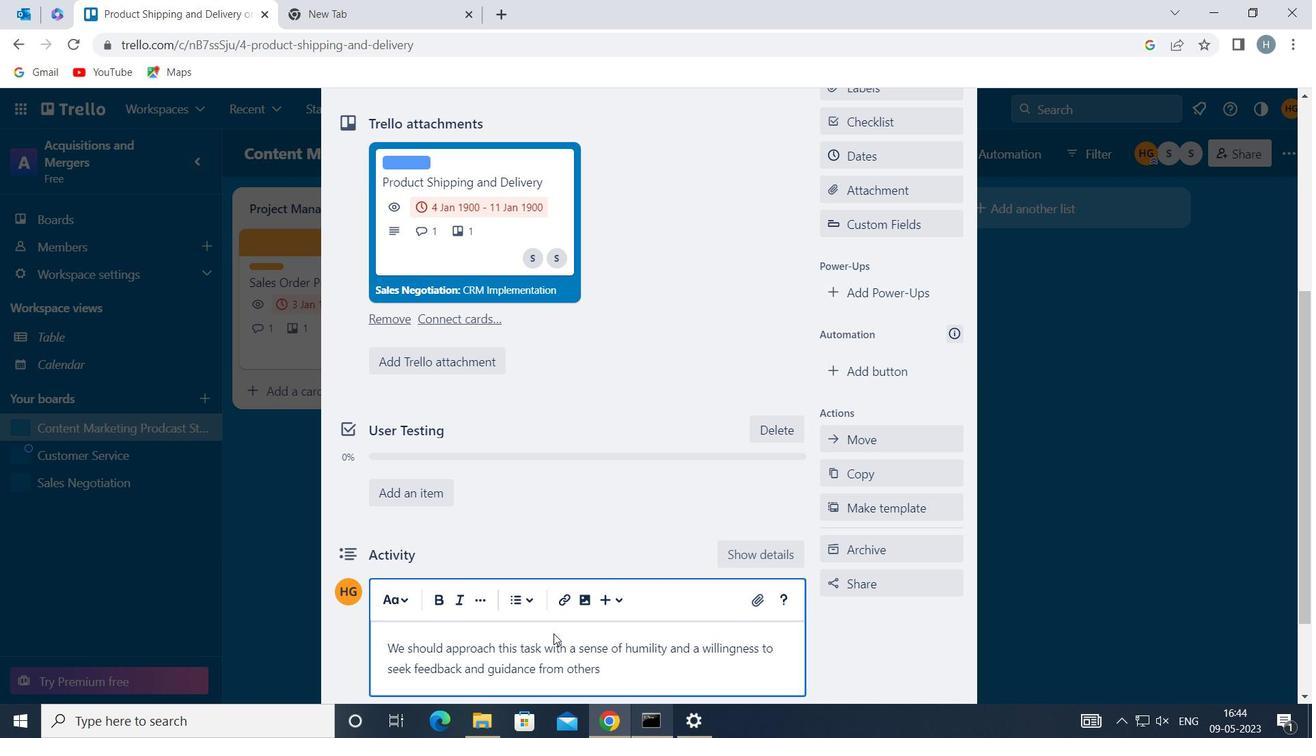 
Action: Mouse moved to (527, 672)
Screenshot: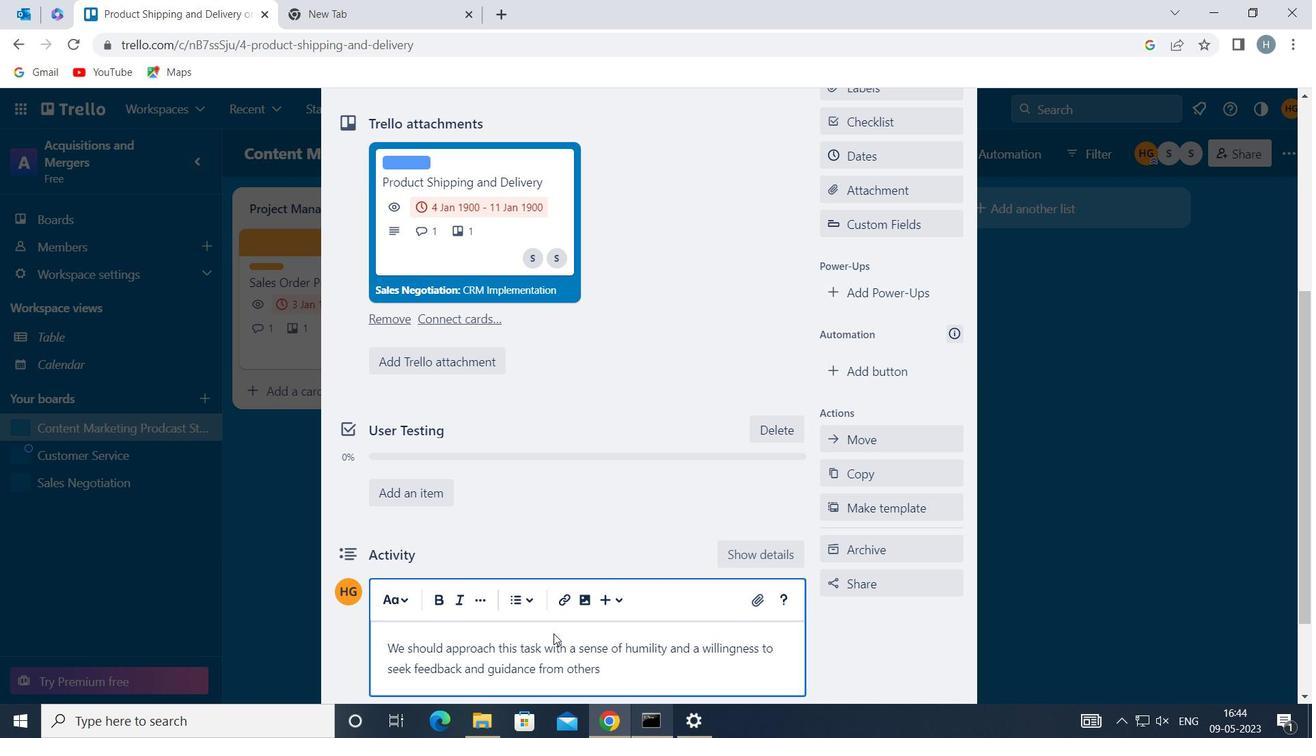 
Action: Mouse scrolled (527, 672) with delta (0, 0)
Screenshot: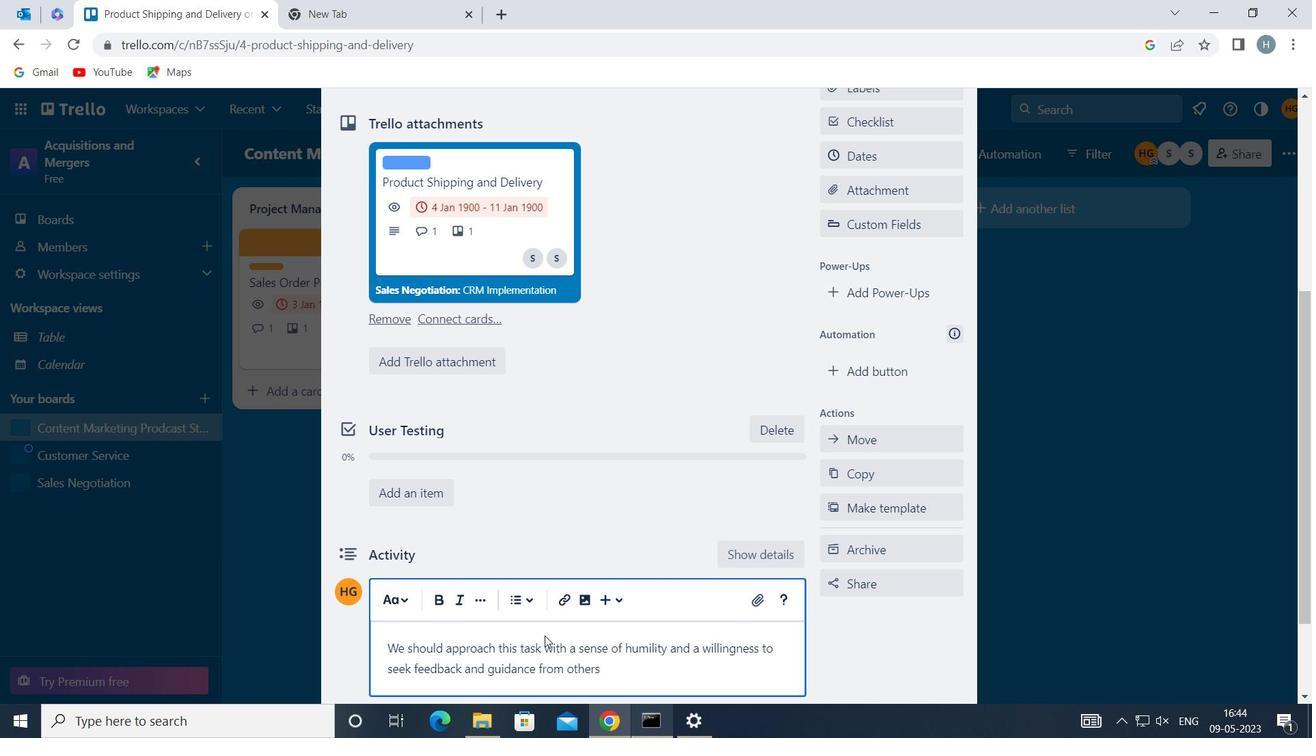
Action: Mouse moved to (538, 670)
Screenshot: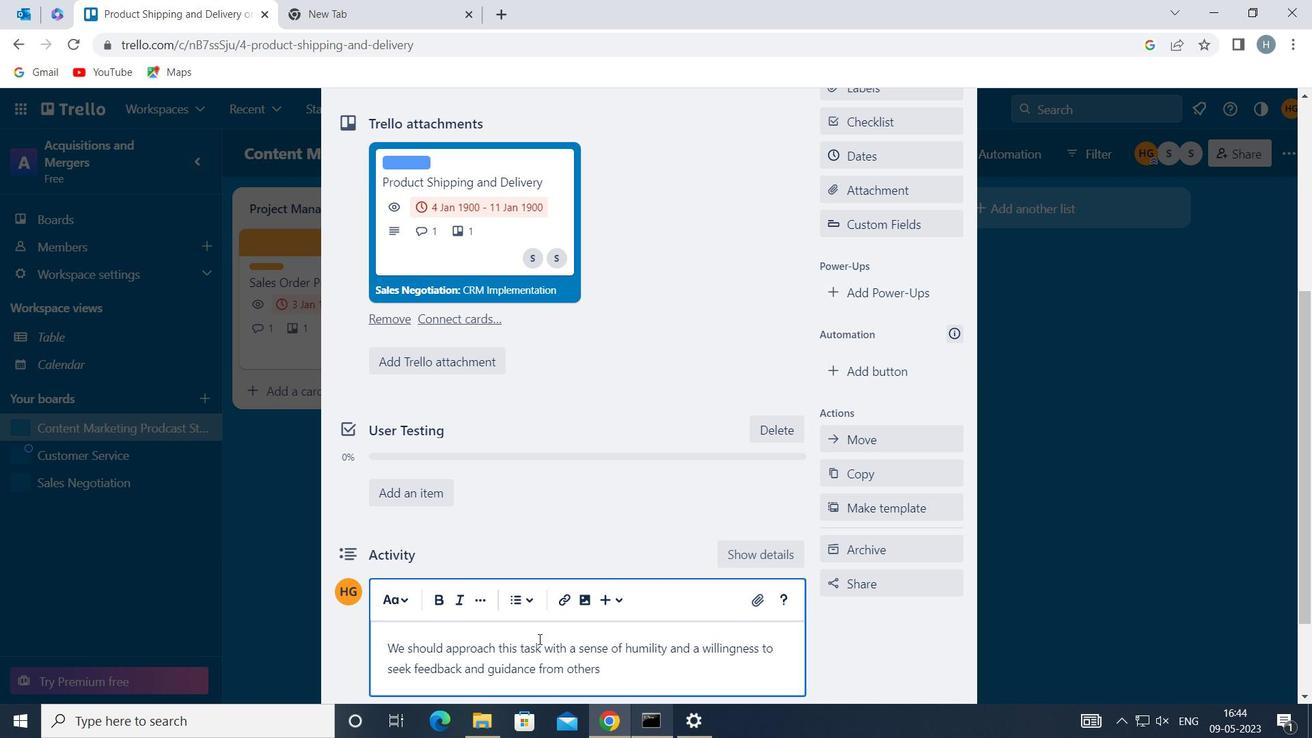 
Action: Mouse scrolled (538, 669) with delta (0, 0)
Screenshot: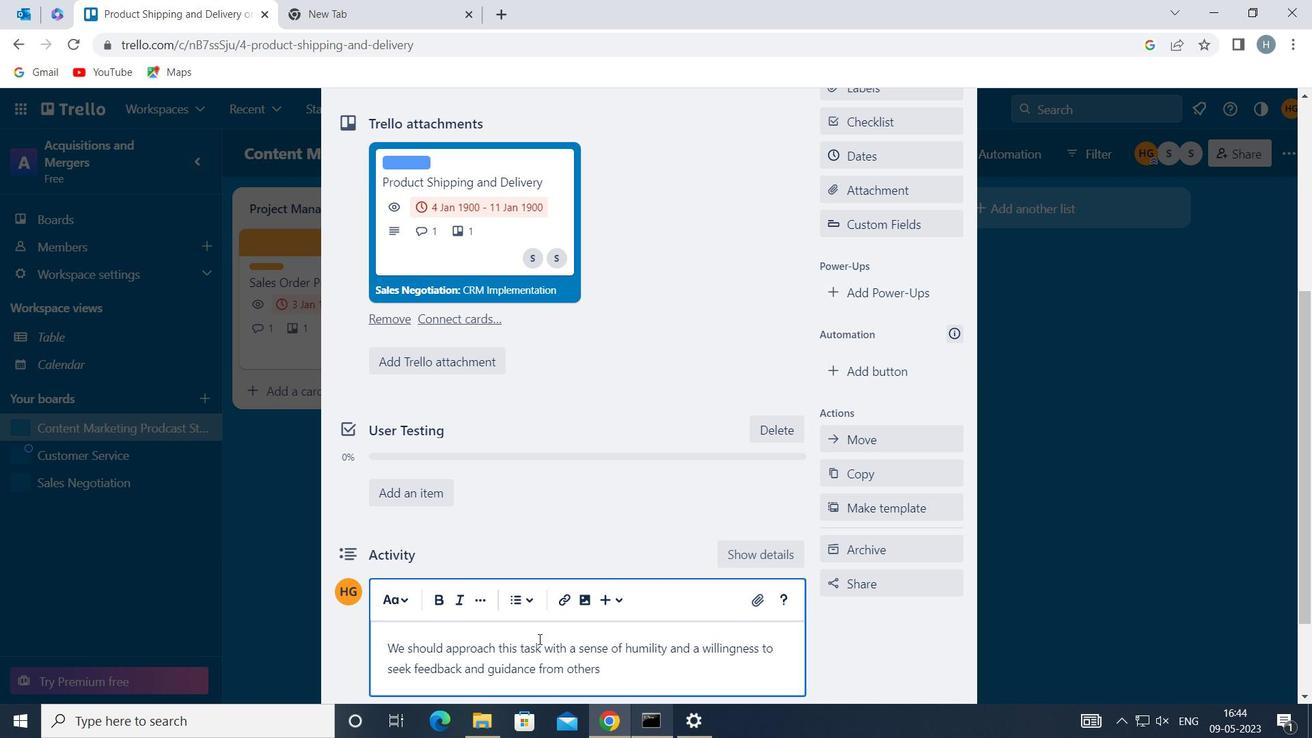 
Action: Mouse moved to (547, 667)
Screenshot: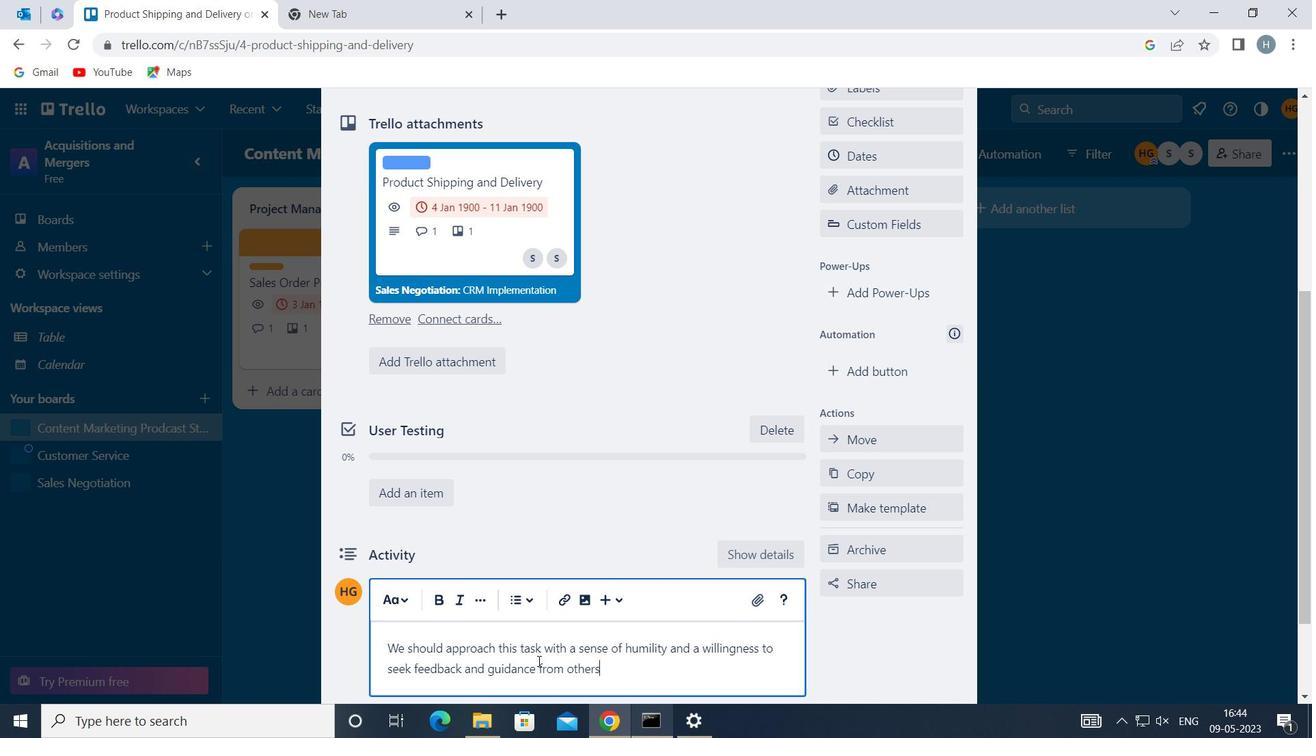 
Action: Mouse scrolled (547, 666) with delta (0, 0)
Screenshot: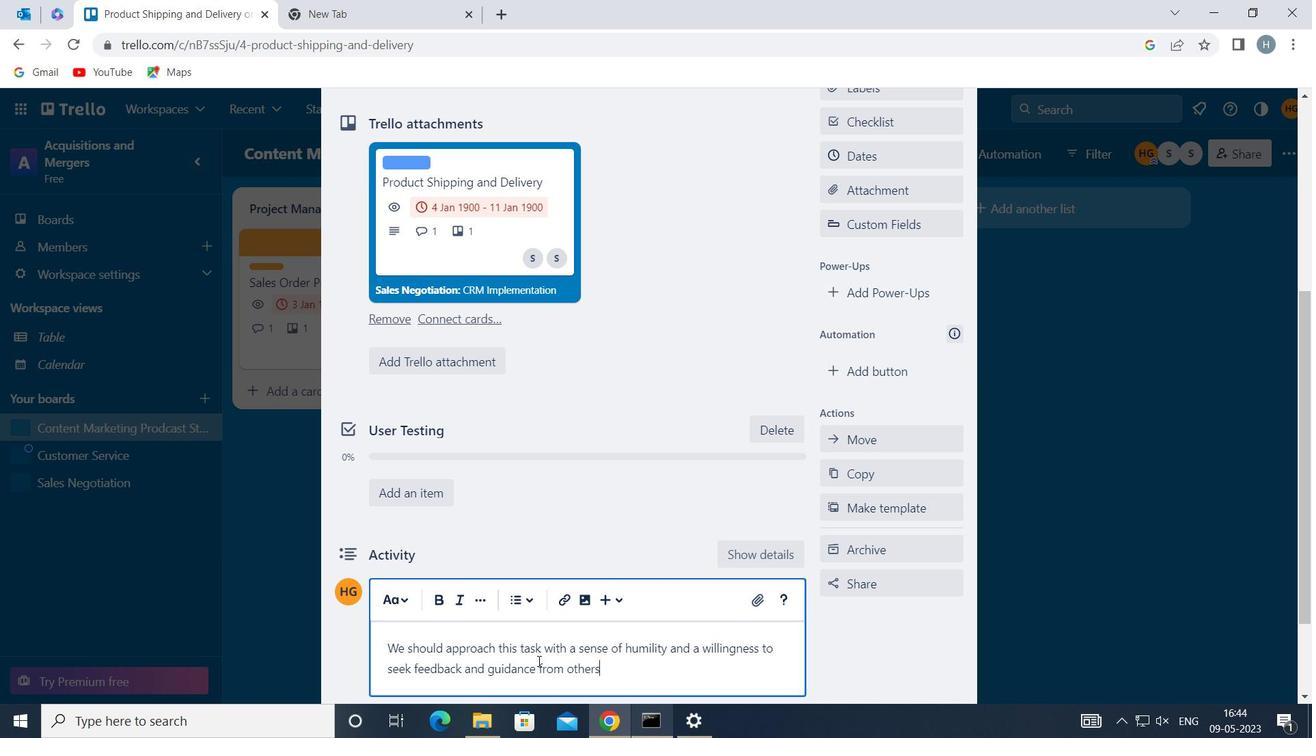 
Action: Mouse moved to (389, 589)
Screenshot: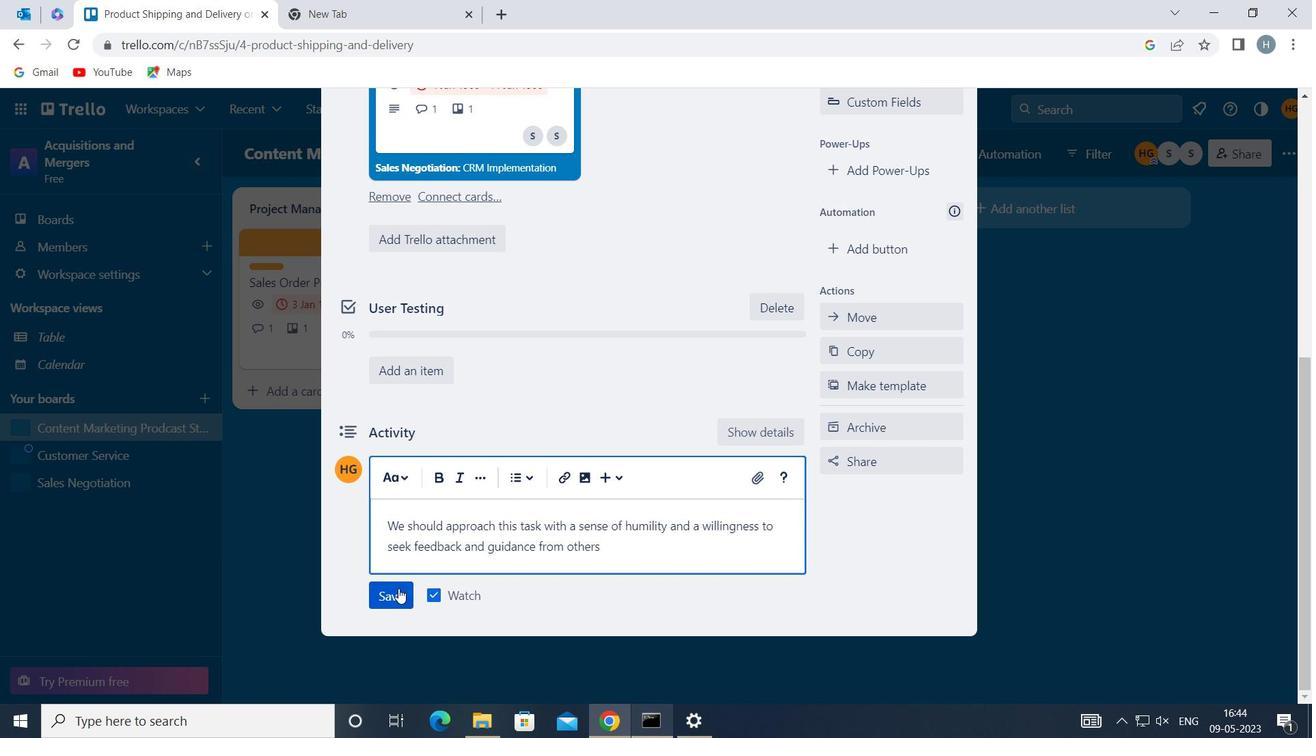 
Action: Mouse pressed left at (389, 589)
Screenshot: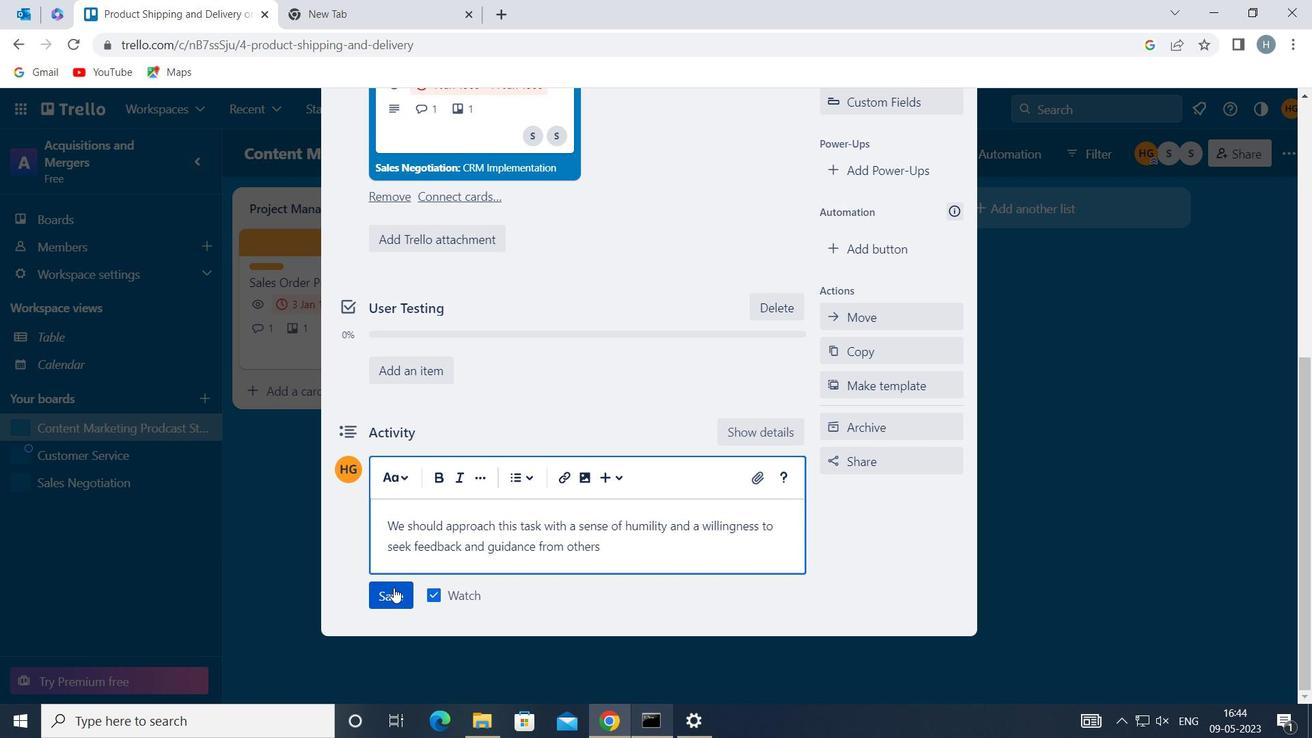 
Action: Mouse moved to (822, 348)
Screenshot: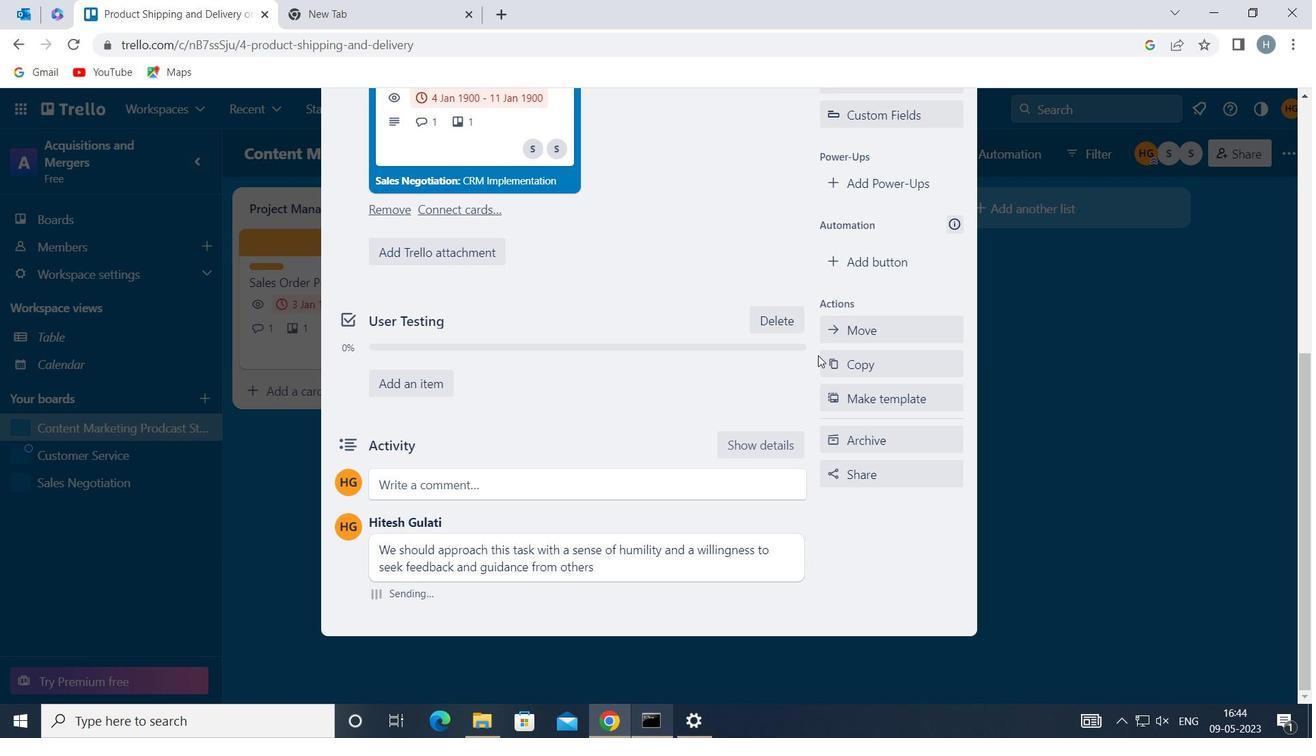 
Action: Mouse scrolled (822, 348) with delta (0, 0)
Screenshot: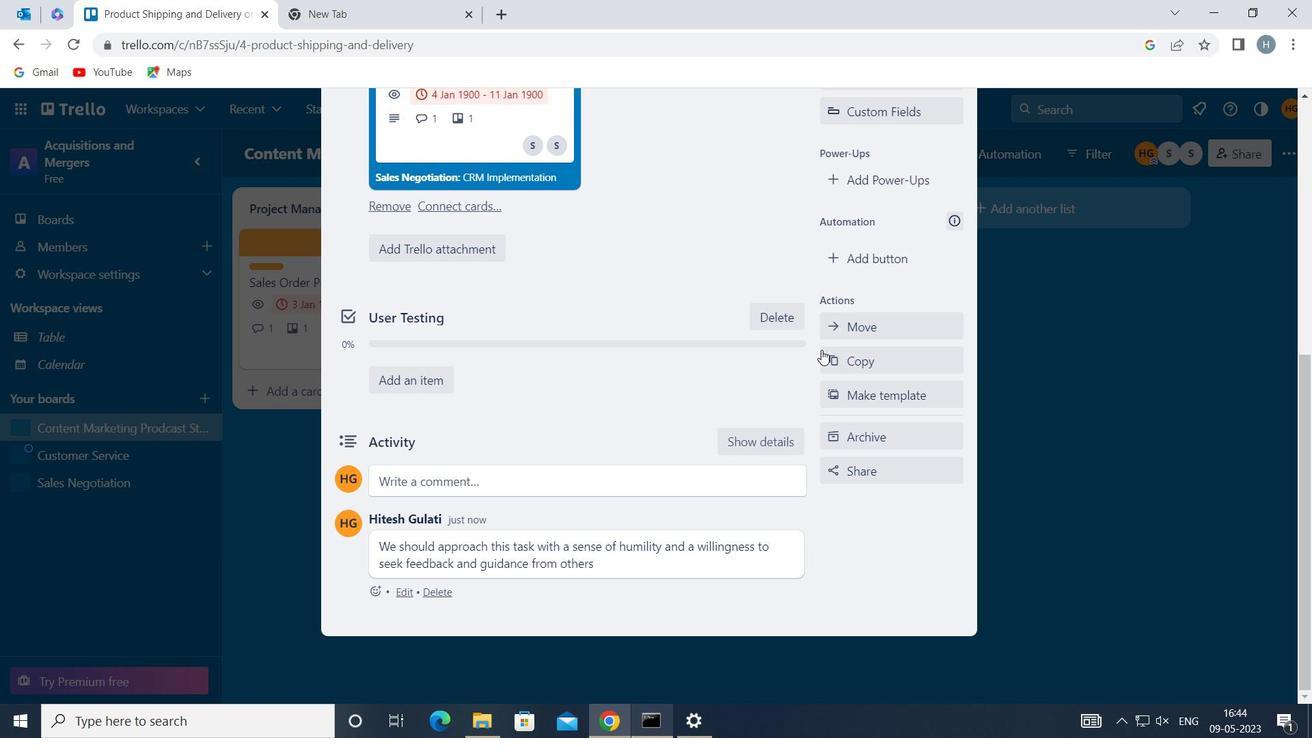 
Action: Mouse moved to (888, 127)
Screenshot: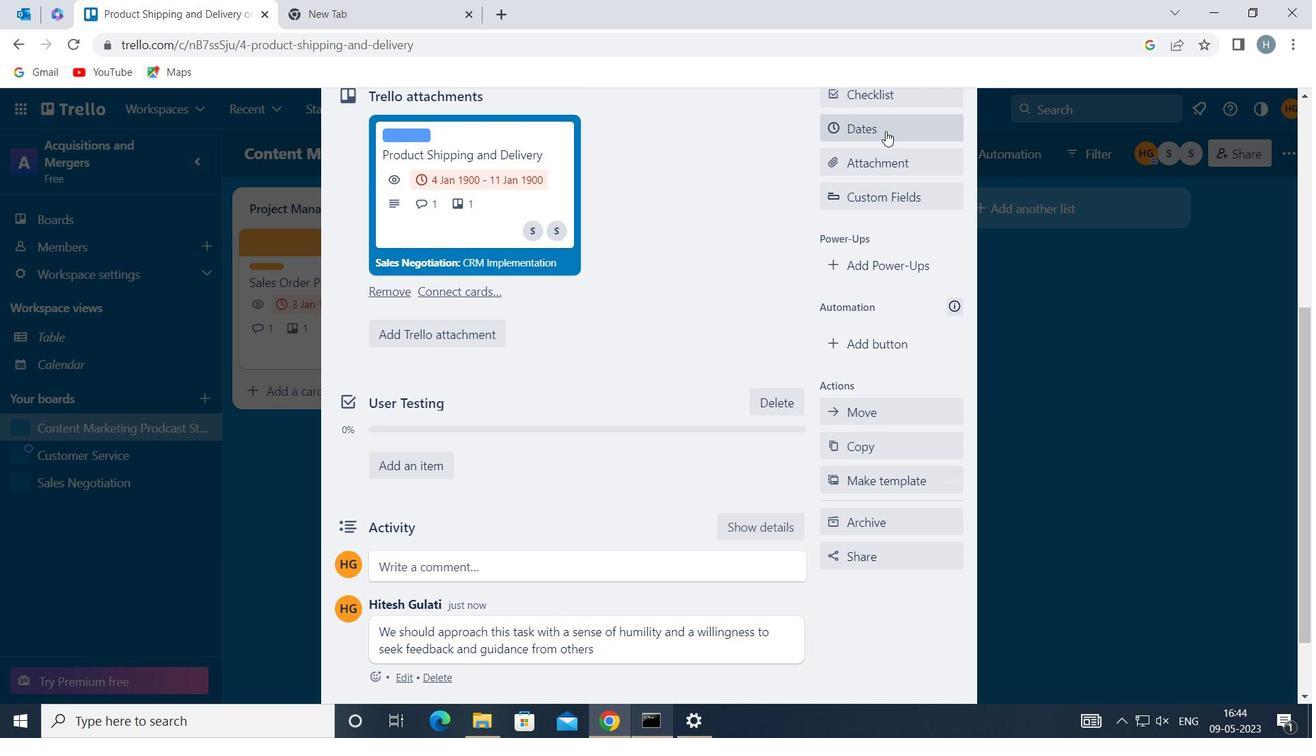 
Action: Mouse pressed left at (888, 127)
Screenshot: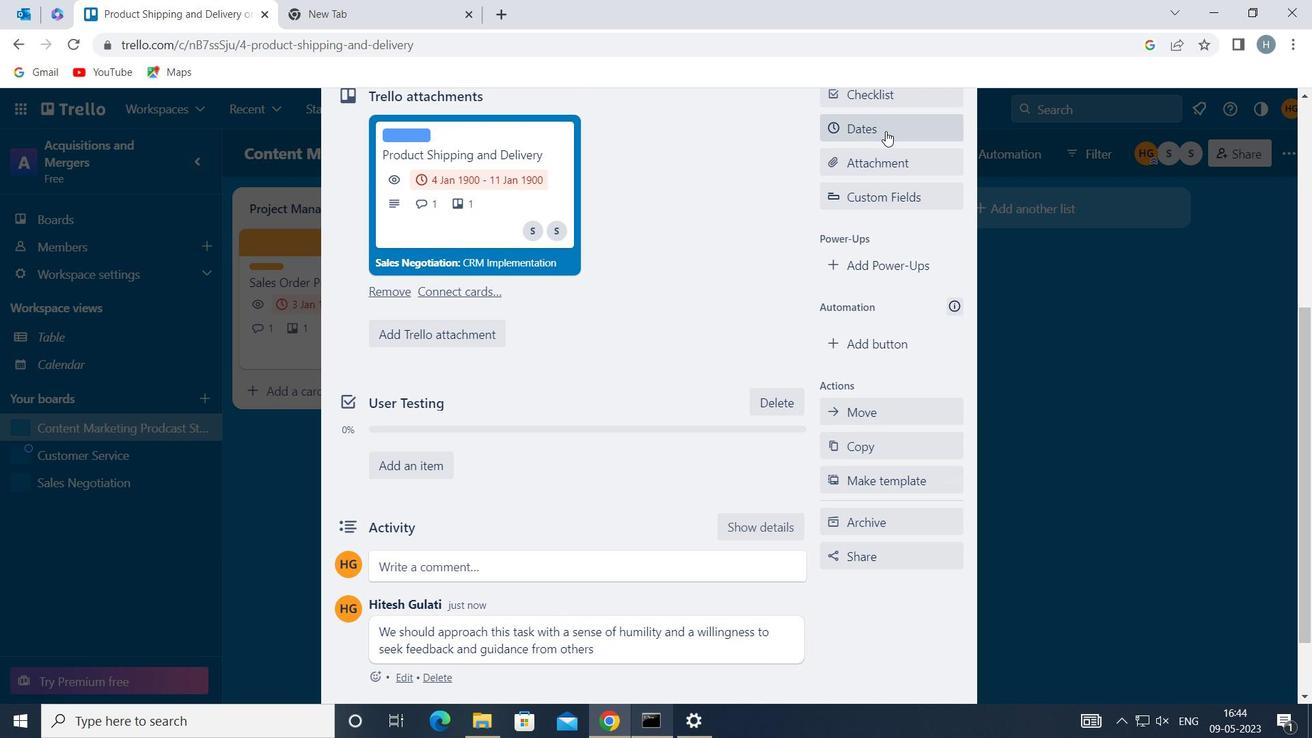 
Action: Mouse moved to (839, 456)
Screenshot: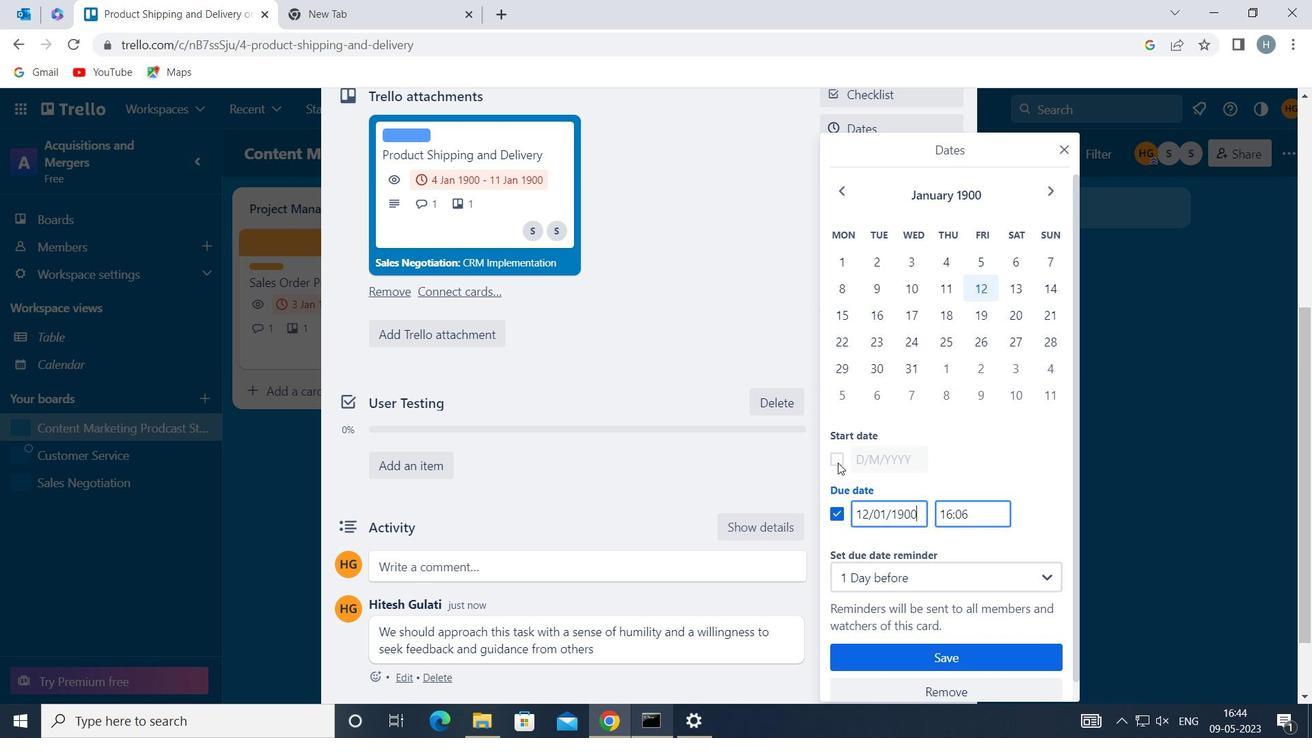 
Action: Mouse pressed left at (839, 456)
Screenshot: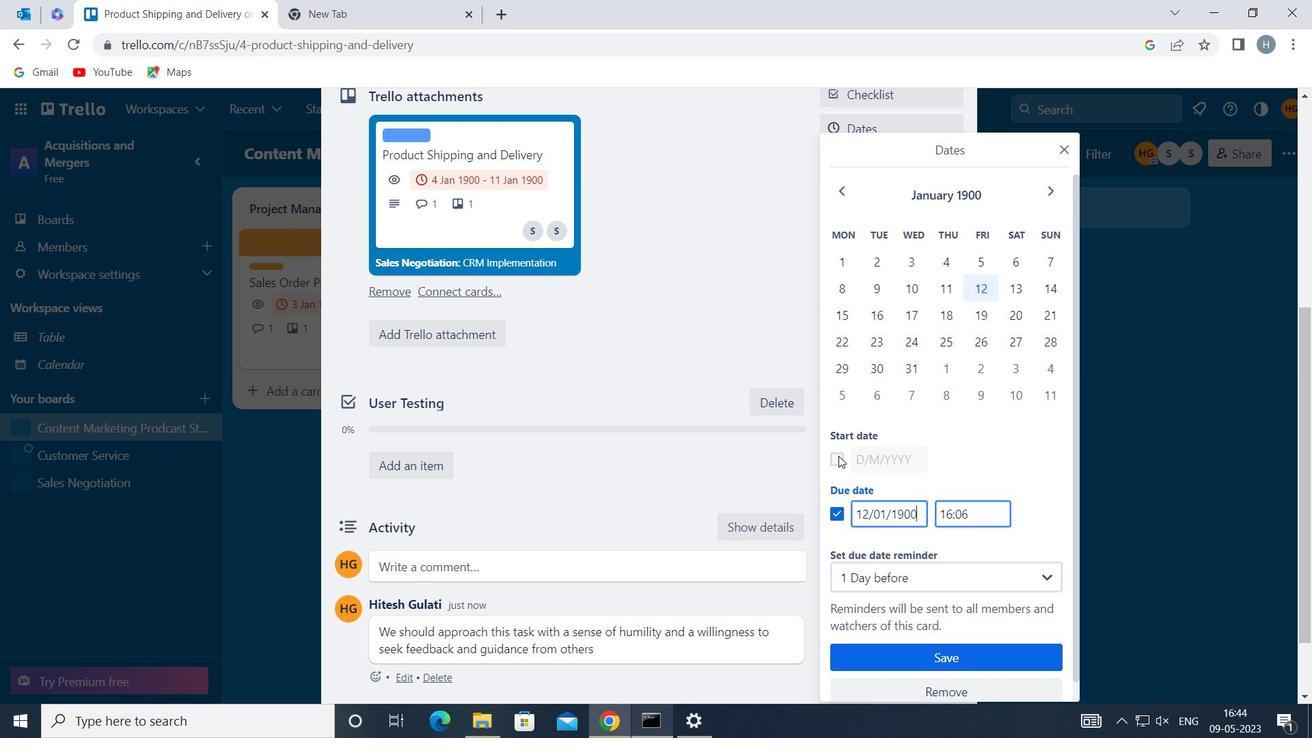 
Action: Mouse moved to (869, 454)
Screenshot: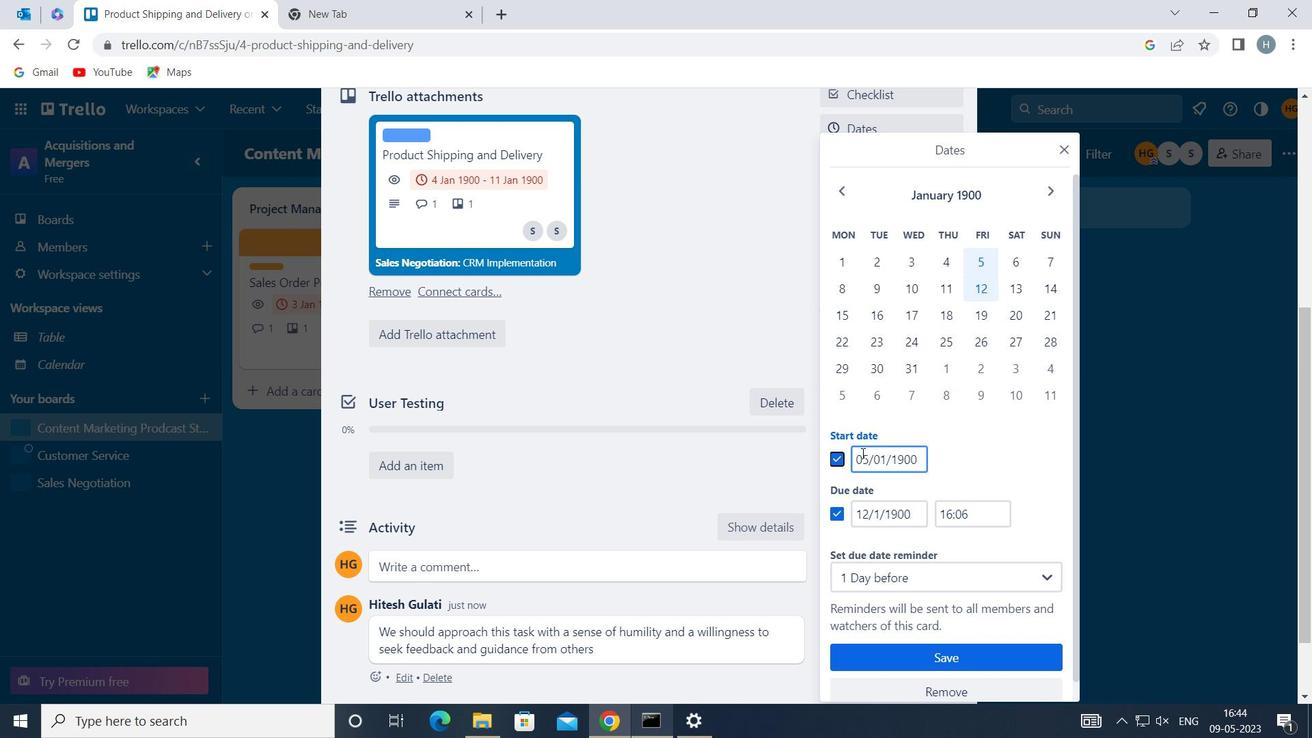 
Action: Mouse pressed left at (869, 454)
Screenshot: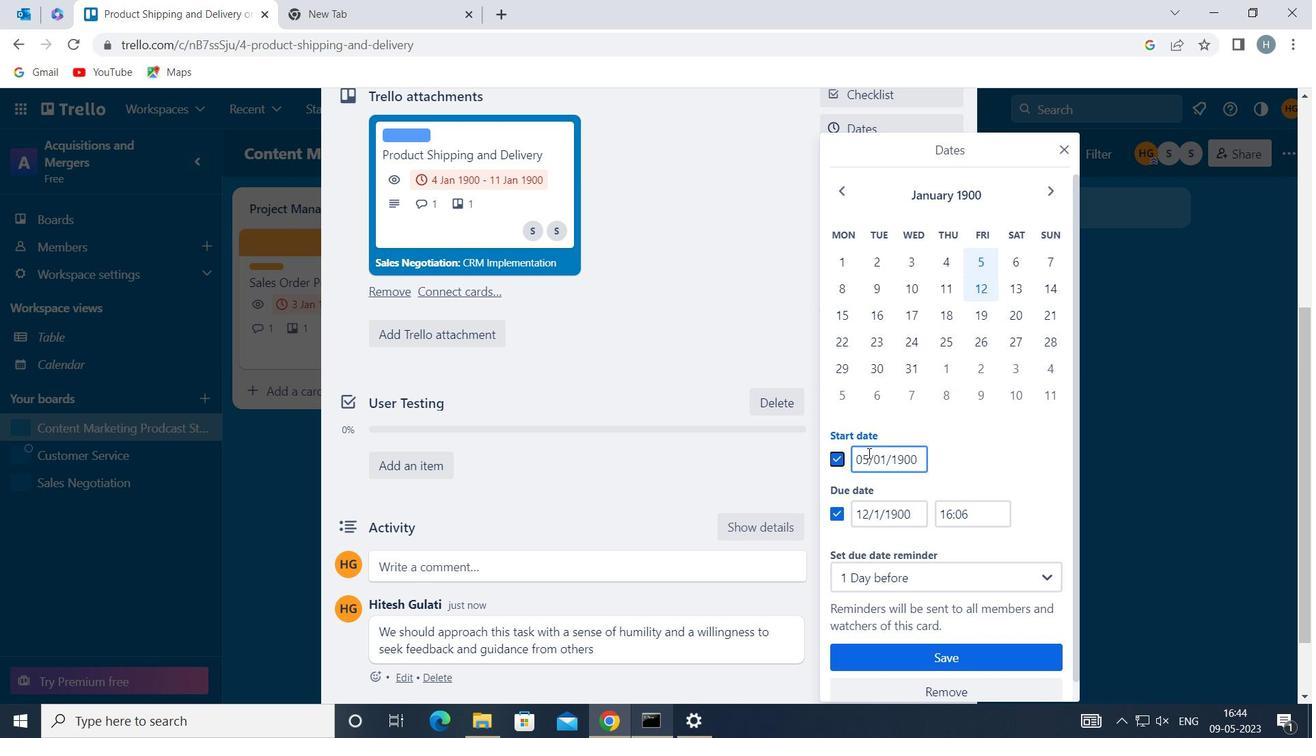 
Action: Mouse moved to (865, 456)
Screenshot: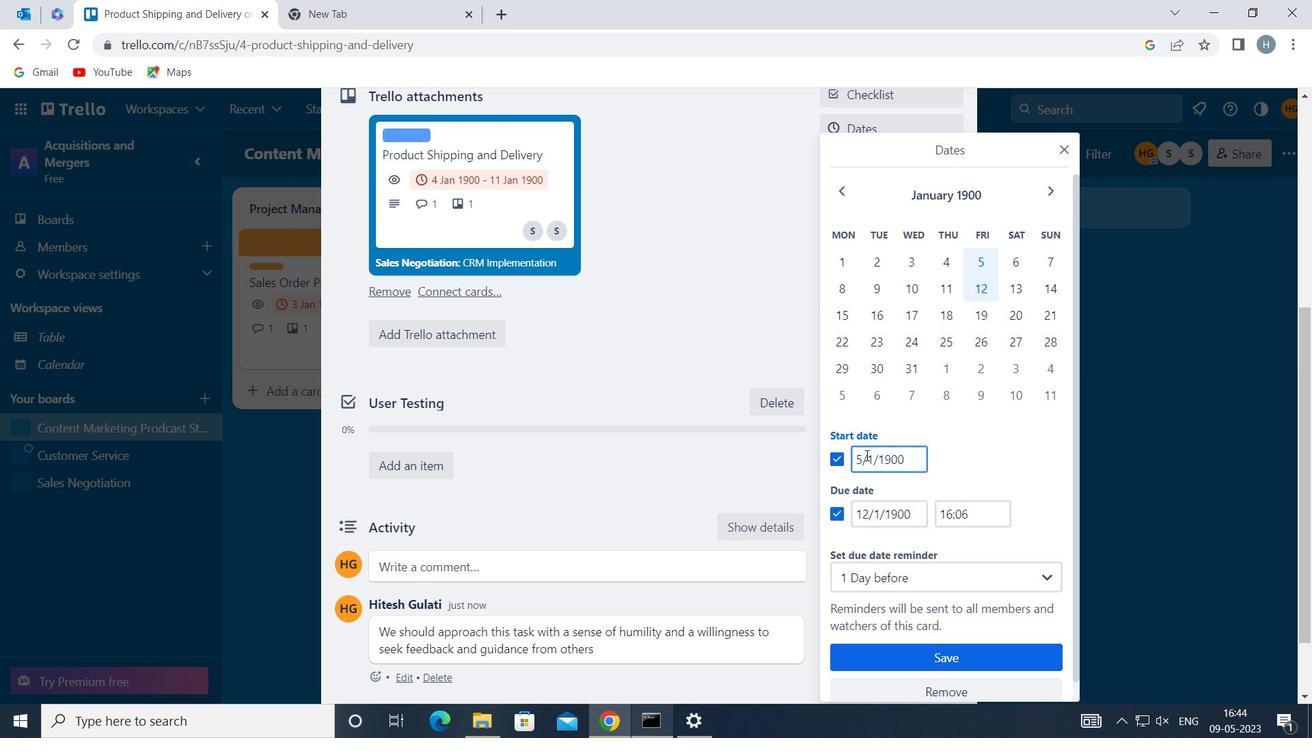 
Action: Mouse pressed left at (865, 456)
Screenshot: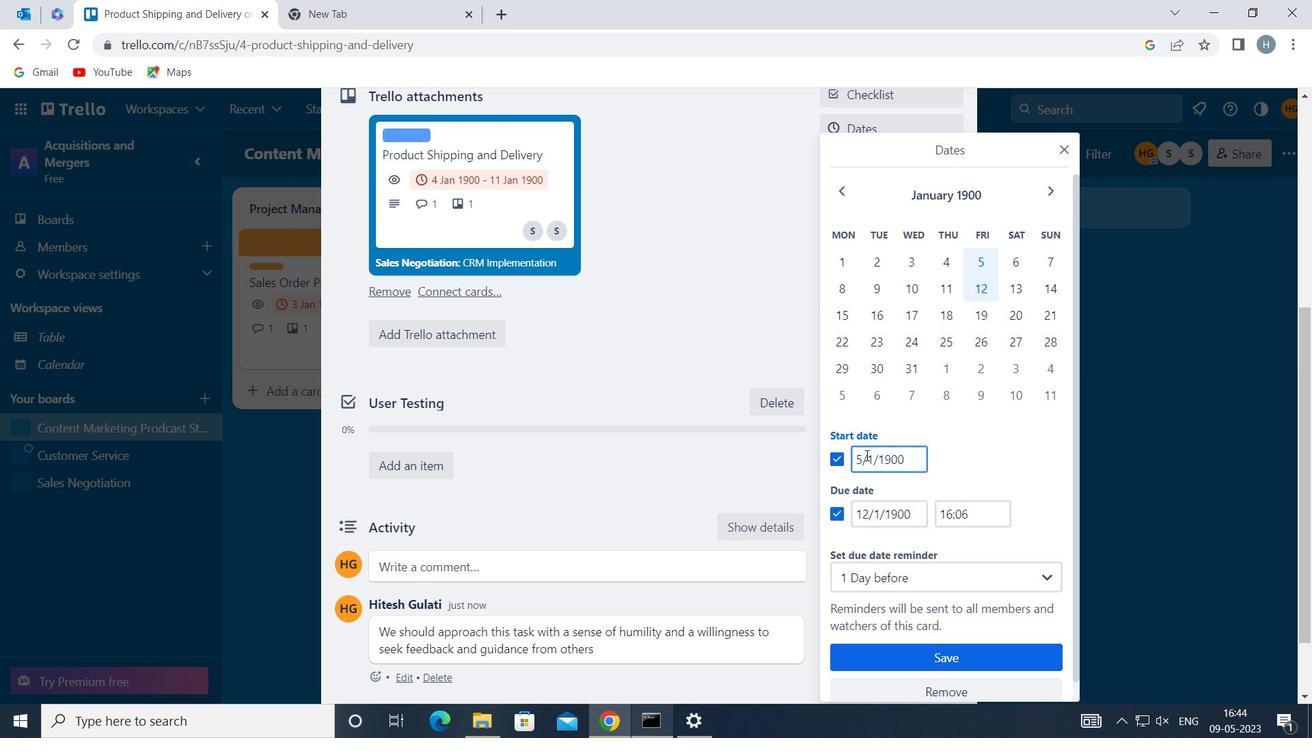 
Action: Mouse moved to (862, 456)
Screenshot: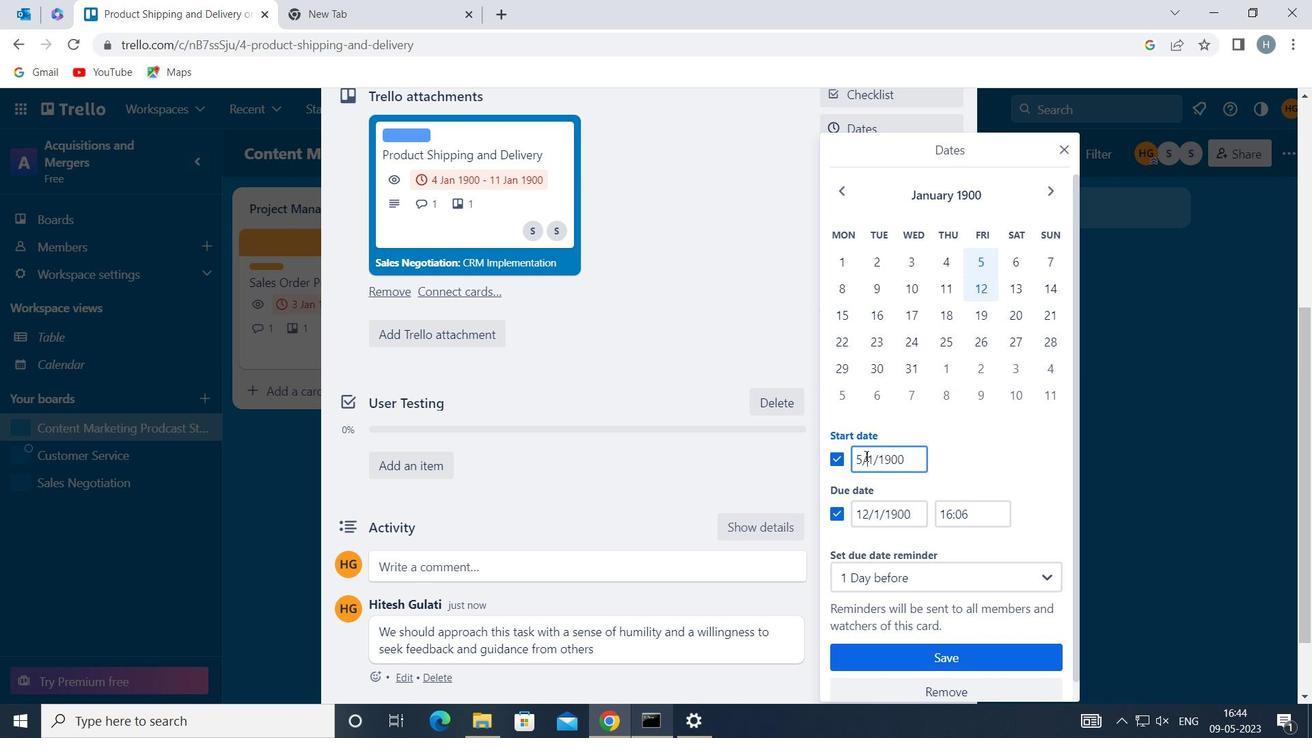 
Action: Mouse pressed left at (862, 456)
Screenshot: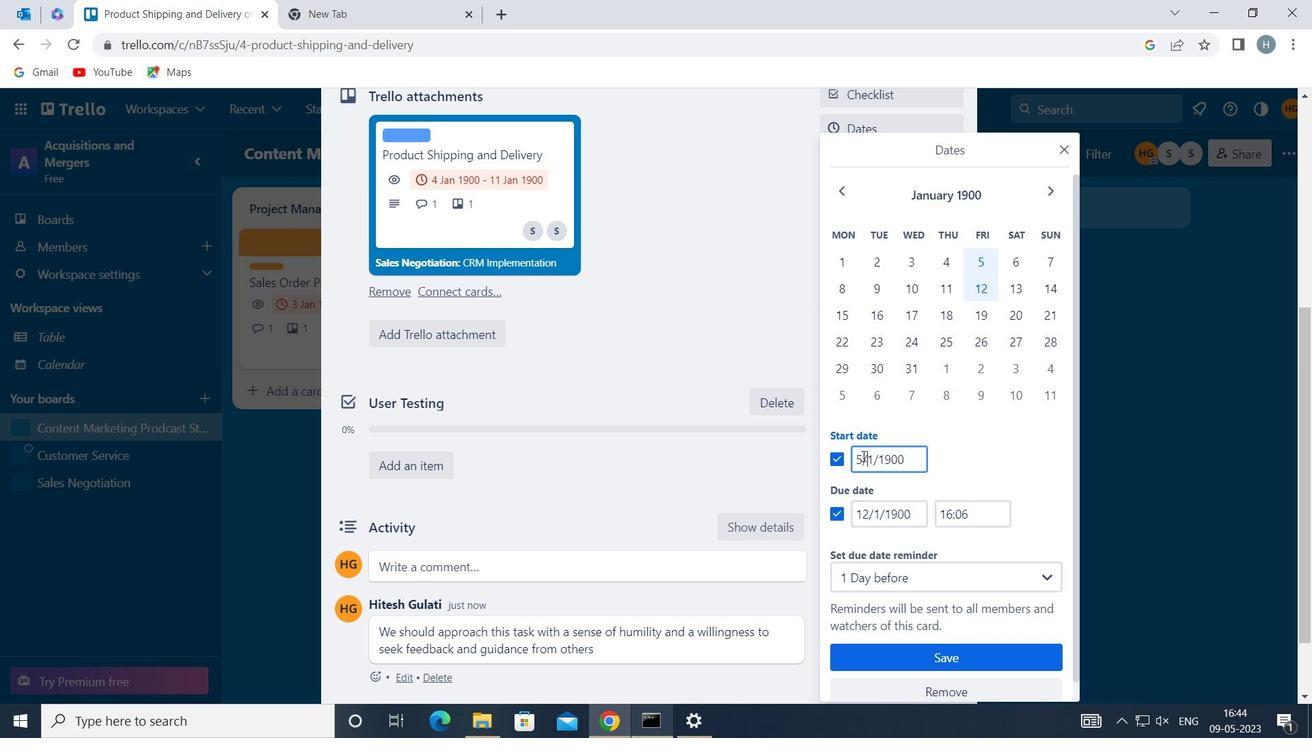 
Action: Mouse moved to (862, 456)
Screenshot: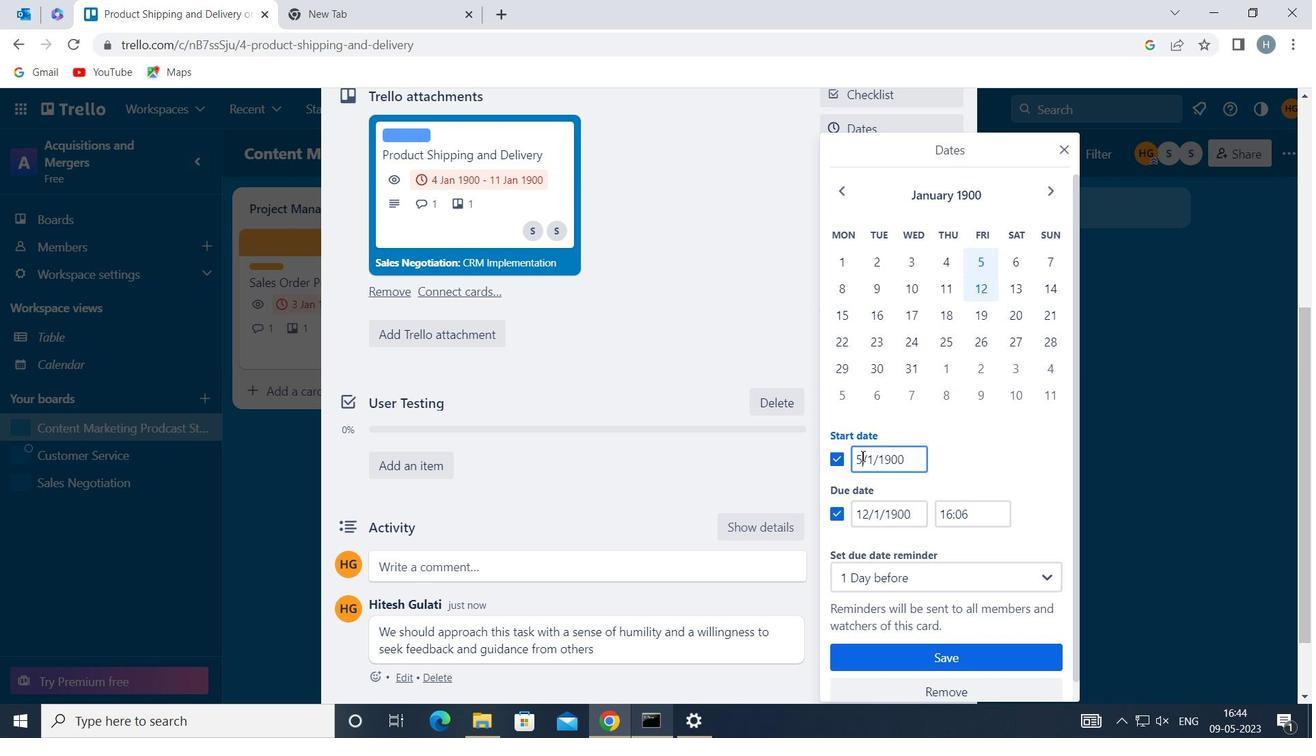 
Action: Key pressed <Key.backspace><<102>>
Screenshot: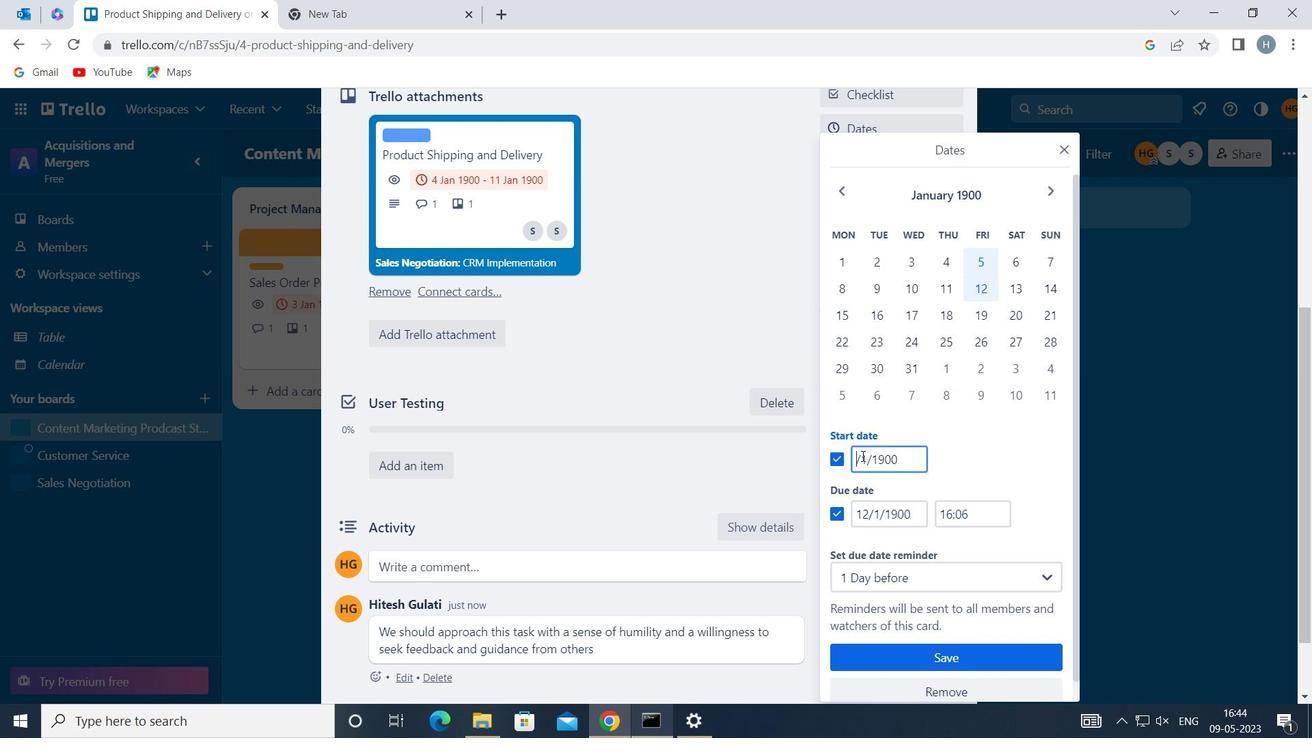 
Action: Mouse moved to (867, 512)
Screenshot: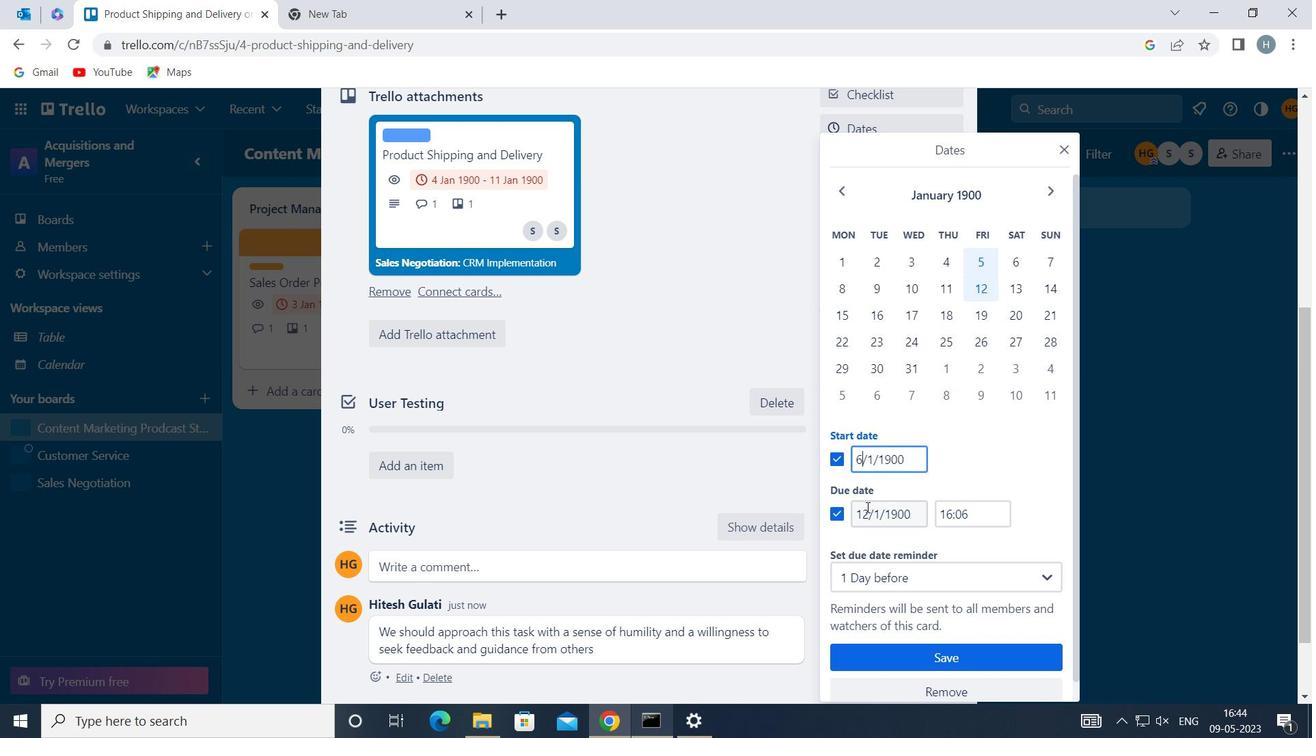 
Action: Mouse pressed left at (867, 512)
Screenshot: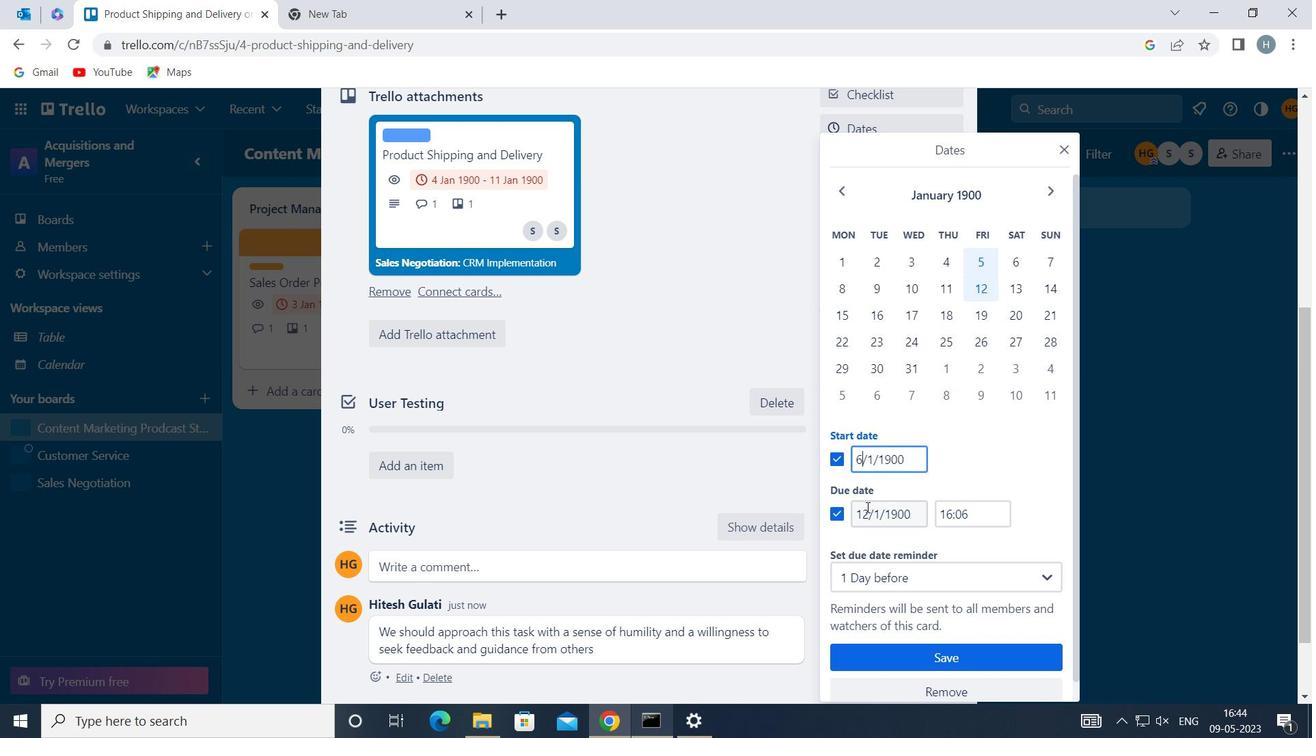 
Action: Mouse moved to (865, 512)
Screenshot: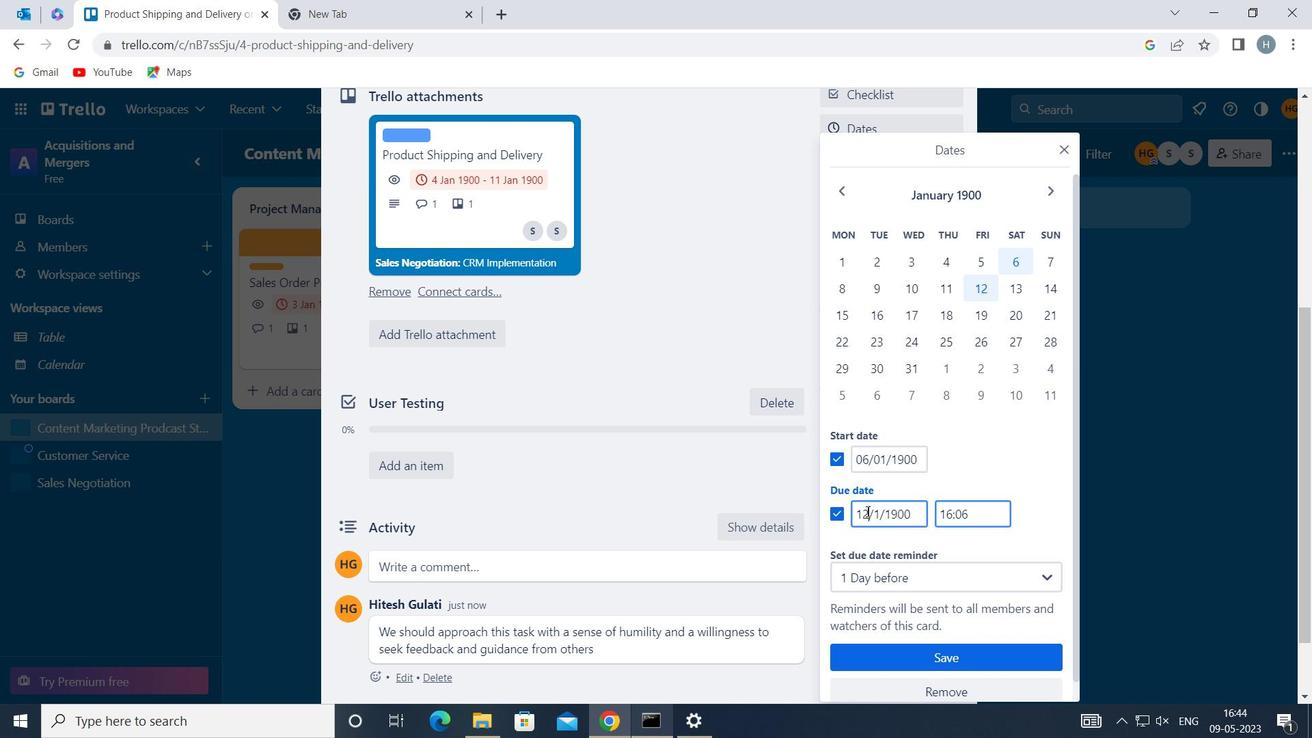 
Action: Mouse pressed left at (865, 512)
Screenshot: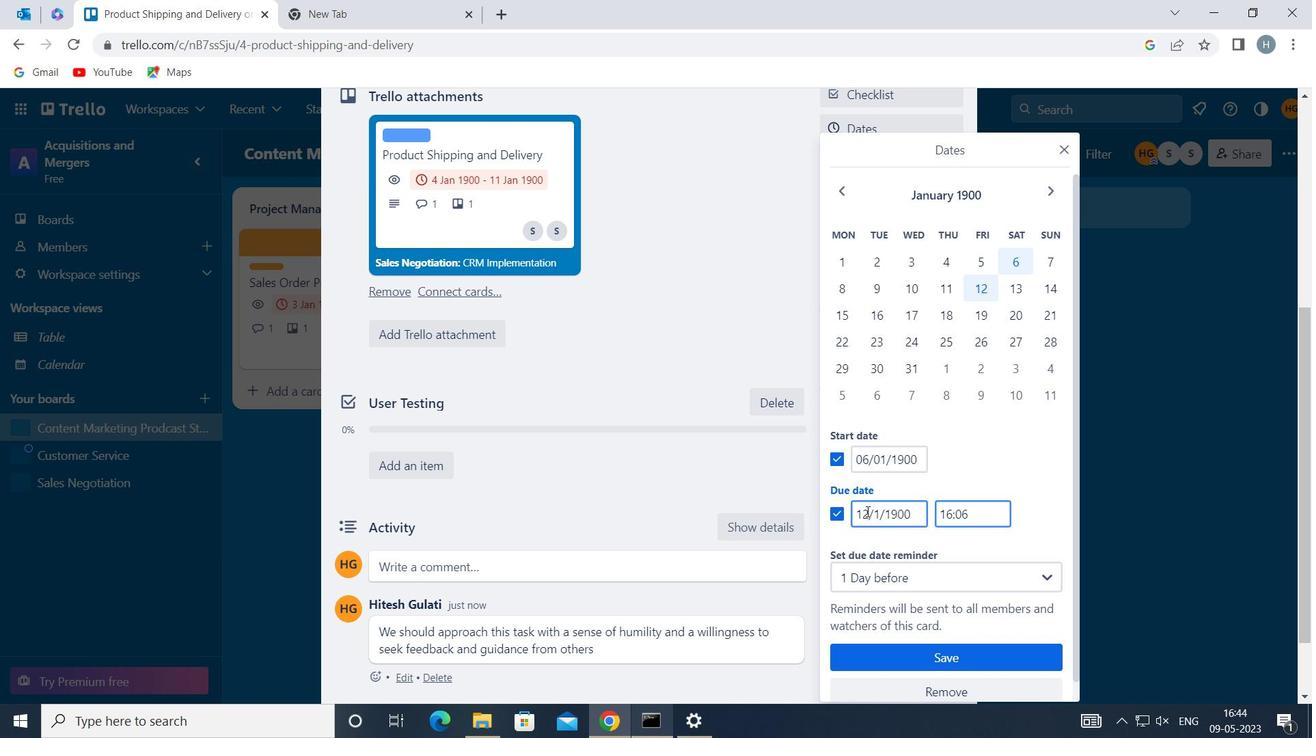 
Action: Mouse moved to (868, 510)
Screenshot: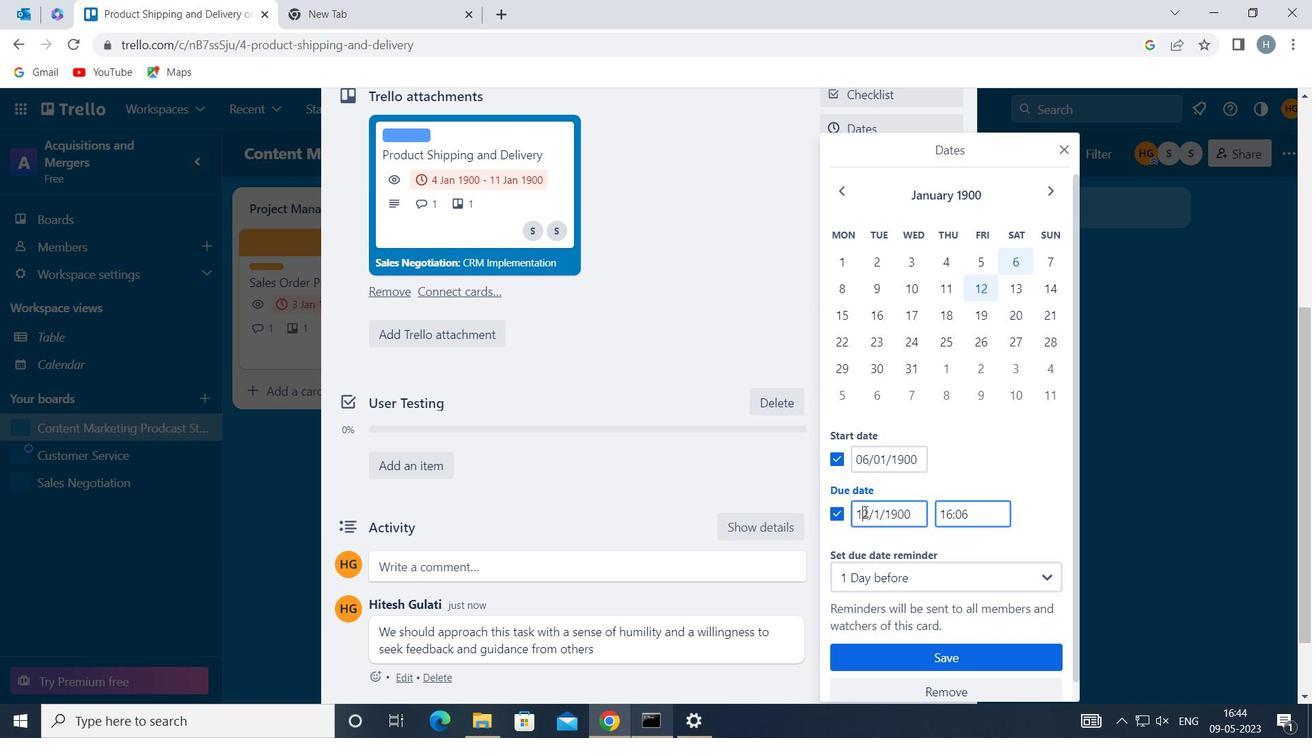 
Action: Mouse pressed left at (868, 510)
Screenshot: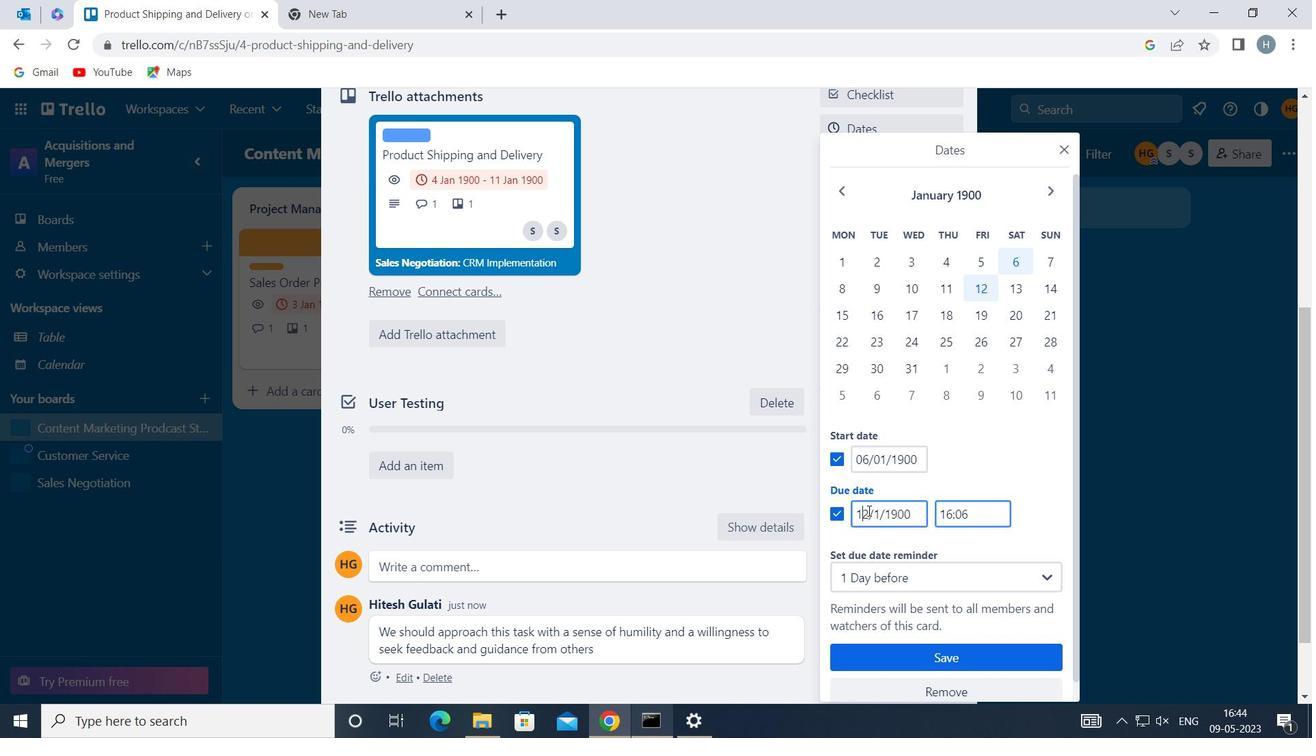 
Action: Key pressed <Key.backspace><<99>>
Screenshot: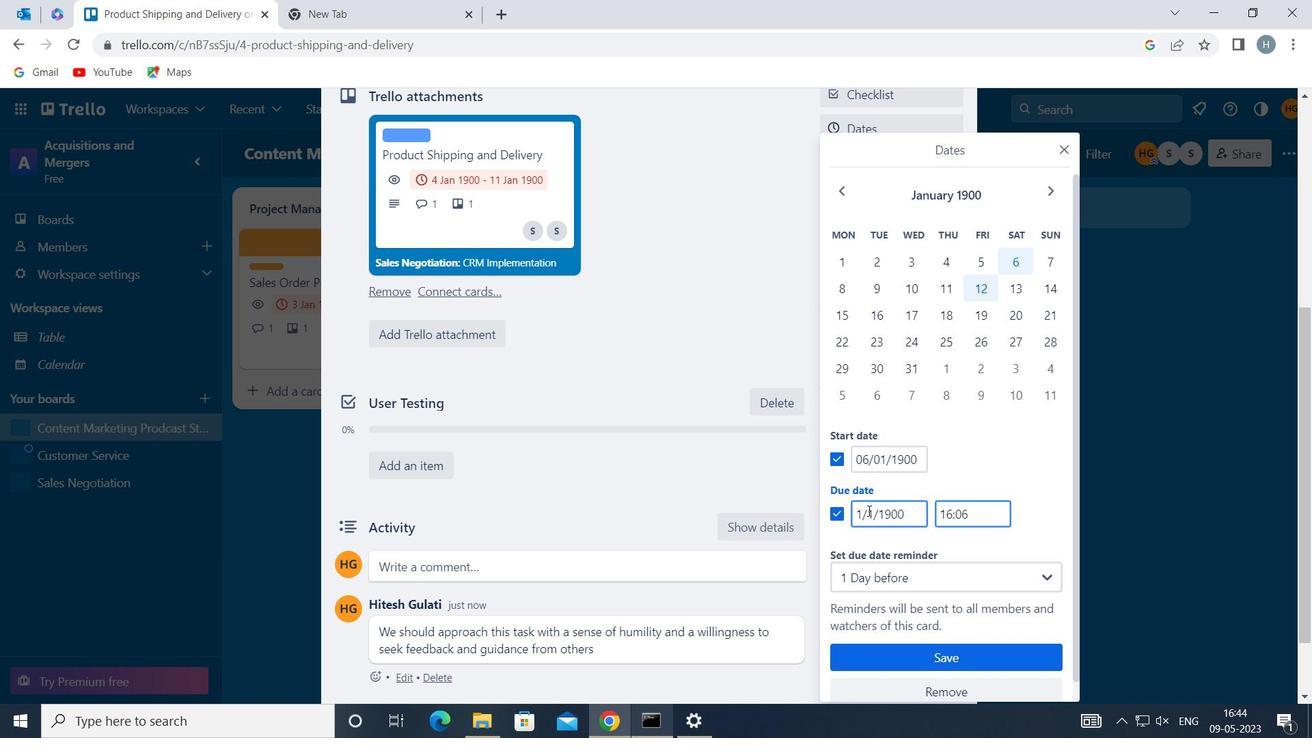 
Action: Mouse moved to (973, 653)
Screenshot: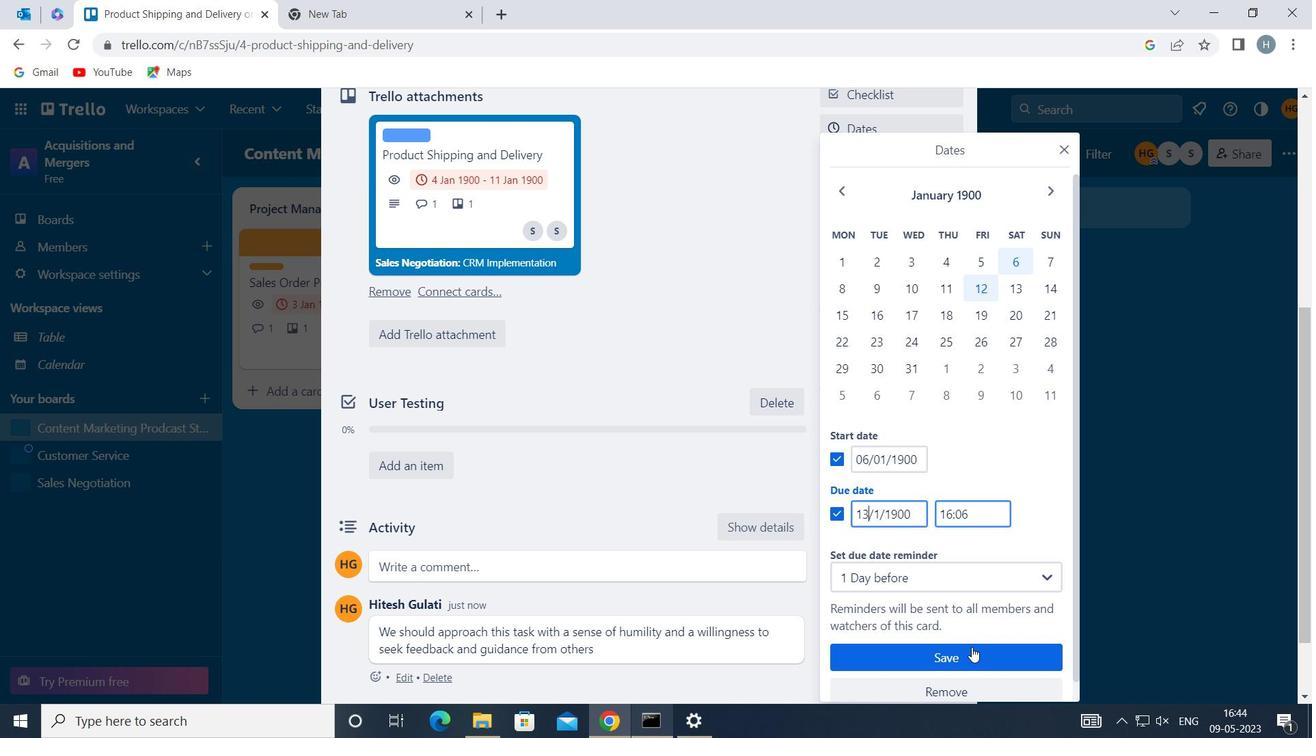 
Action: Mouse pressed left at (973, 653)
Screenshot: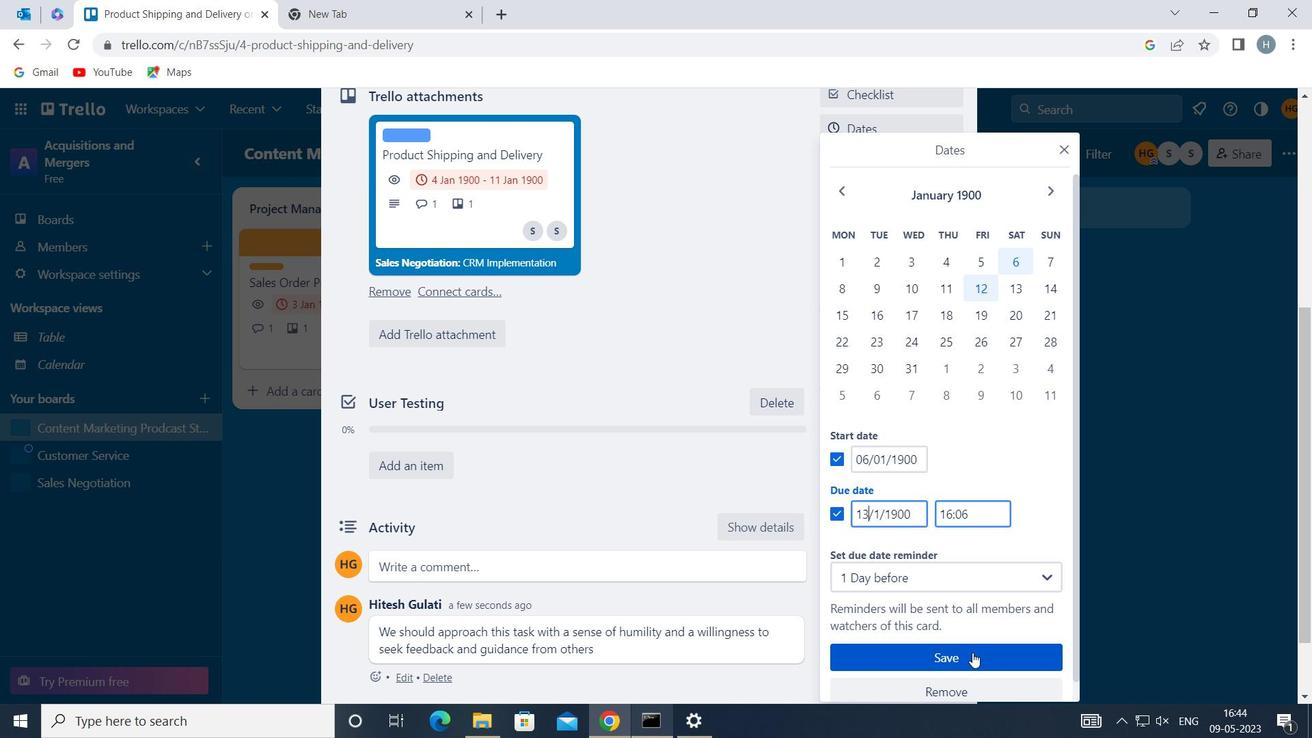 
Action: Mouse moved to (894, 198)
Screenshot: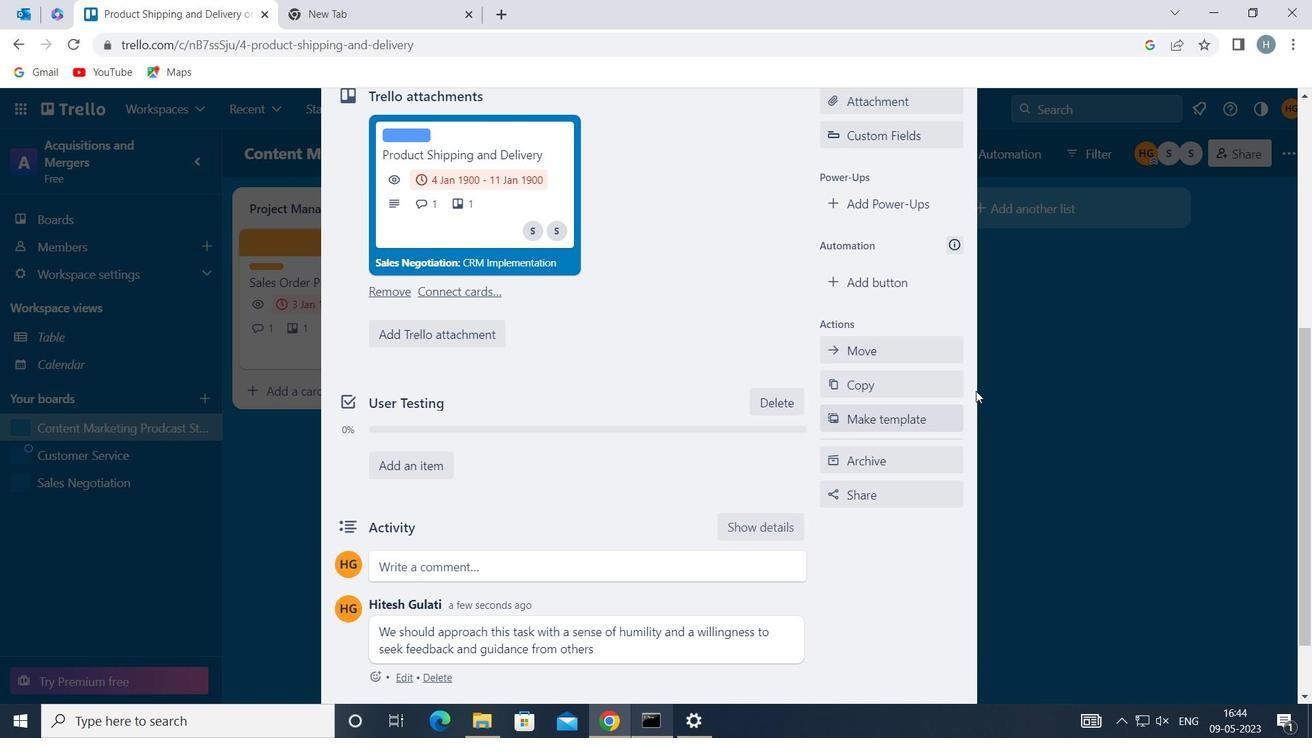 
